 Task: Select street view around selected location Arches National Park, Utah, United States and verify 3 surrounding locations
Action: Key pressed select<Key.space><Key.shift>Street<Key.space>view<Key.space><Key.shift><Key.shift><Key.shift>Around<Key.space><Key.shift>Arches<Key.space><Key.shift>National<Key.space>park<Key.space>,<Key.space><Key.shift>Utah,<Key.space><Key.shift>United<Key.space><Key.shift>States<Key.space>a<Key.backspace>surrounding<Key.space>location<Key.enter>
Screenshot: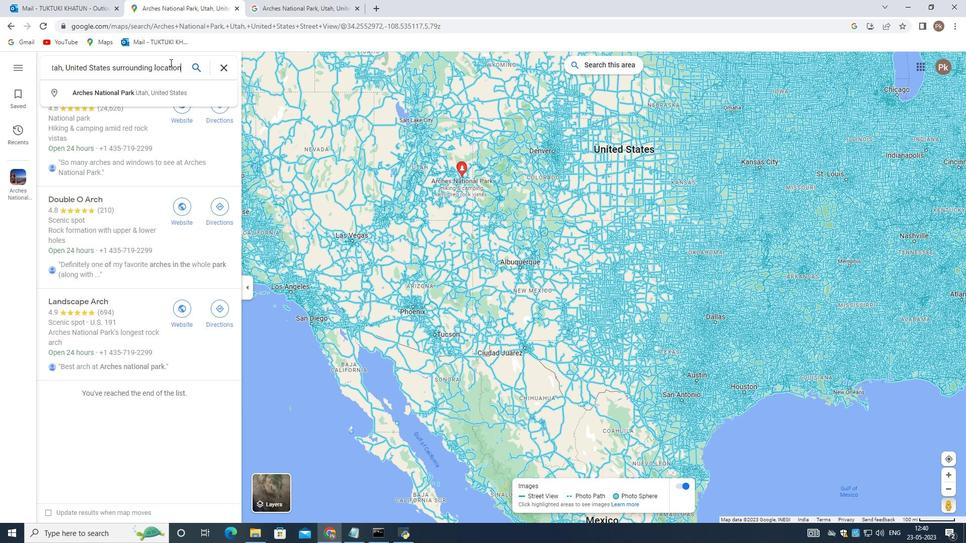 
Action: Mouse moved to (625, 244)
Screenshot: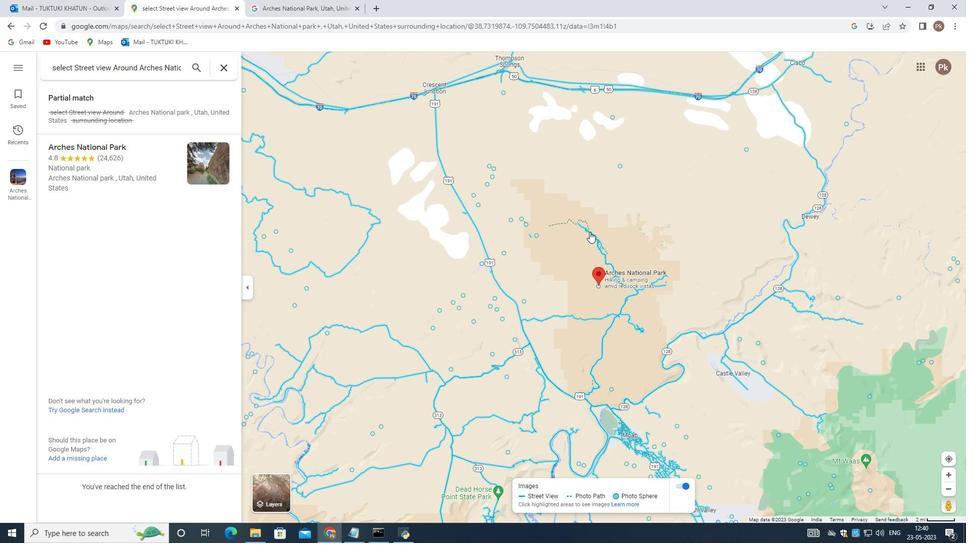 
Action: Mouse scrolled (625, 244) with delta (0, 0)
Screenshot: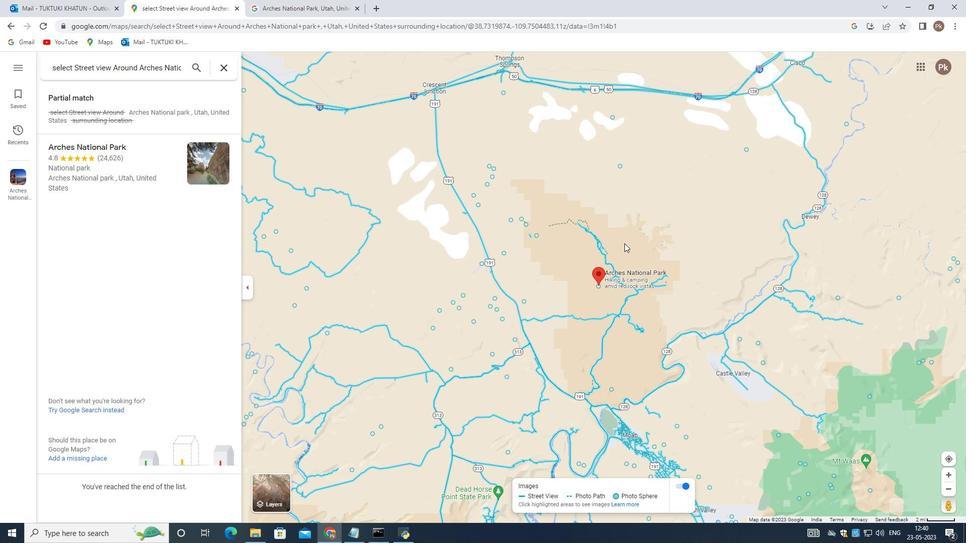 
Action: Mouse moved to (654, 283)
Screenshot: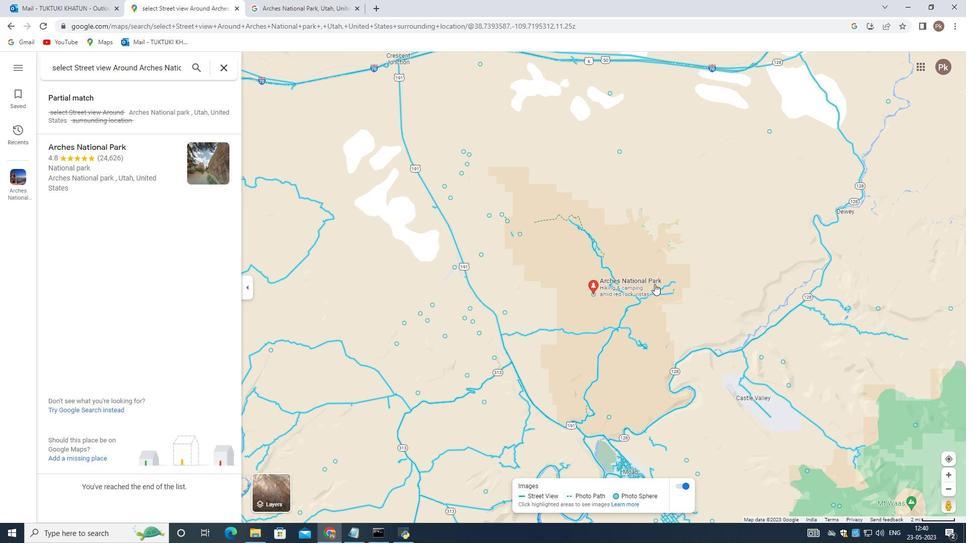
Action: Mouse scrolled (654, 283) with delta (0, 0)
Screenshot: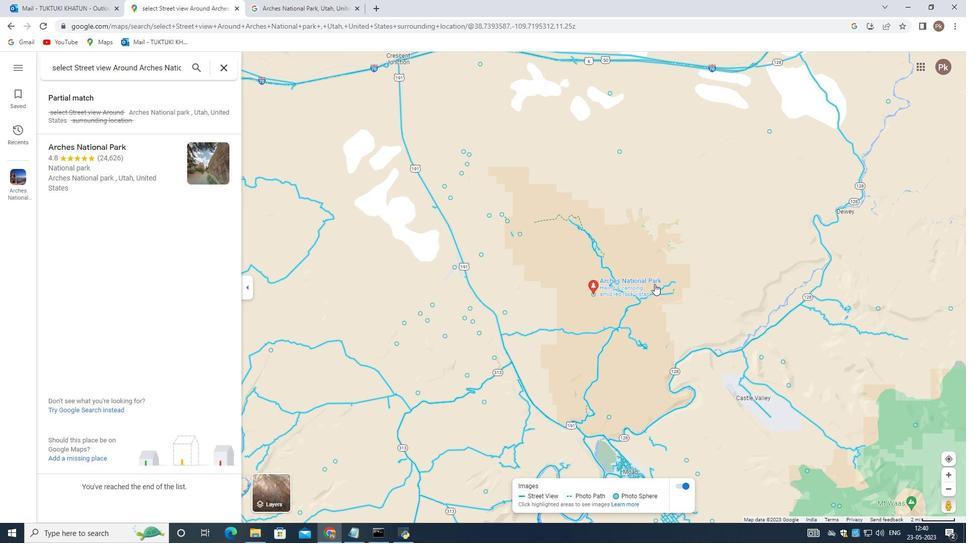 
Action: Mouse scrolled (654, 283) with delta (0, 0)
Screenshot: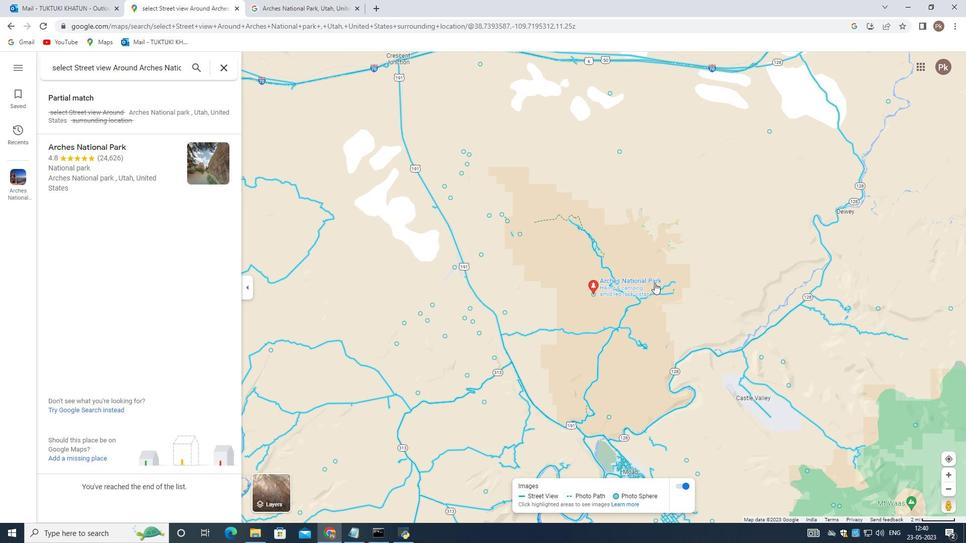 
Action: Mouse moved to (590, 296)
Screenshot: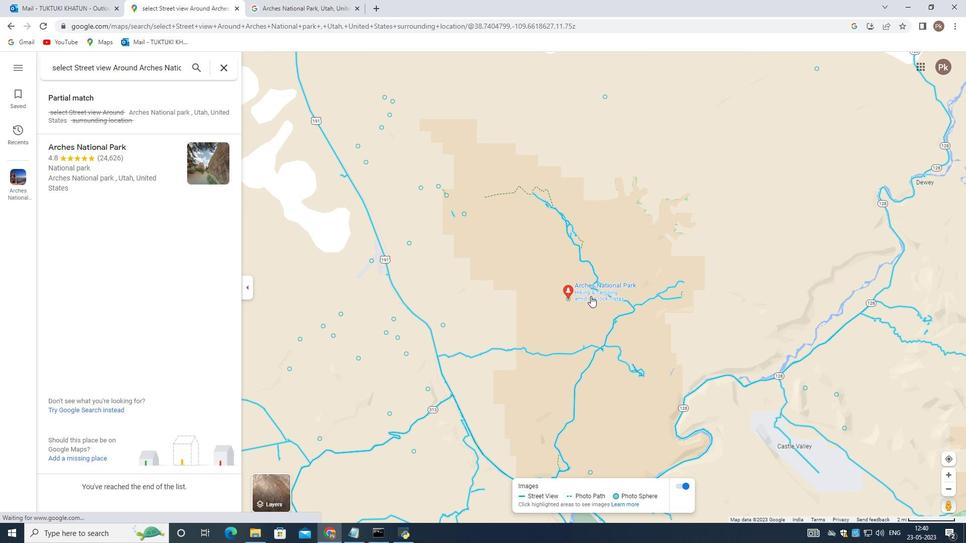 
Action: Mouse scrolled (590, 297) with delta (0, 0)
Screenshot: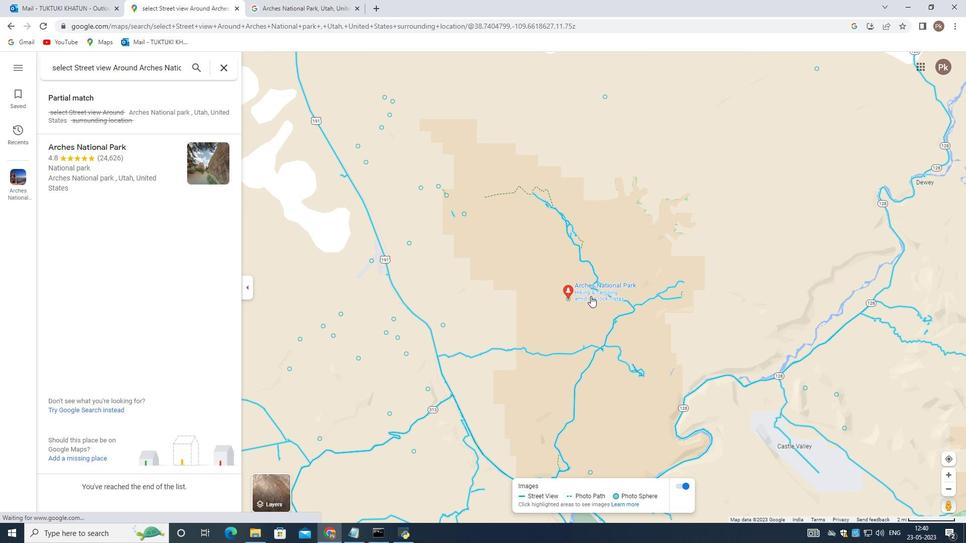 
Action: Mouse moved to (624, 291)
Screenshot: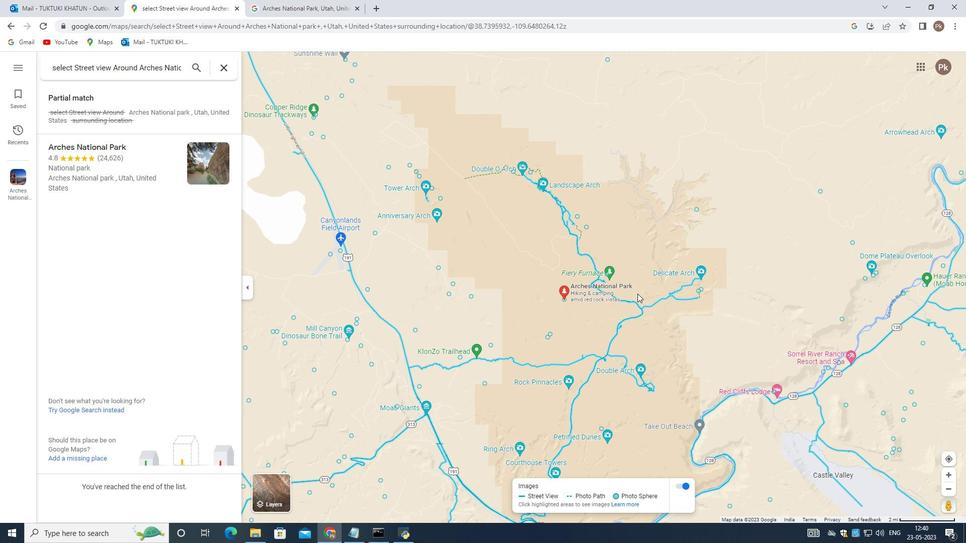 
Action: Mouse scrolled (624, 292) with delta (0, 0)
Screenshot: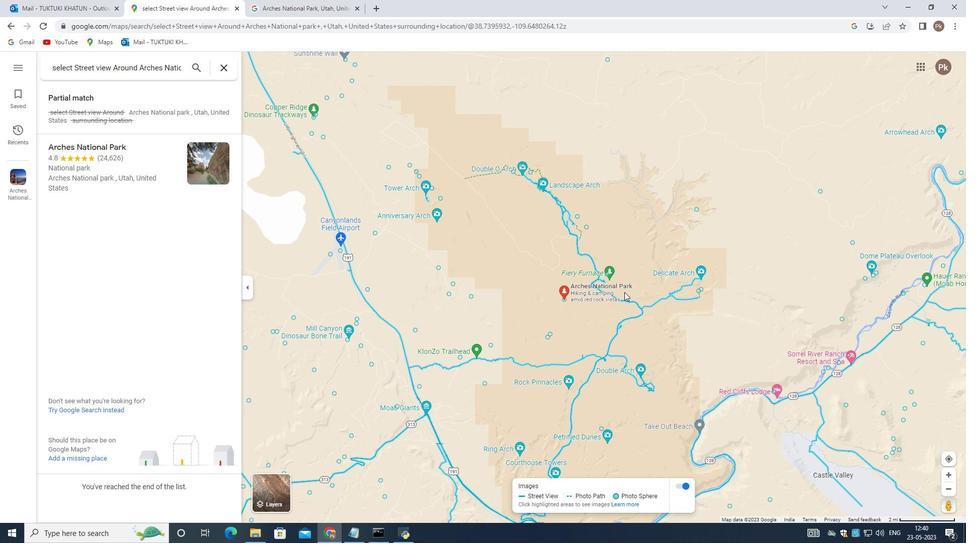
Action: Mouse moved to (653, 280)
Screenshot: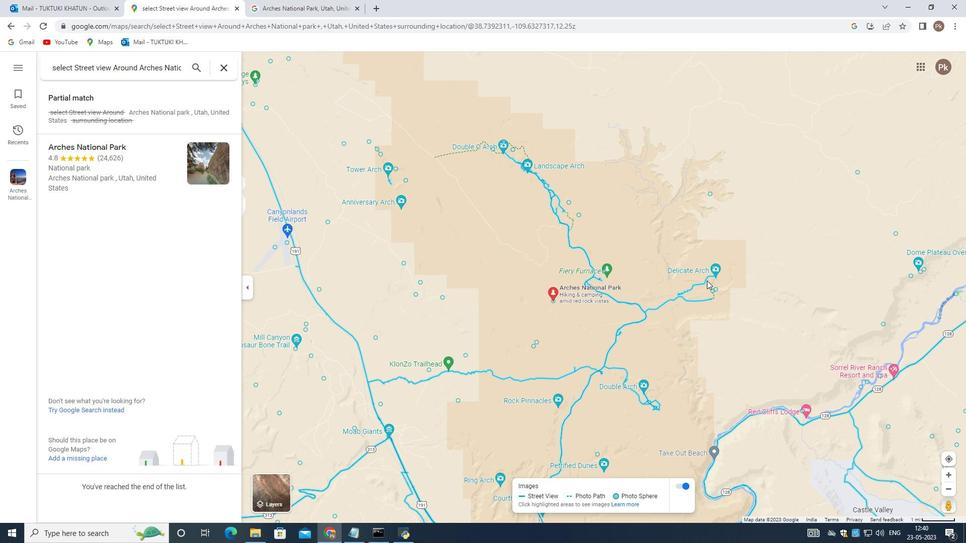 
Action: Mouse scrolled (653, 281) with delta (0, 0)
Screenshot: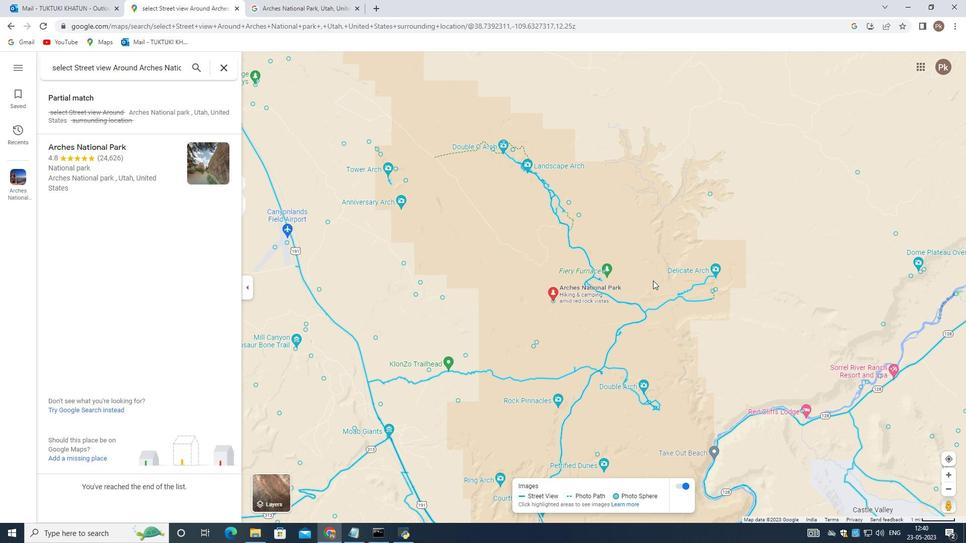 
Action: Mouse scrolled (653, 281) with delta (0, 0)
Screenshot: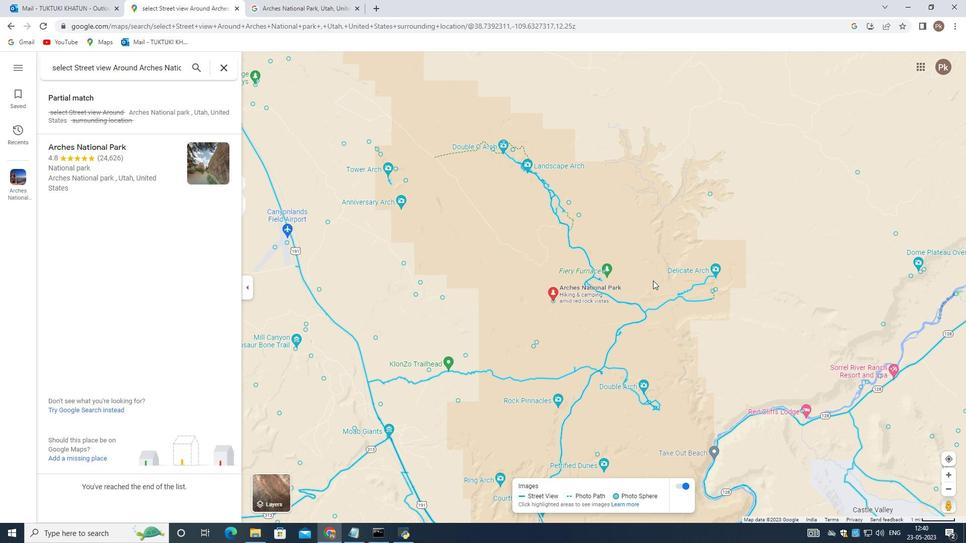 
Action: Mouse scrolled (653, 281) with delta (0, 0)
Screenshot: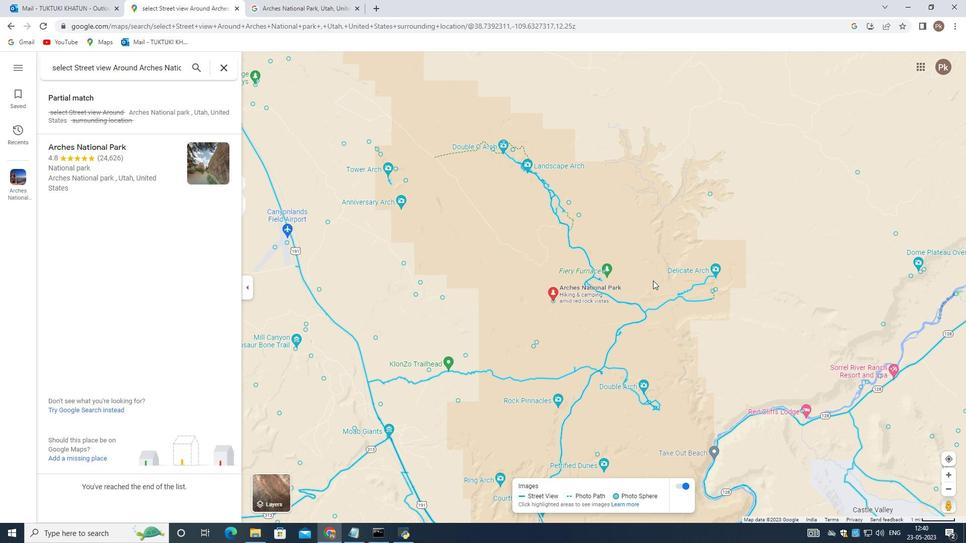 
Action: Mouse moved to (471, 323)
Screenshot: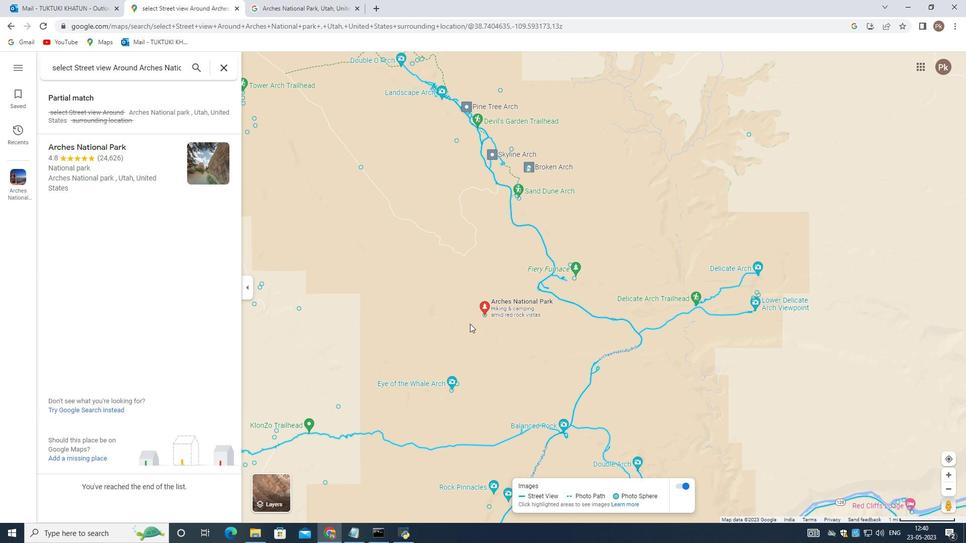 
Action: Mouse pressed left at (471, 323)
Screenshot: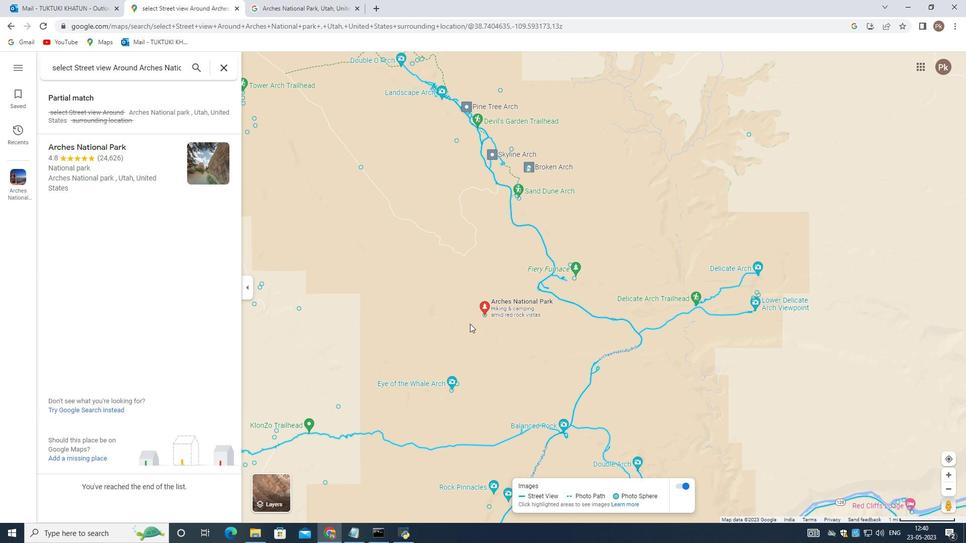 
Action: Mouse moved to (604, 265)
Screenshot: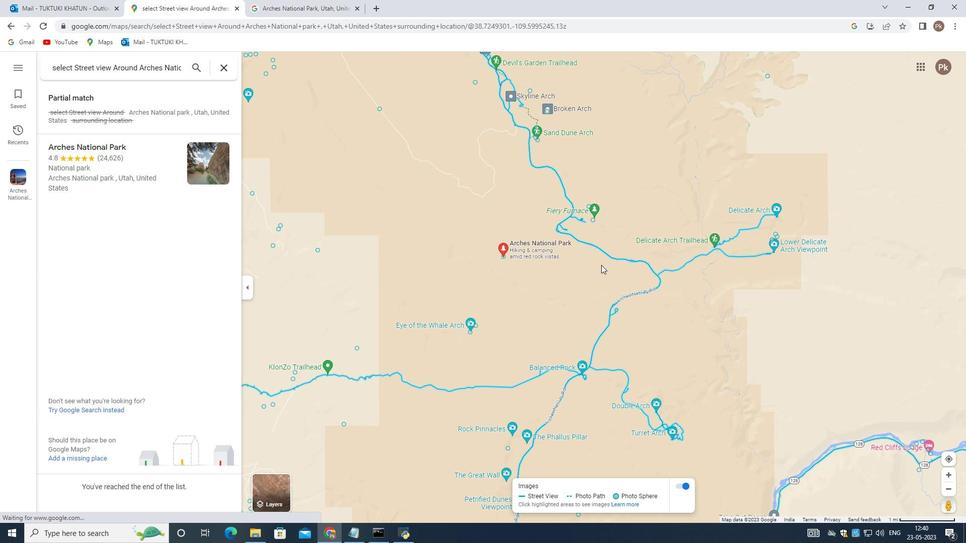 
Action: Mouse scrolled (604, 265) with delta (0, 0)
Screenshot: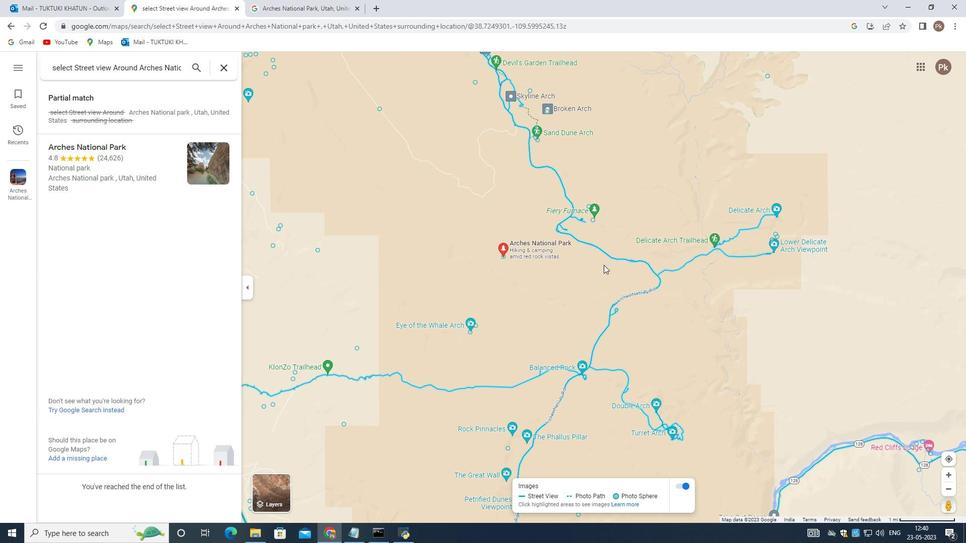 
Action: Mouse scrolled (604, 265) with delta (0, 0)
Screenshot: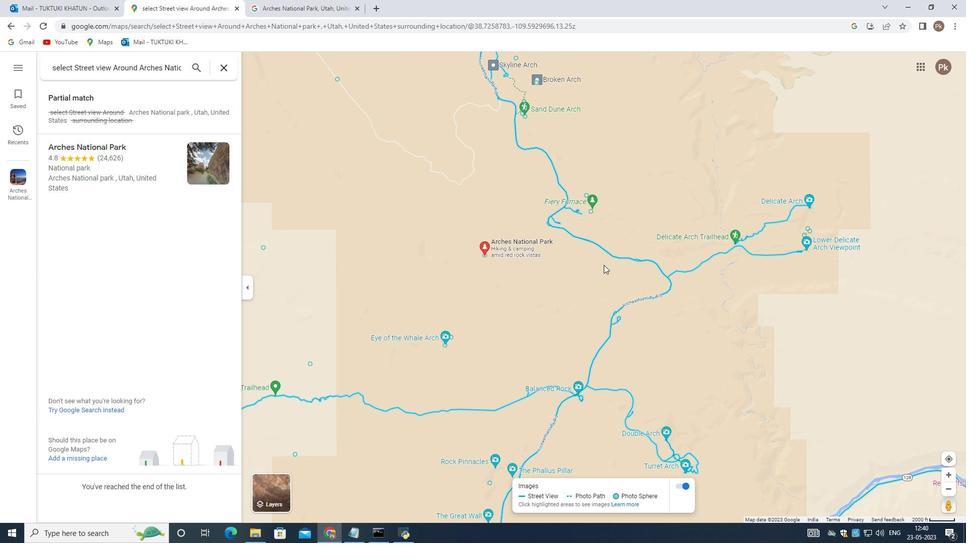 
Action: Mouse scrolled (604, 265) with delta (0, 0)
Screenshot: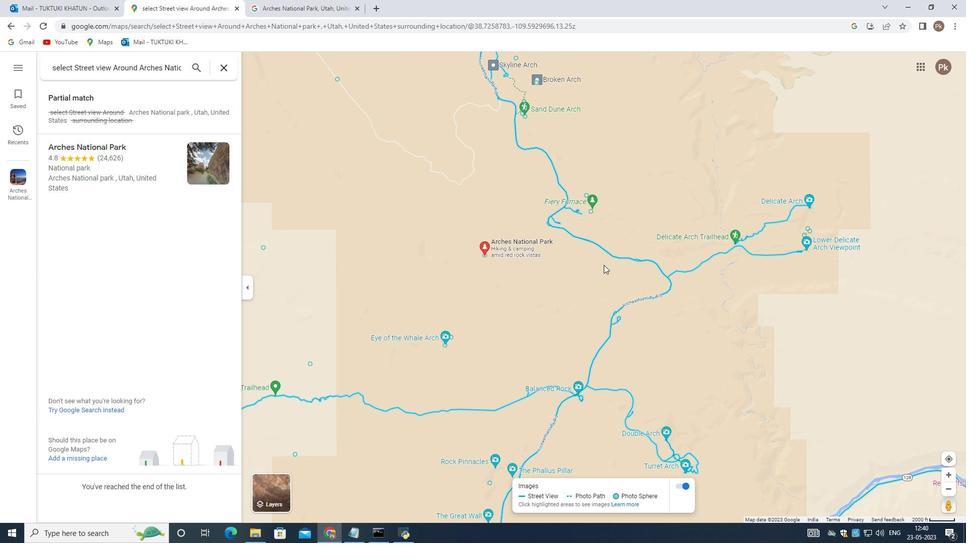 
Action: Mouse scrolled (604, 265) with delta (0, 0)
Screenshot: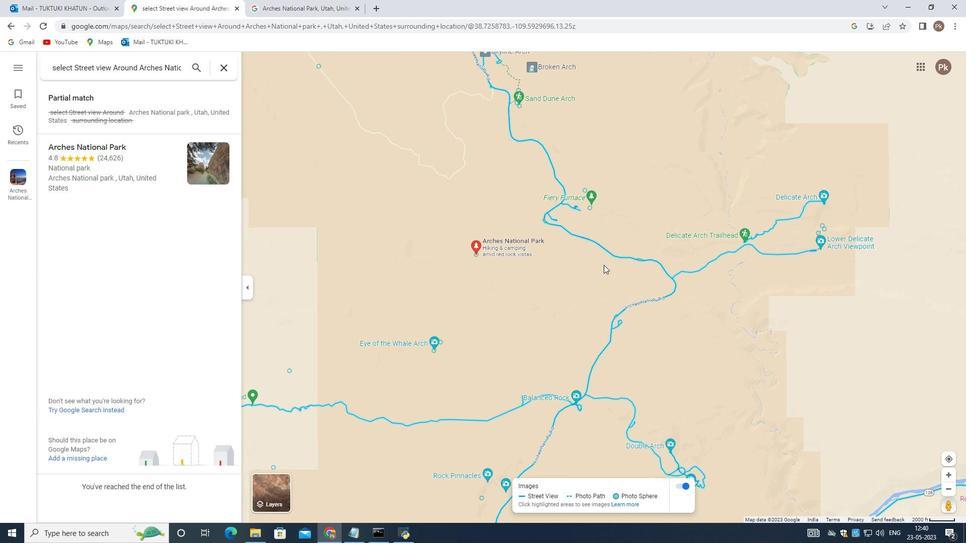 
Action: Mouse scrolled (604, 265) with delta (0, 0)
Screenshot: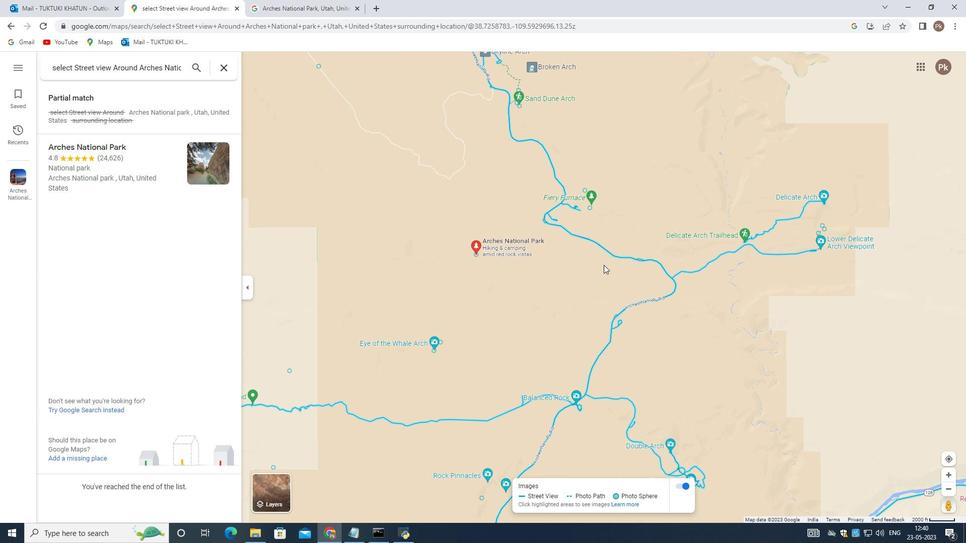 
Action: Mouse moved to (603, 265)
Screenshot: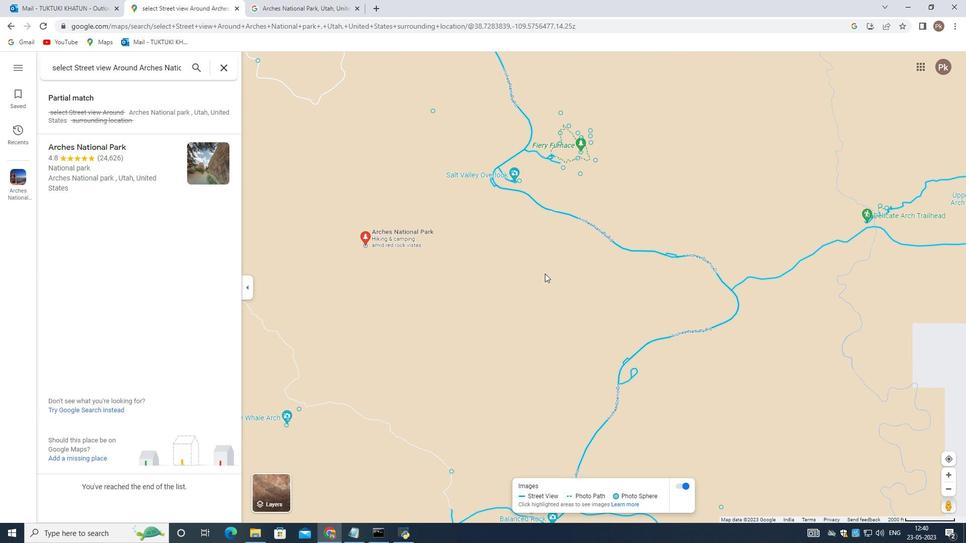 
Action: Mouse scrolled (603, 266) with delta (0, 0)
Screenshot: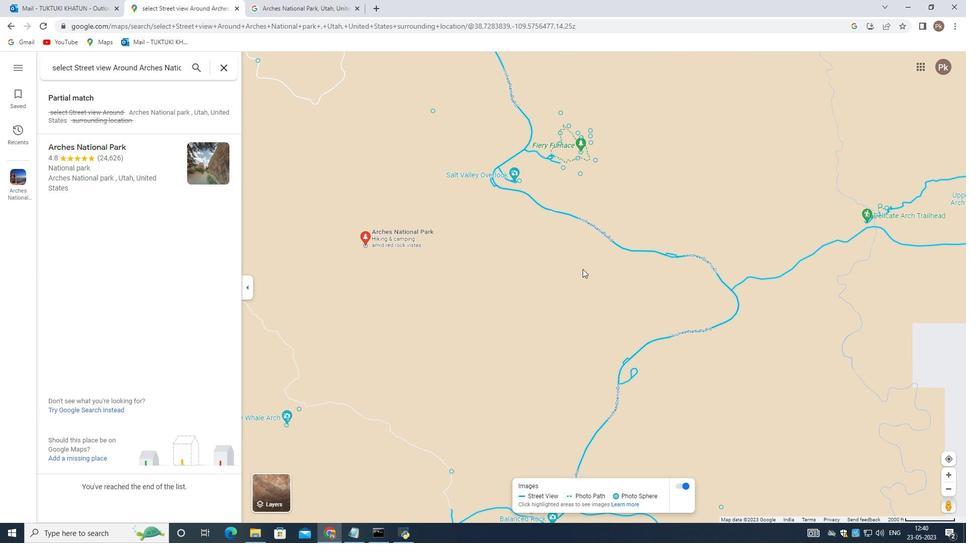 
Action: Mouse scrolled (603, 266) with delta (0, 0)
Screenshot: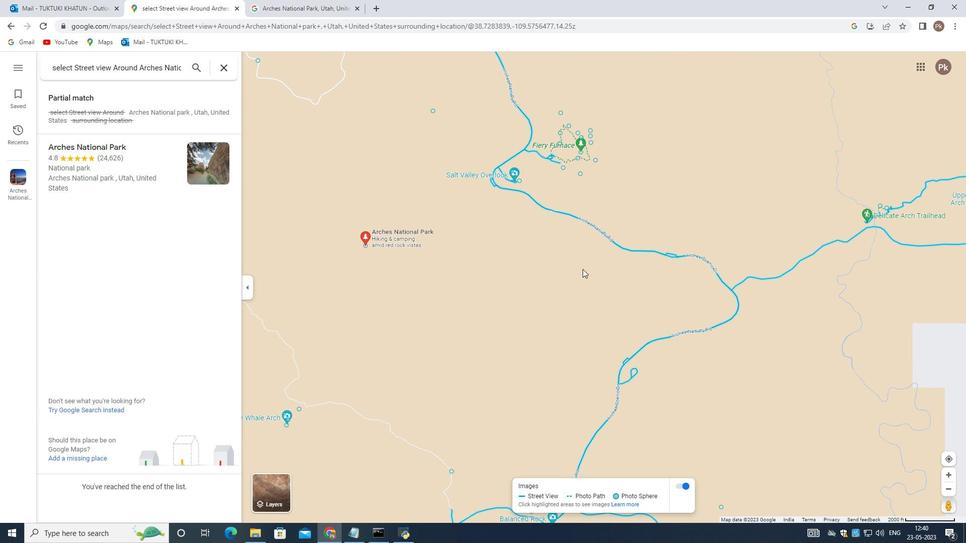 
Action: Mouse scrolled (603, 266) with delta (0, 0)
Screenshot: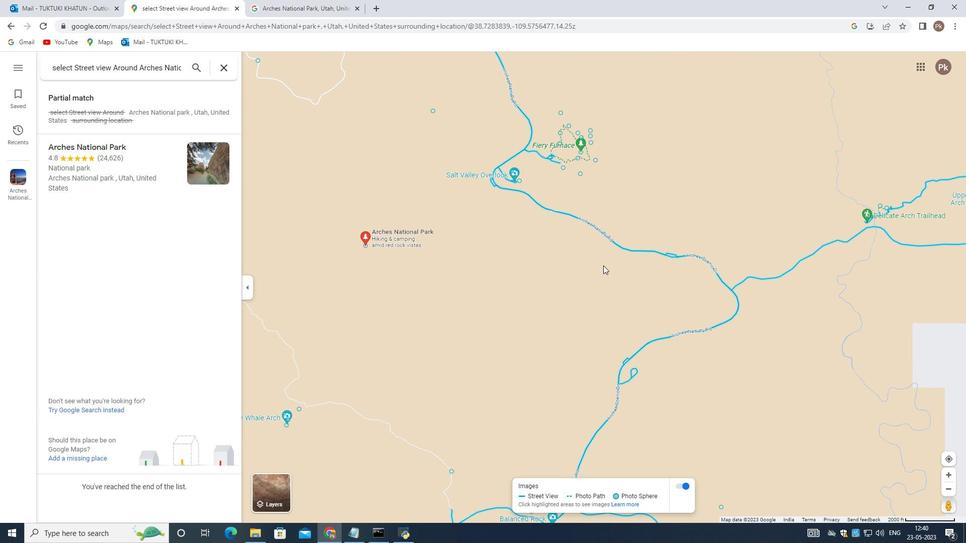 
Action: Mouse moved to (505, 262)
Screenshot: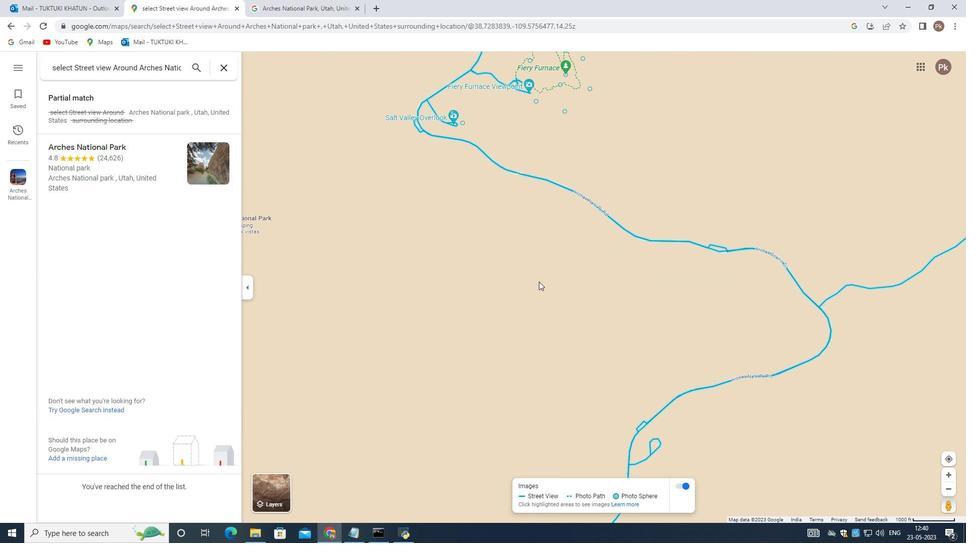 
Action: Mouse pressed left at (505, 262)
Screenshot: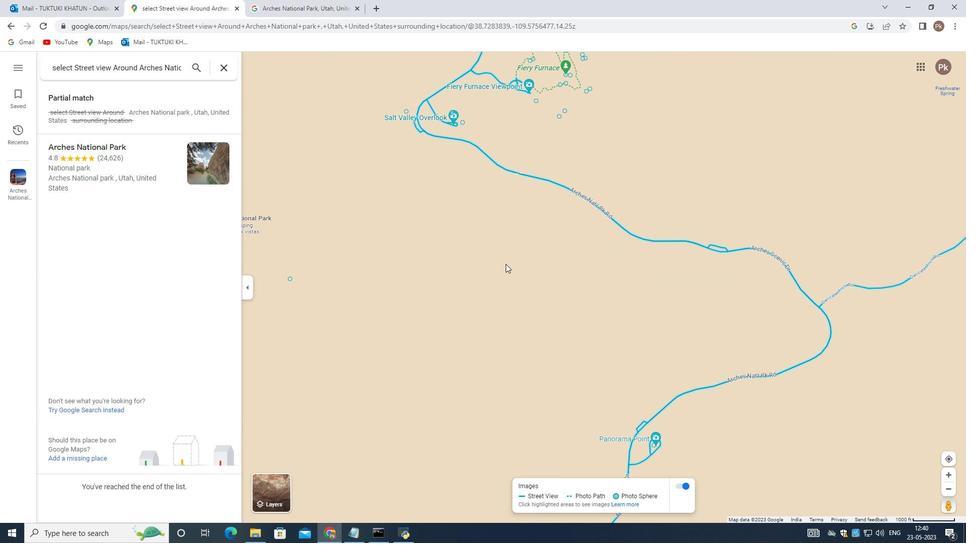 
Action: Mouse moved to (597, 262)
Screenshot: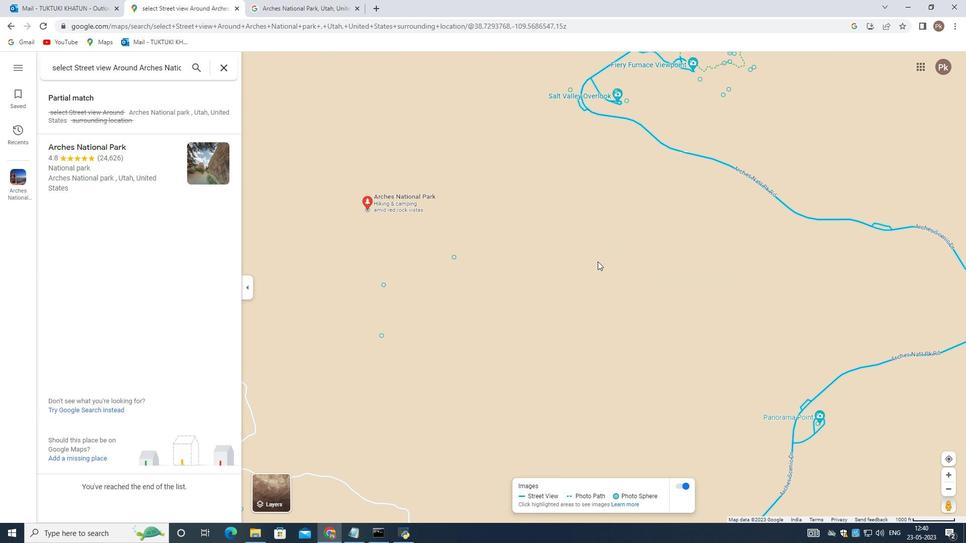 
Action: Mouse scrolled (597, 262) with delta (0, 0)
Screenshot: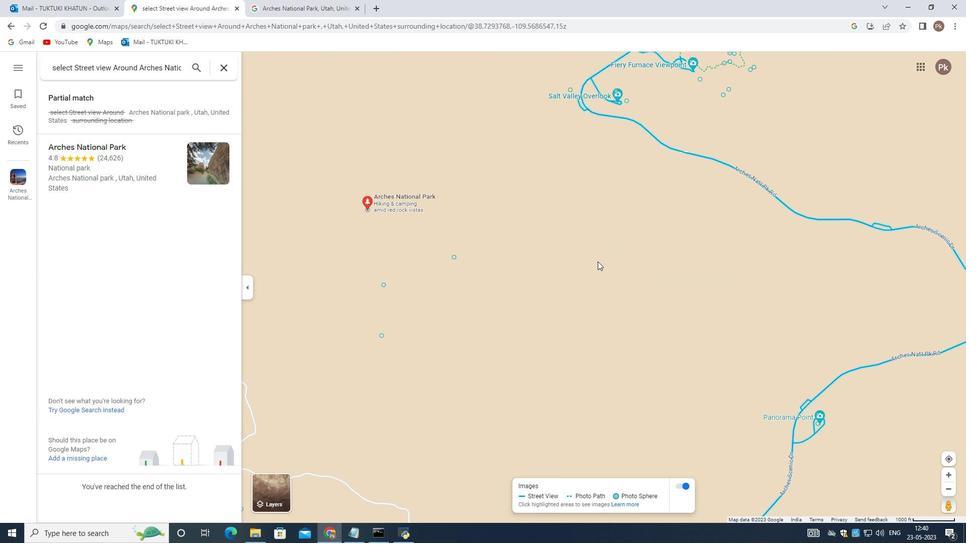 
Action: Mouse scrolled (597, 262) with delta (0, 0)
Screenshot: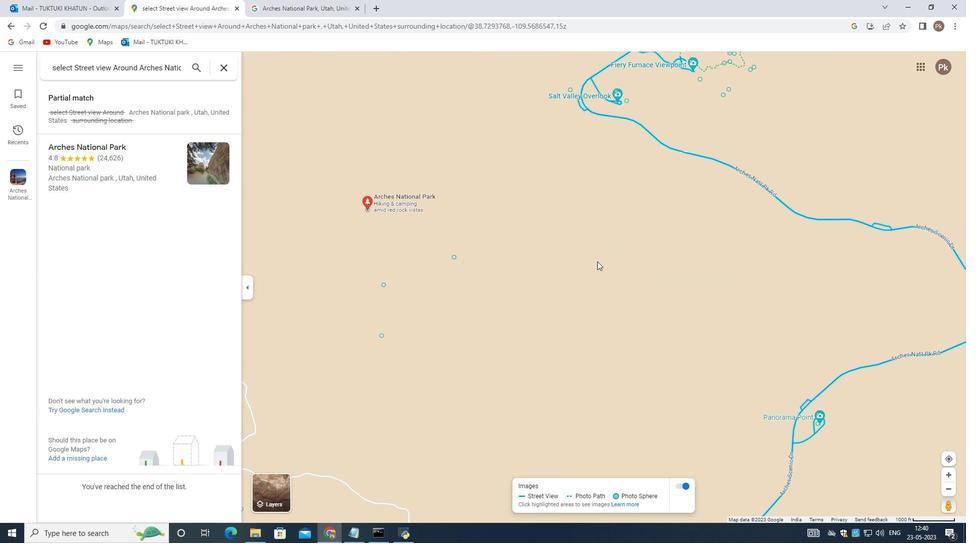 
Action: Mouse scrolled (597, 262) with delta (0, 0)
Screenshot: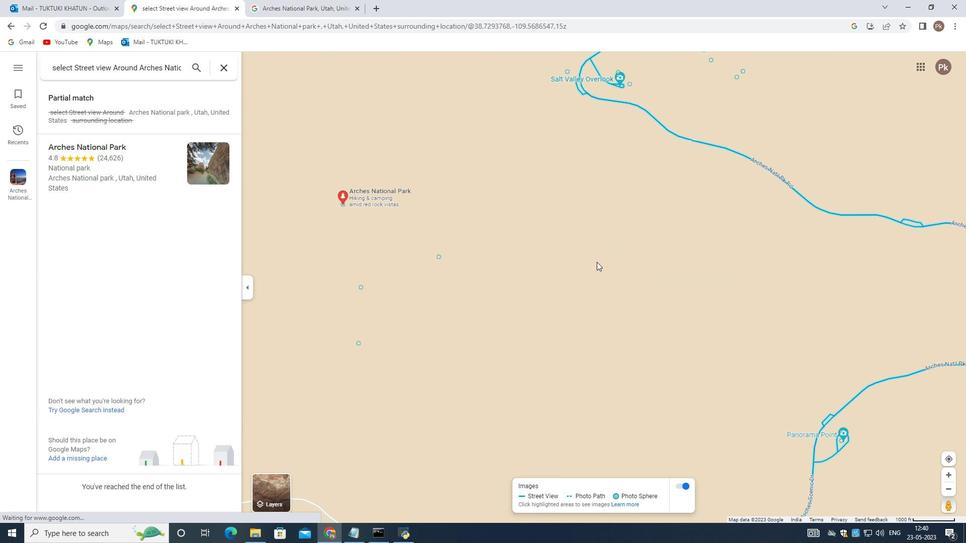 
Action: Mouse moved to (463, 265)
Screenshot: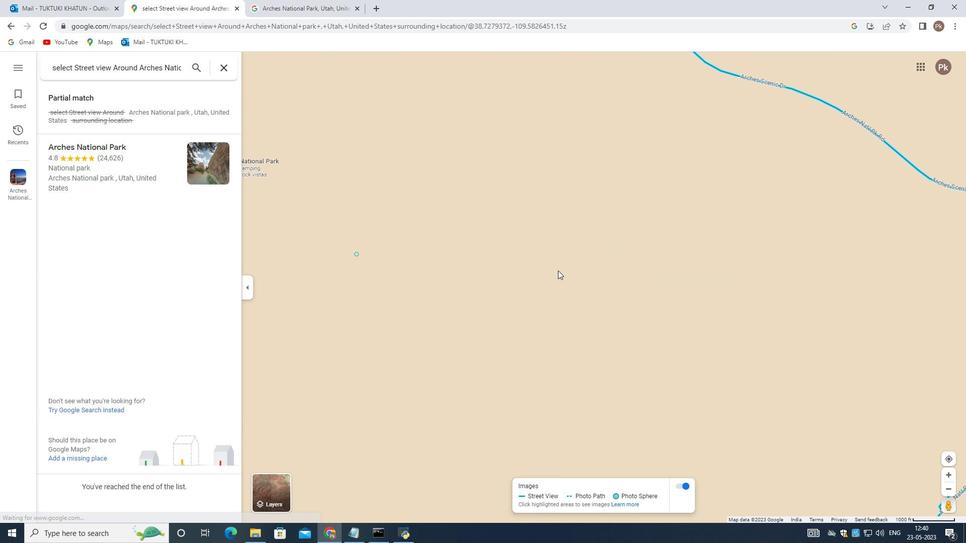 
Action: Mouse pressed left at (463, 265)
Screenshot: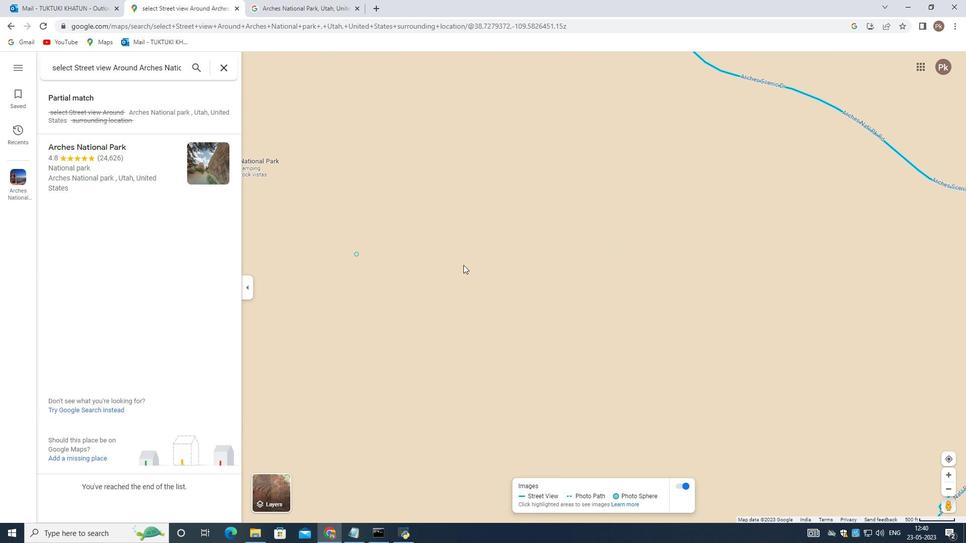 
Action: Mouse moved to (560, 233)
Screenshot: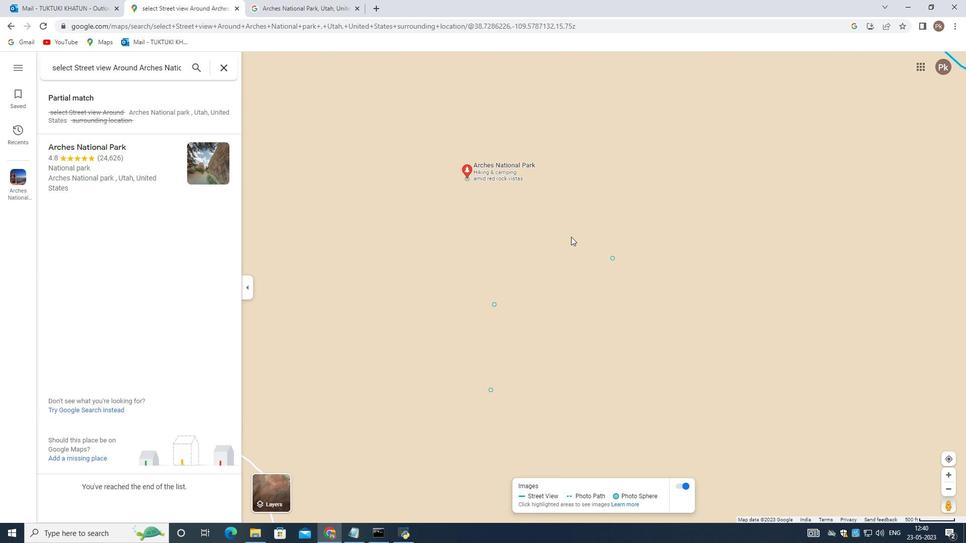 
Action: Mouse scrolled (560, 234) with delta (0, 0)
Screenshot: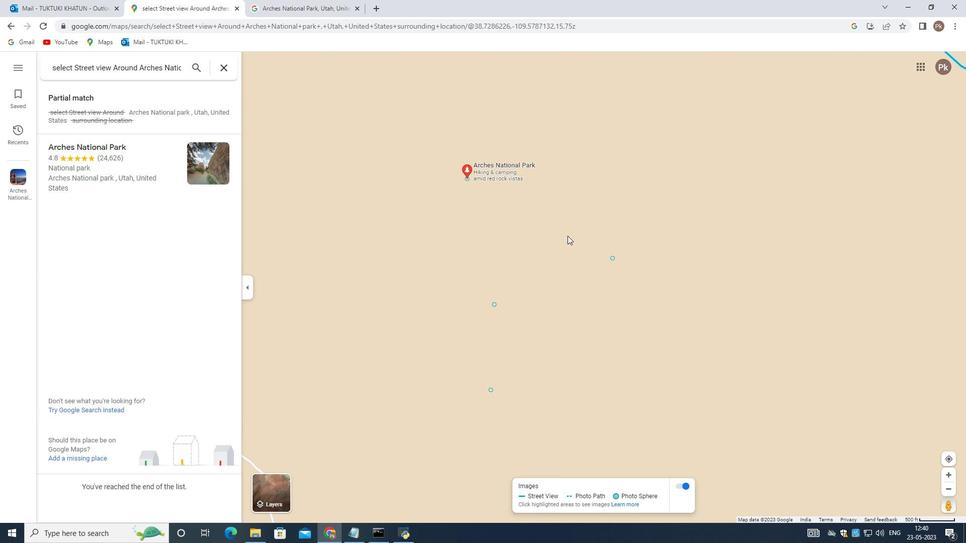 
Action: Mouse scrolled (560, 234) with delta (0, 0)
Screenshot: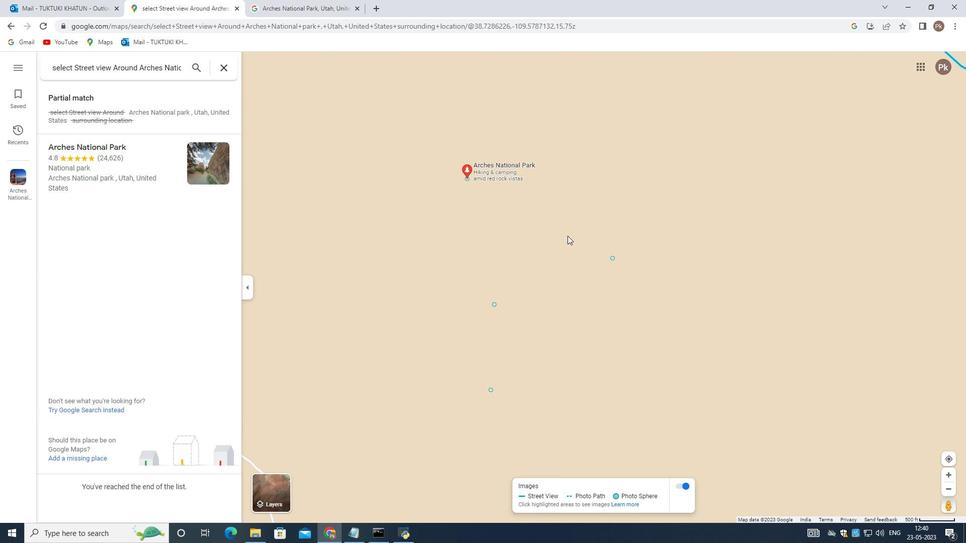 
Action: Mouse scrolled (560, 234) with delta (0, 0)
Screenshot: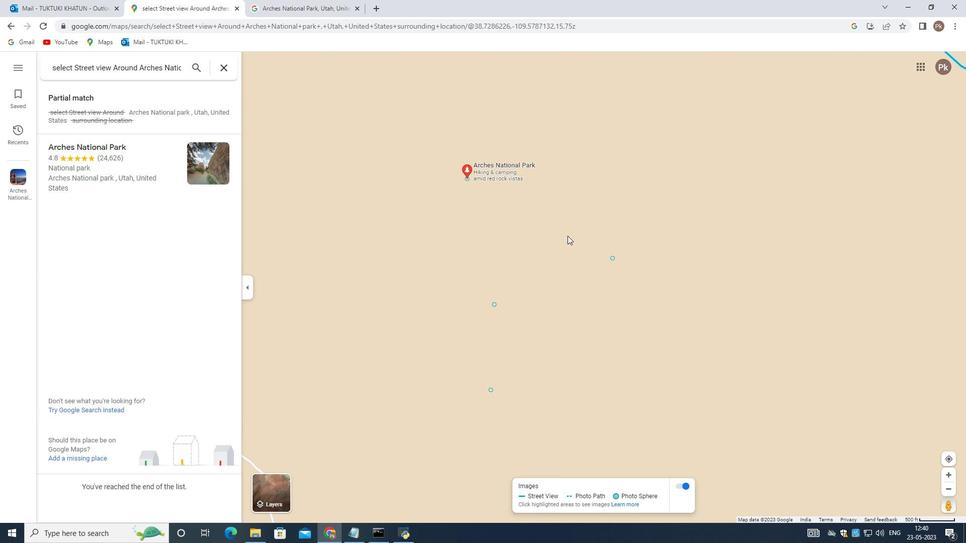 
Action: Mouse scrolled (560, 234) with delta (0, 0)
Screenshot: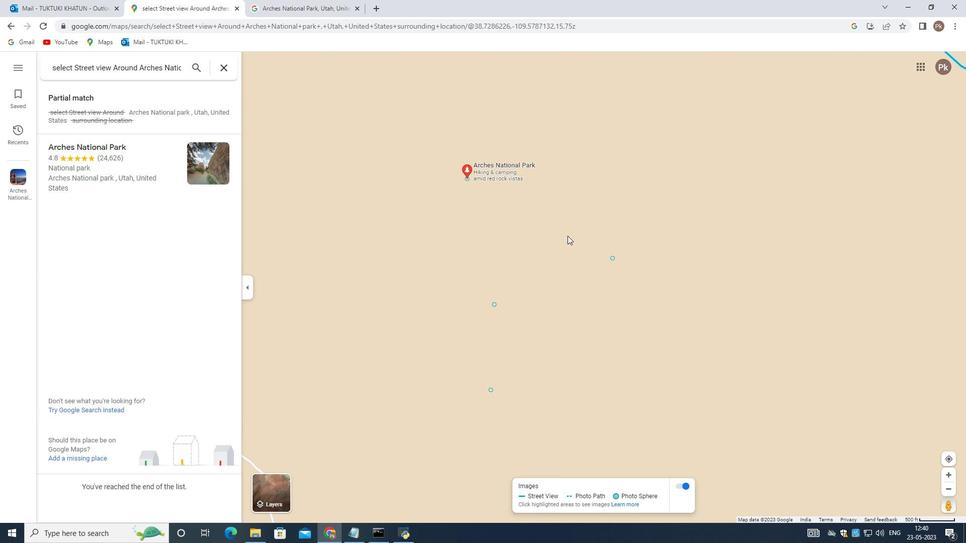 
Action: Mouse scrolled (560, 234) with delta (0, 0)
Screenshot: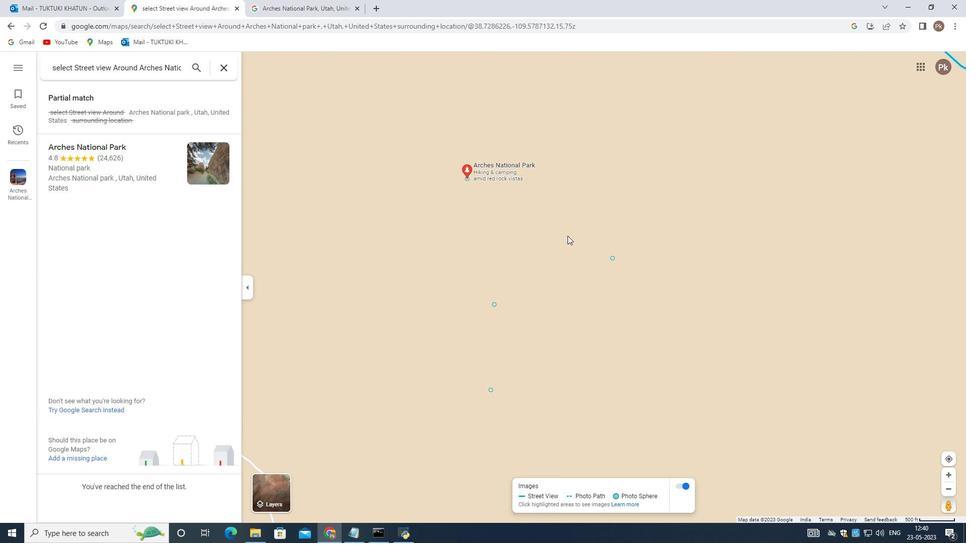 
Action: Mouse moved to (560, 227)
Screenshot: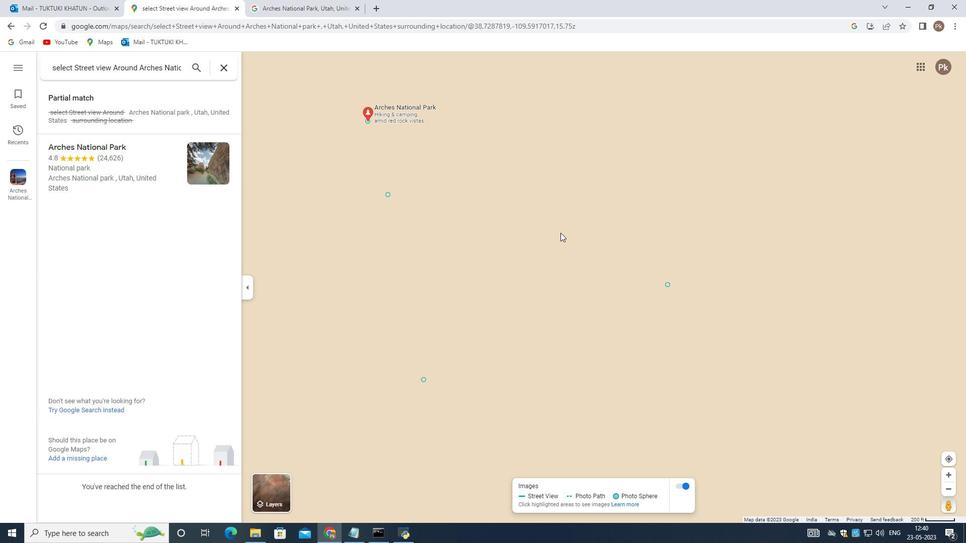 
Action: Mouse scrolled (560, 227) with delta (0, 0)
Screenshot: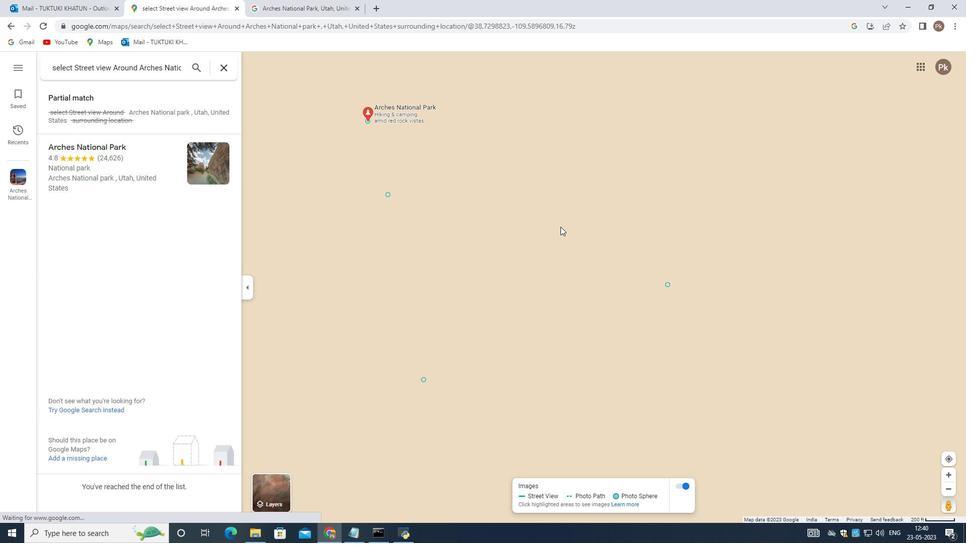 
Action: Mouse scrolled (560, 227) with delta (0, 0)
Screenshot: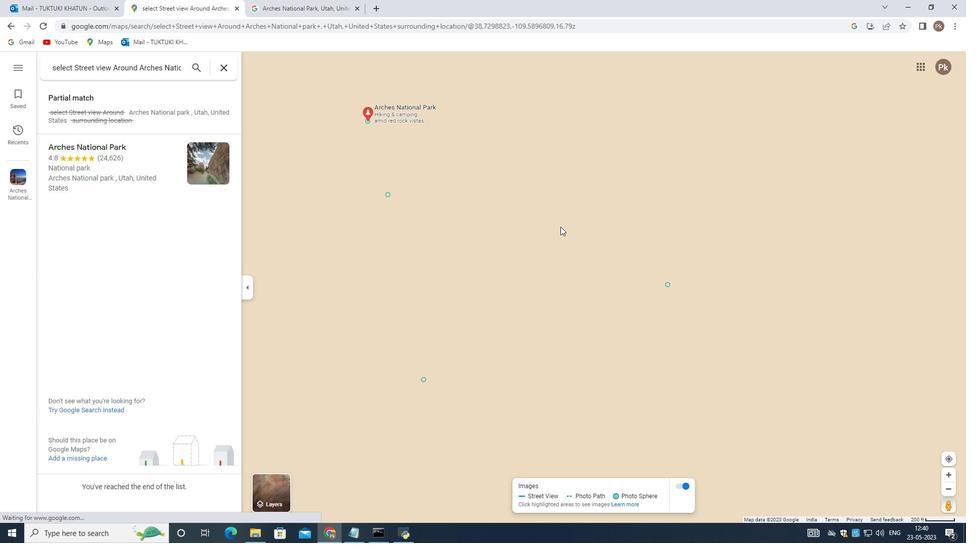 
Action: Mouse scrolled (560, 227) with delta (0, 0)
Screenshot: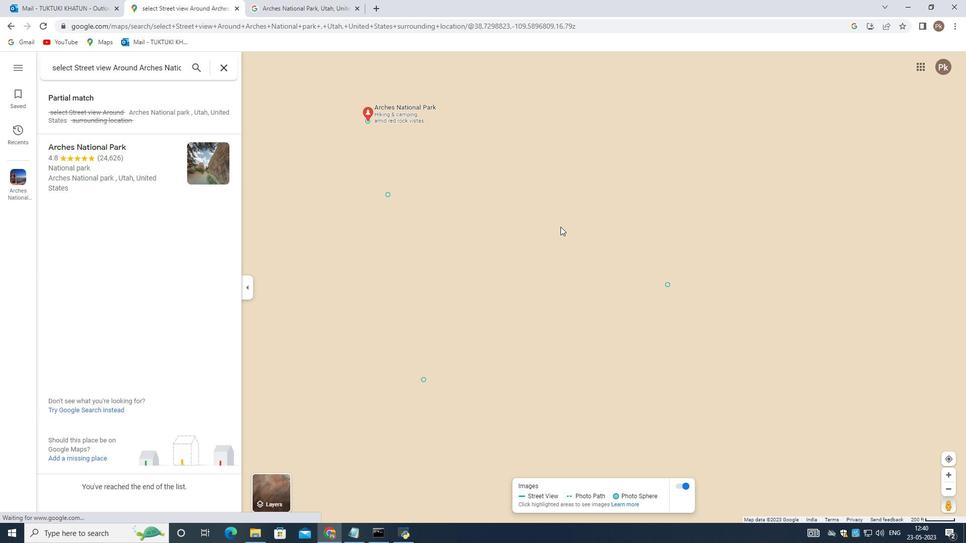 
Action: Mouse scrolled (560, 227) with delta (0, 0)
Screenshot: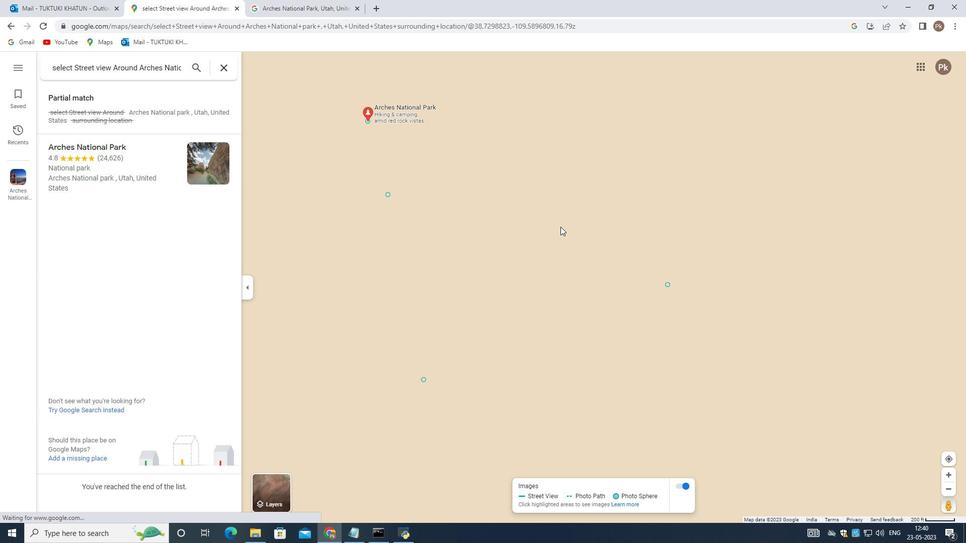 
Action: Mouse moved to (480, 186)
Screenshot: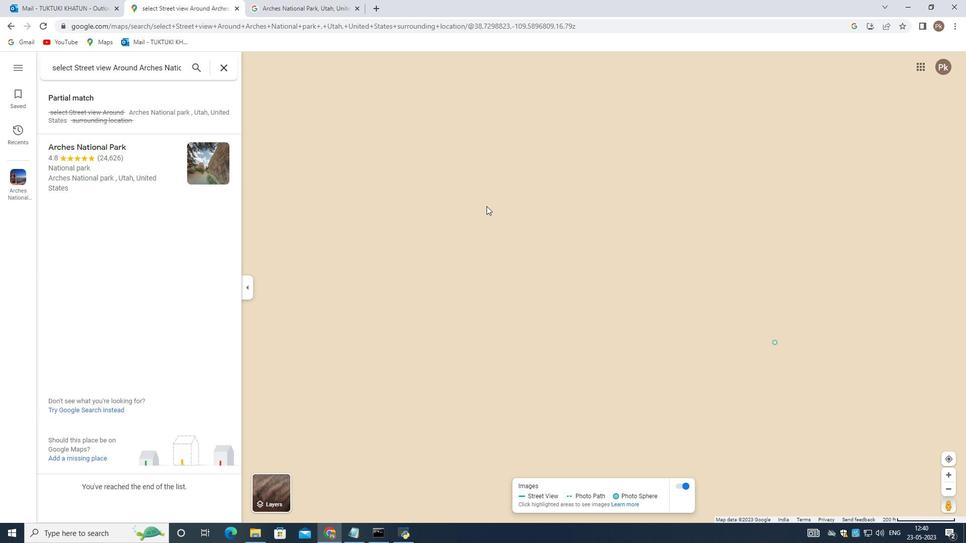 
Action: Mouse pressed left at (480, 186)
Screenshot: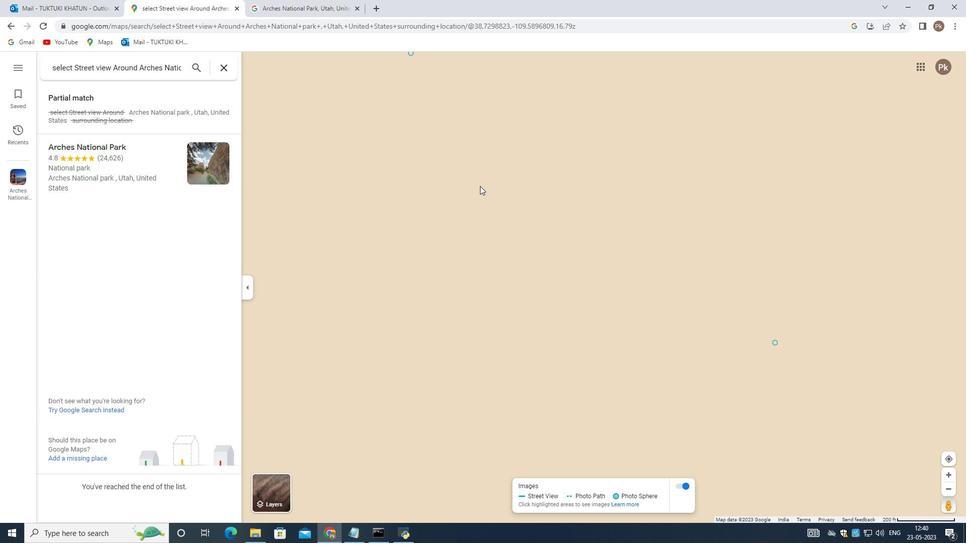 
Action: Mouse moved to (475, 256)
Screenshot: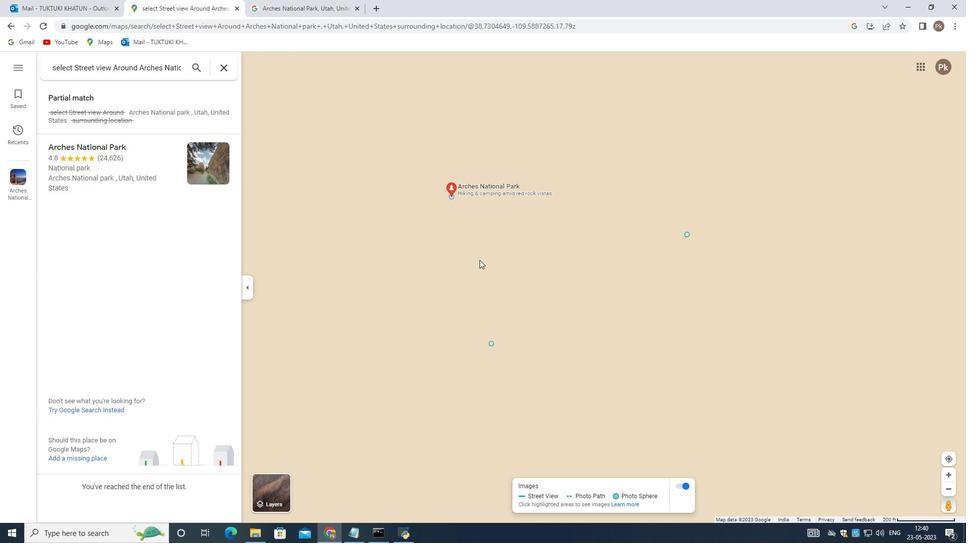 
Action: Mouse scrolled (475, 257) with delta (0, 0)
Screenshot: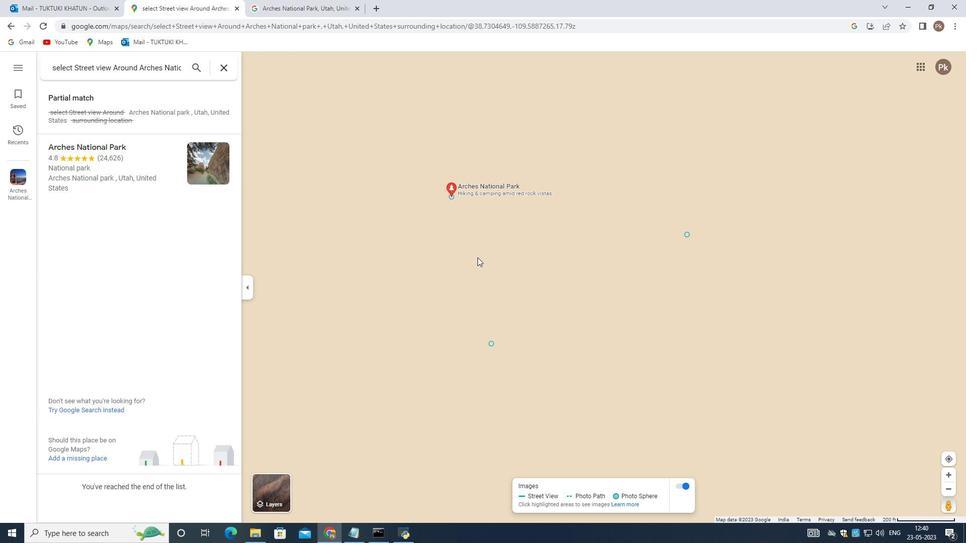 
Action: Mouse scrolled (475, 257) with delta (0, 0)
Screenshot: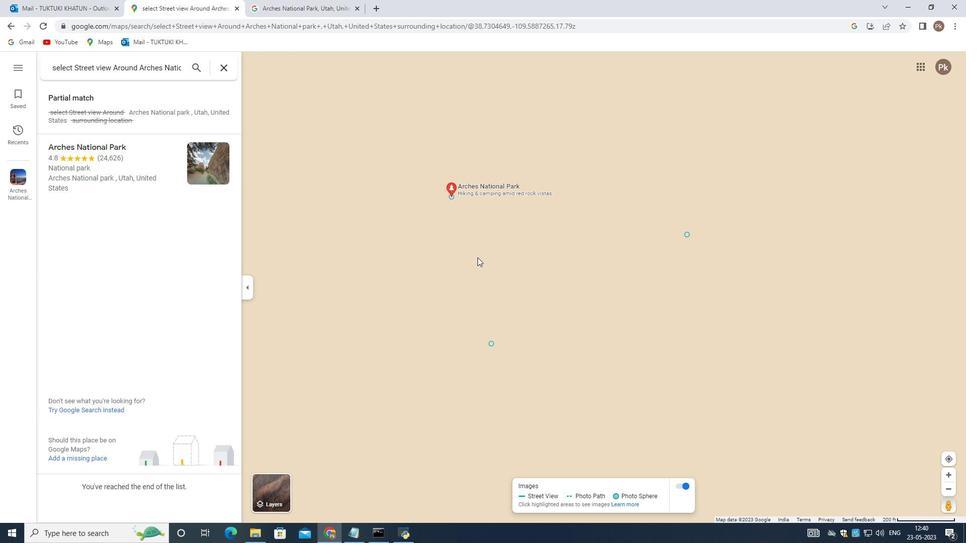 
Action: Mouse scrolled (475, 257) with delta (0, 0)
Screenshot: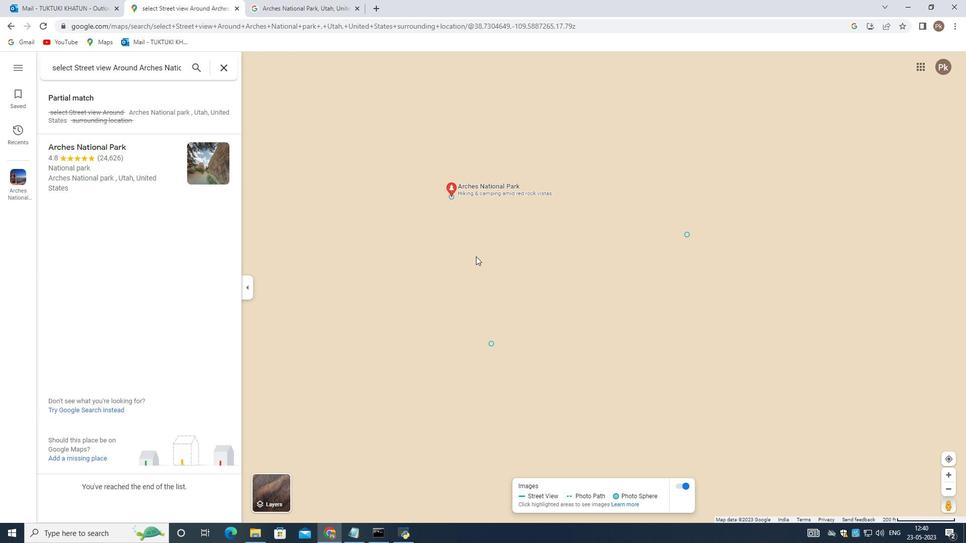 
Action: Mouse scrolled (475, 257) with delta (0, 0)
Screenshot: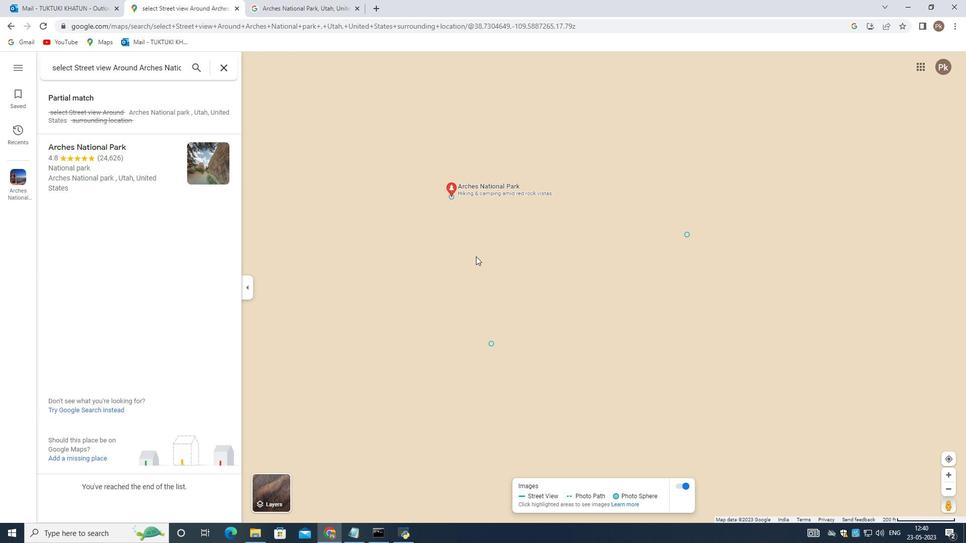 
Action: Mouse scrolled (475, 257) with delta (0, 0)
Screenshot: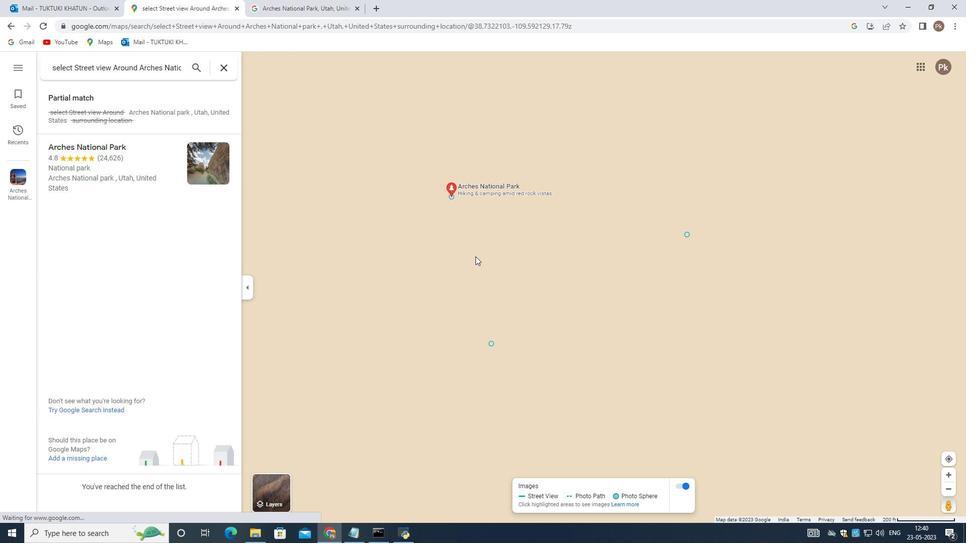 
Action: Mouse scrolled (475, 257) with delta (0, 0)
Screenshot: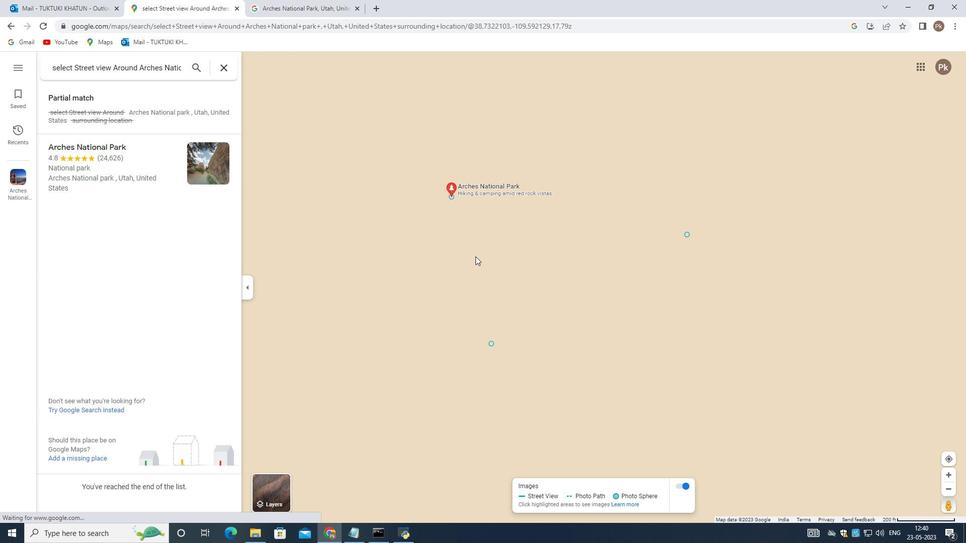 
Action: Mouse moved to (488, 236)
Screenshot: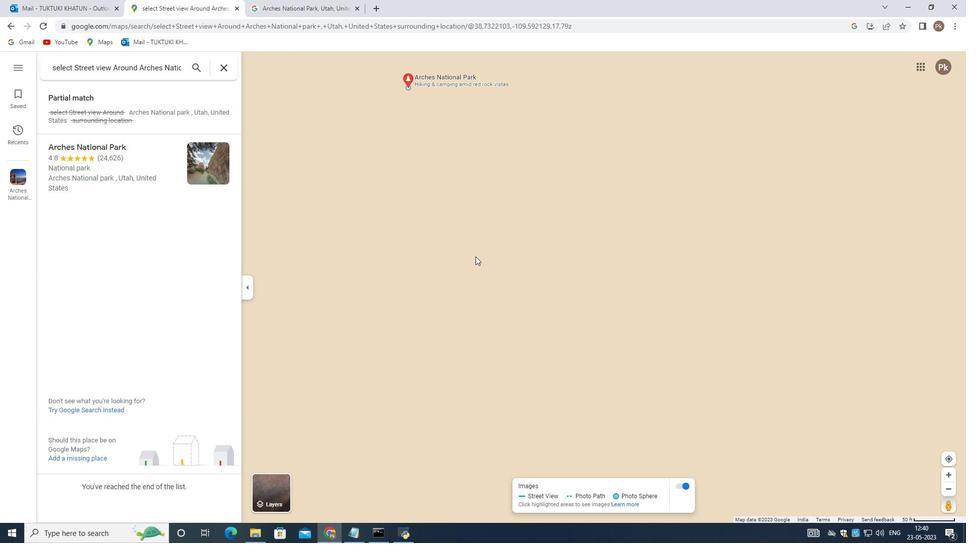 
Action: Mouse scrolled (488, 237) with delta (0, 0)
Screenshot: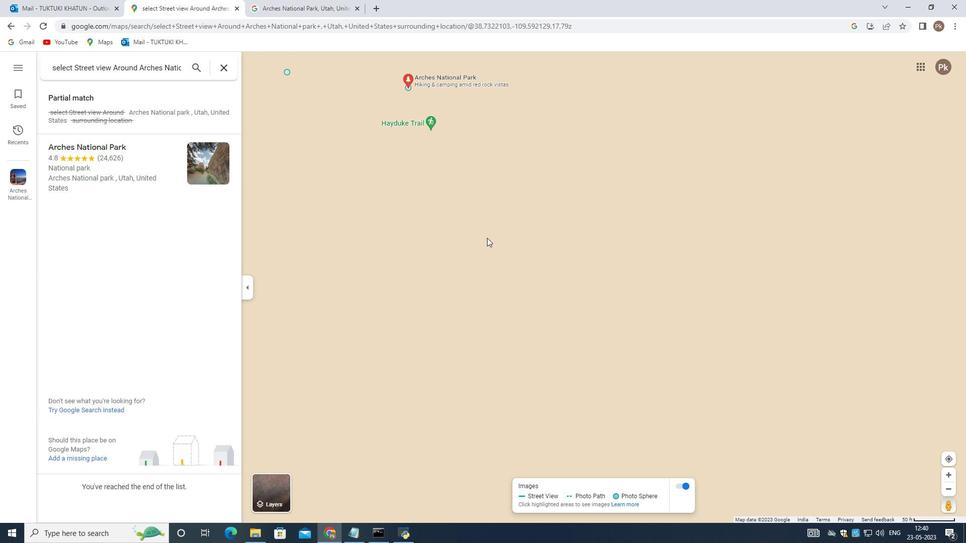 
Action: Mouse moved to (509, 192)
Screenshot: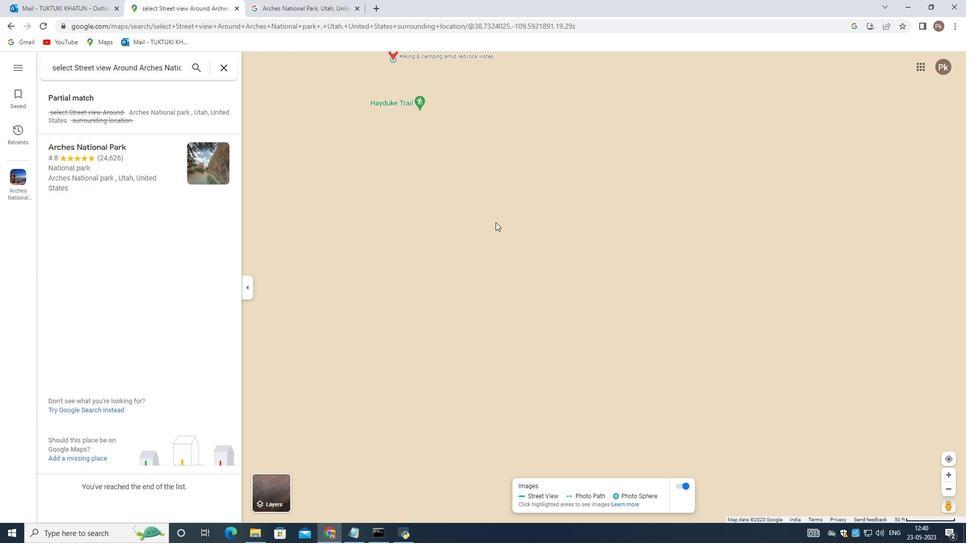 
Action: Mouse pressed left at (509, 192)
Screenshot: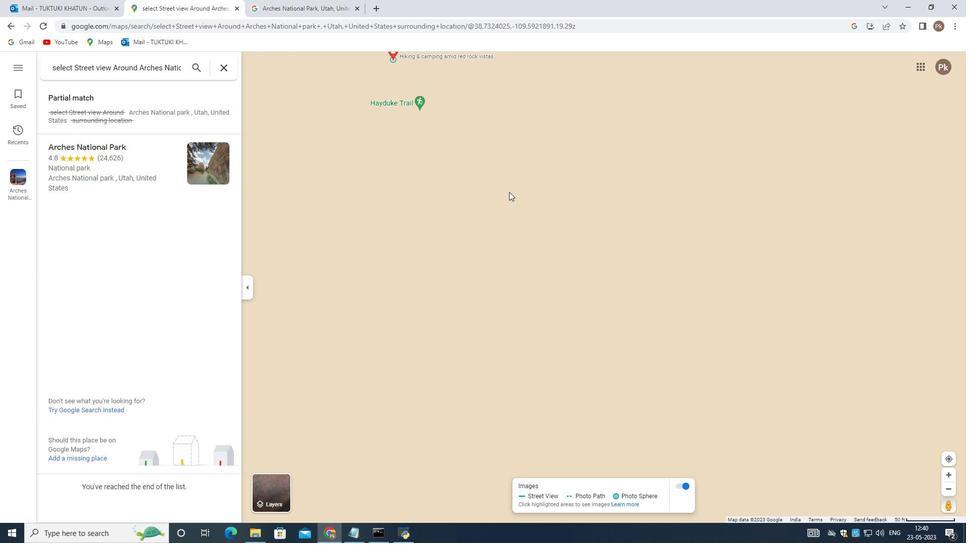 
Action: Mouse moved to (556, 287)
Screenshot: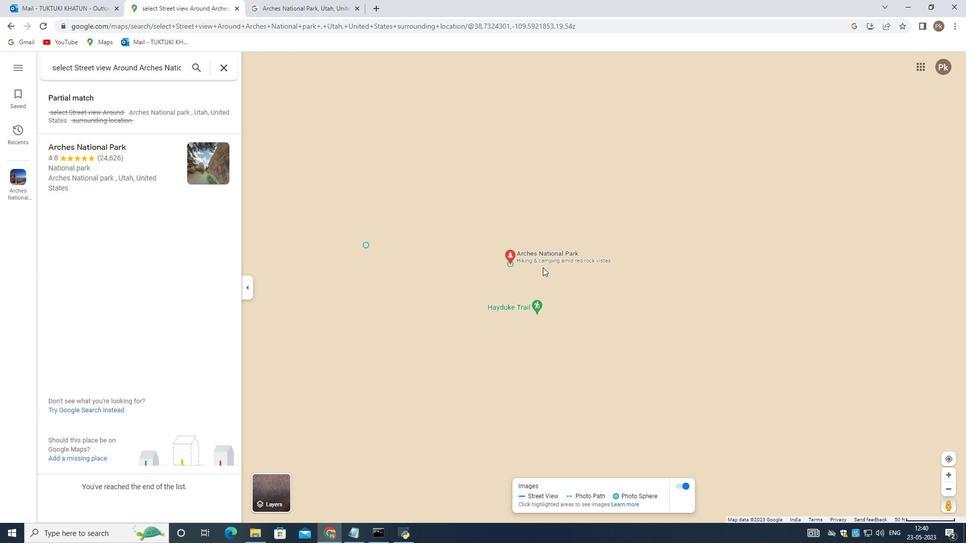 
Action: Mouse scrolled (556, 287) with delta (0, 0)
Screenshot: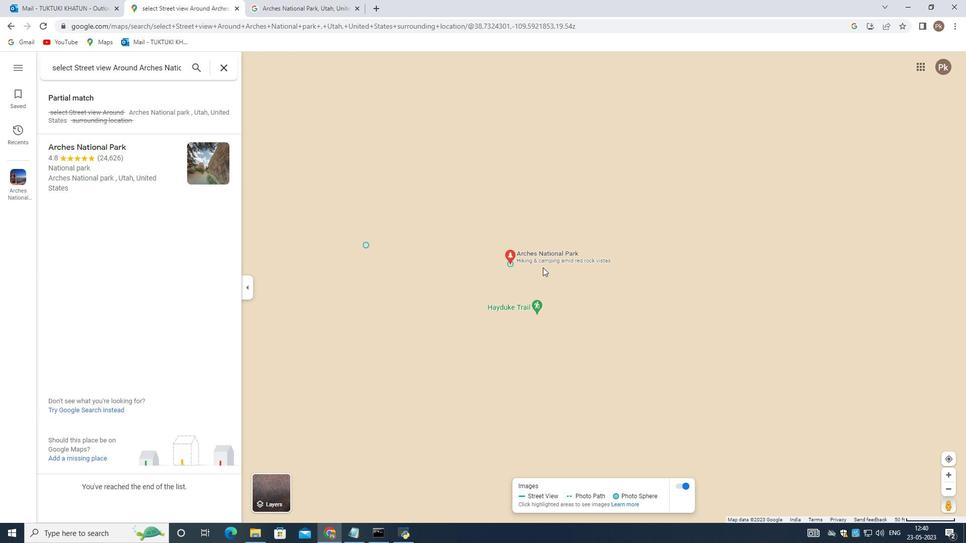 
Action: Mouse scrolled (556, 287) with delta (0, 0)
Screenshot: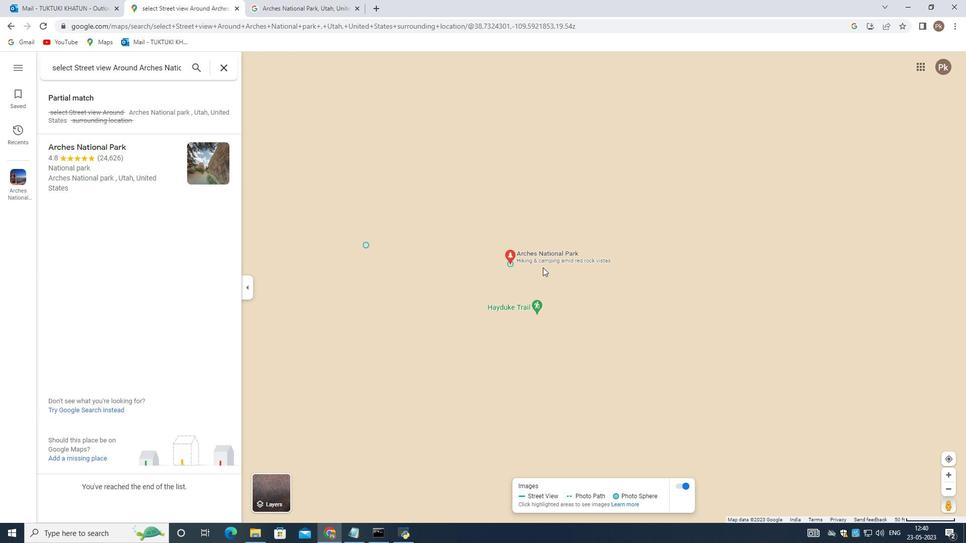 
Action: Mouse scrolled (556, 287) with delta (0, 0)
Screenshot: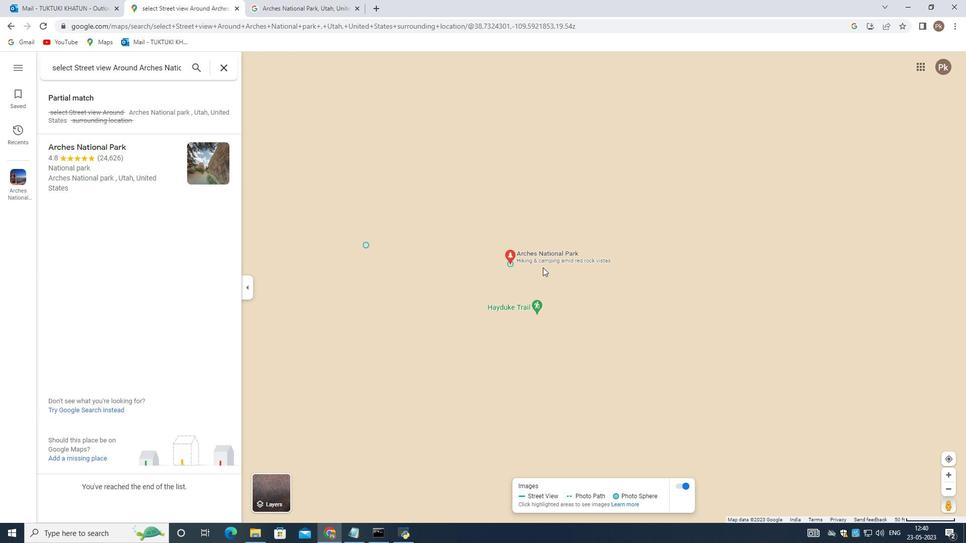 
Action: Mouse scrolled (556, 287) with delta (0, 0)
Screenshot: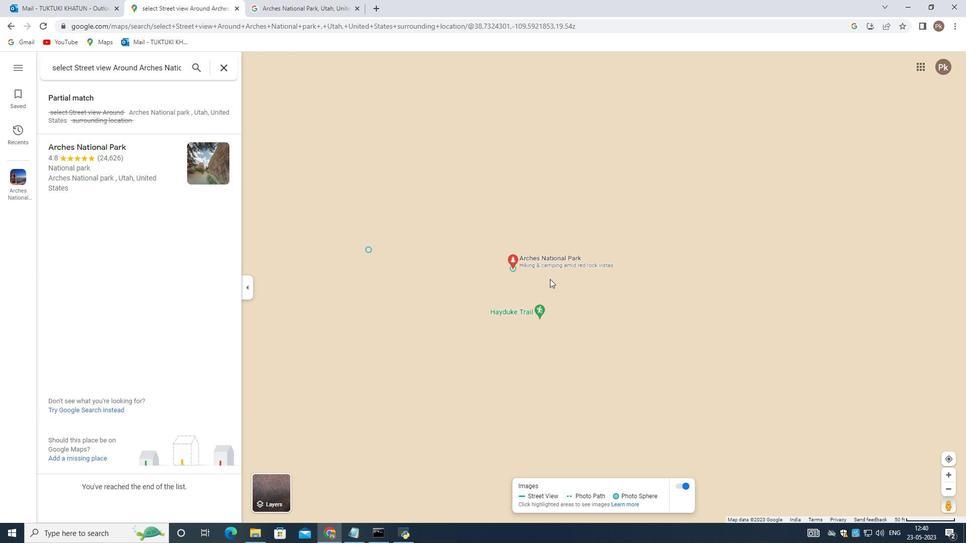 
Action: Mouse scrolled (556, 287) with delta (0, 0)
Screenshot: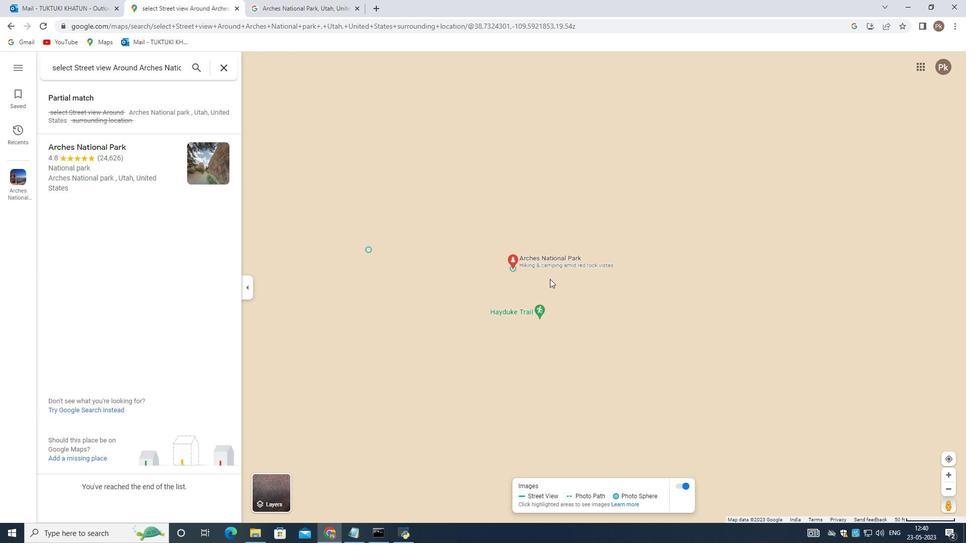
Action: Mouse scrolled (556, 287) with delta (0, 0)
Screenshot: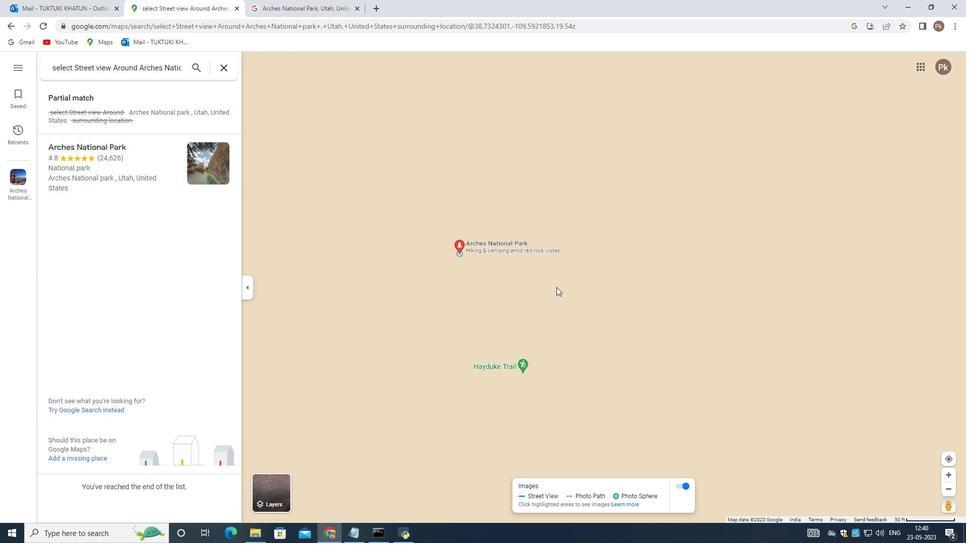 
Action: Mouse scrolled (556, 287) with delta (0, 0)
Screenshot: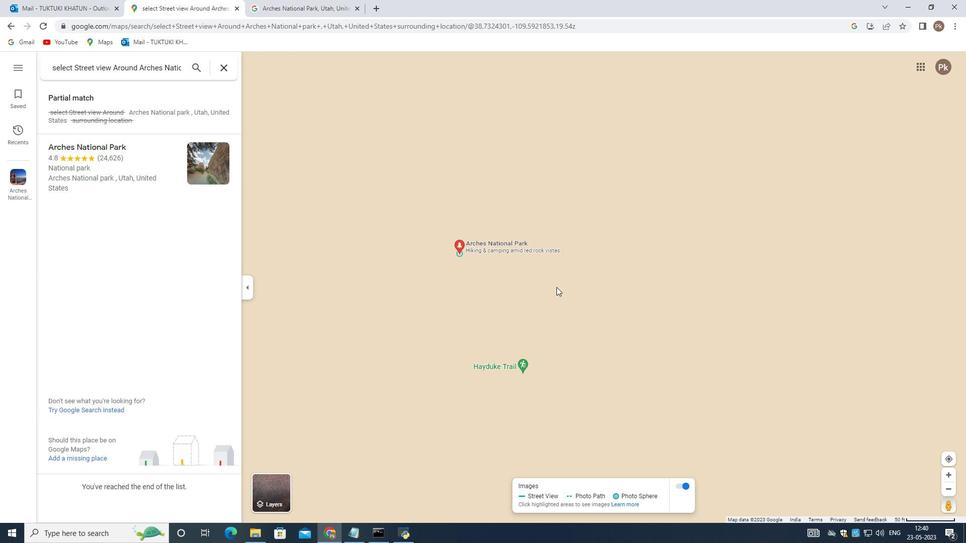 
Action: Mouse scrolled (556, 287) with delta (0, 0)
Screenshot: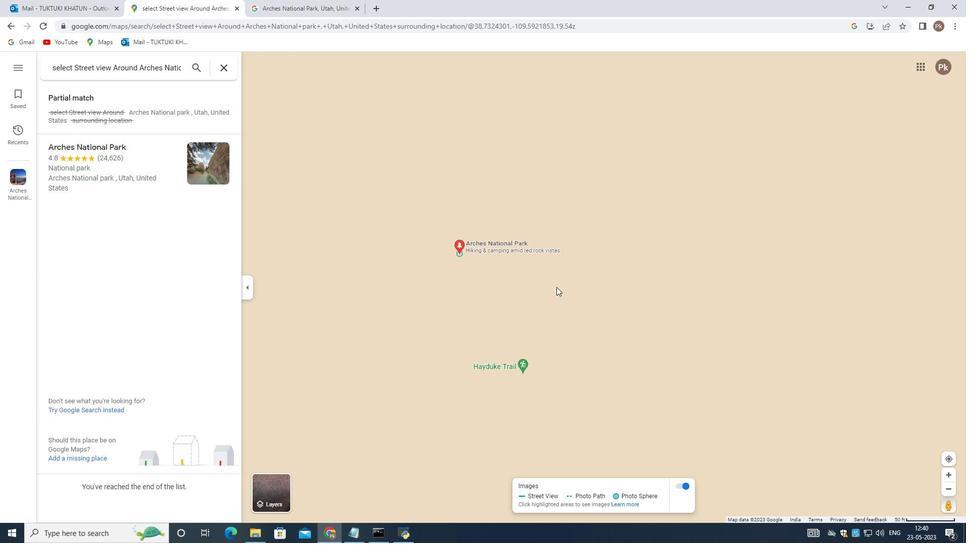 
Action: Mouse scrolled (556, 287) with delta (0, 0)
Screenshot: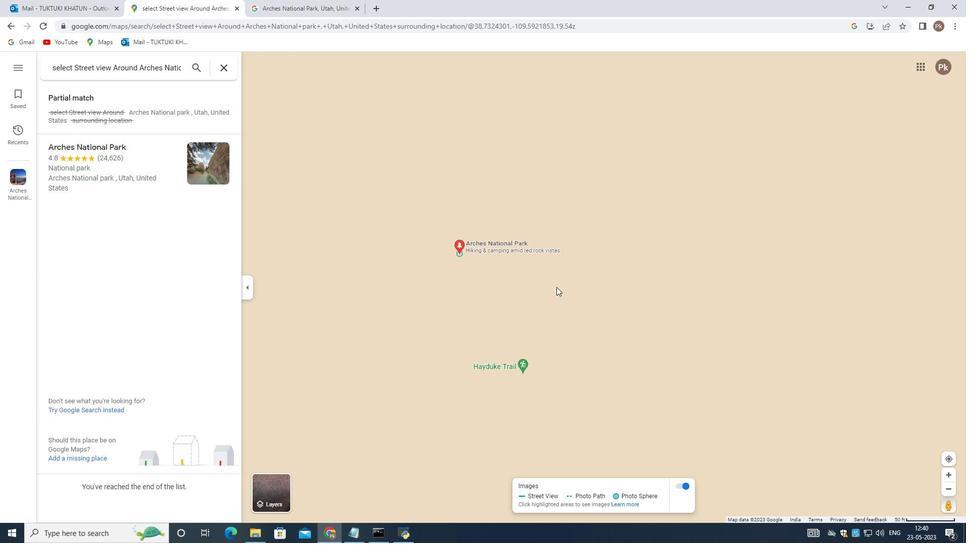
Action: Mouse scrolled (556, 287) with delta (0, 0)
Screenshot: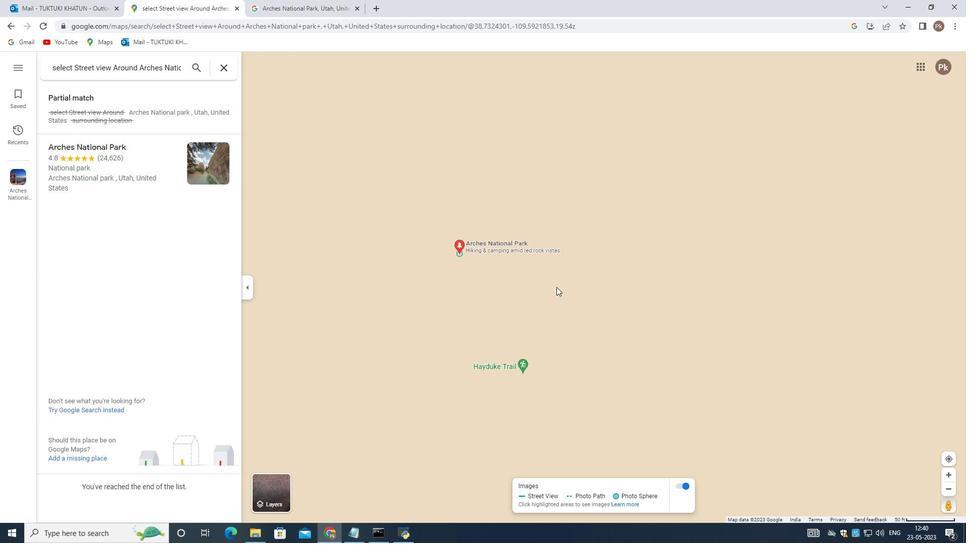 
Action: Mouse scrolled (556, 287) with delta (0, 0)
Screenshot: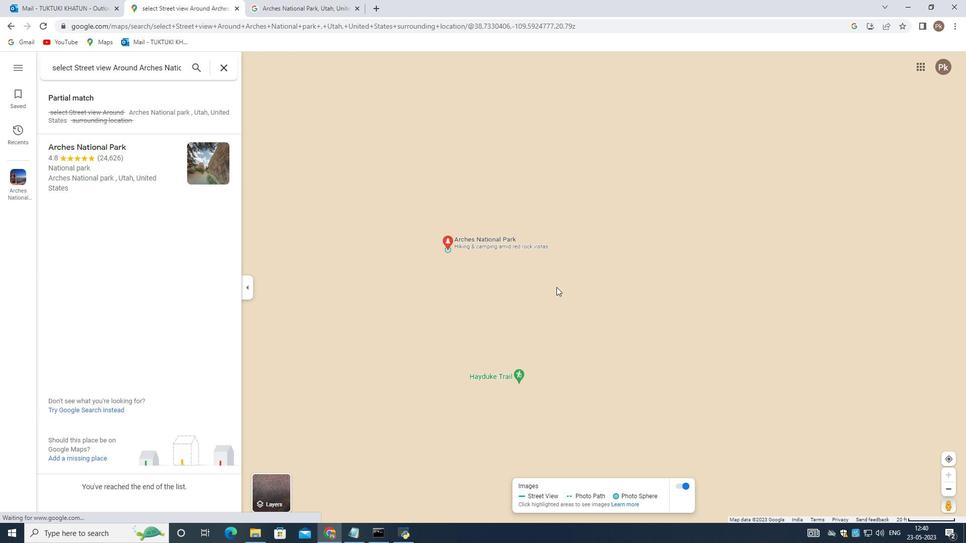 
Action: Mouse scrolled (556, 287) with delta (0, 0)
Screenshot: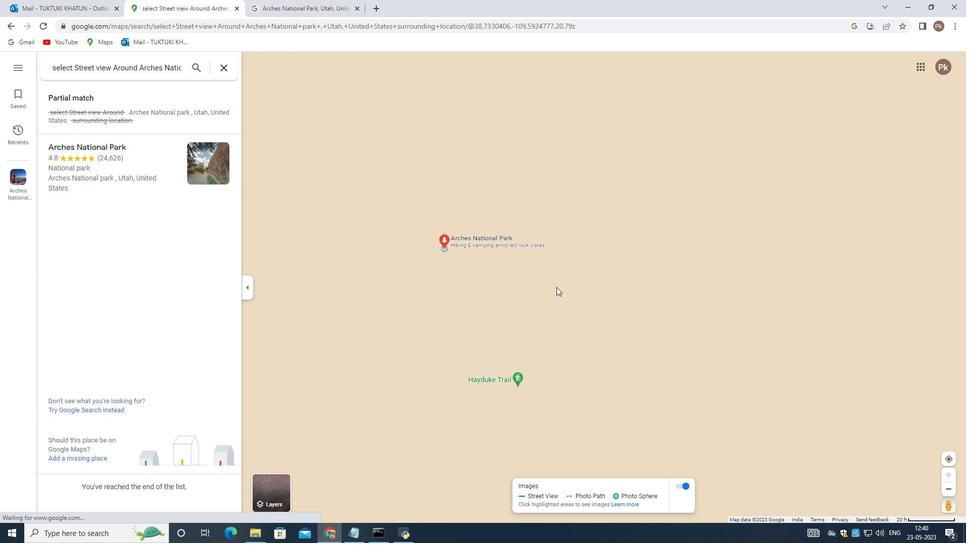 
Action: Mouse scrolled (556, 287) with delta (0, 0)
Screenshot: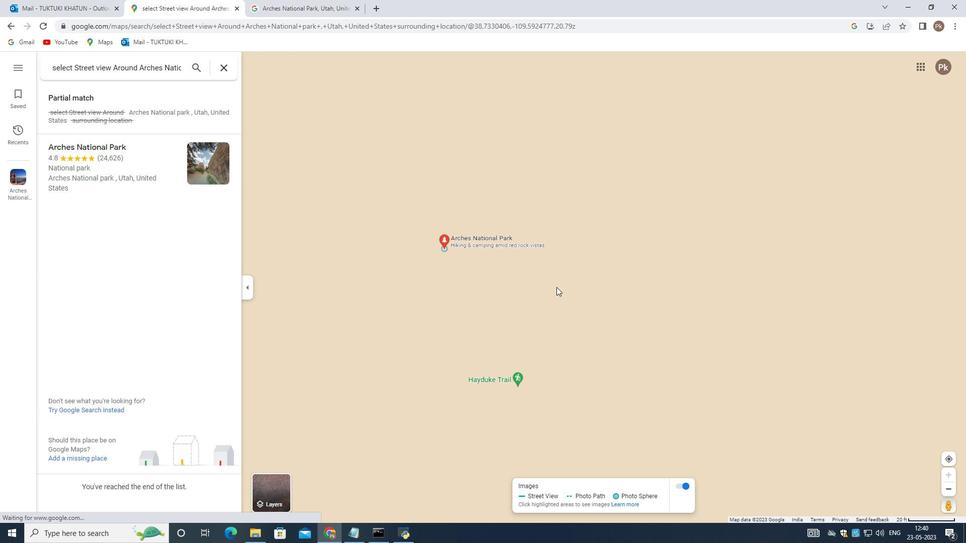 
Action: Mouse scrolled (556, 287) with delta (0, 0)
Screenshot: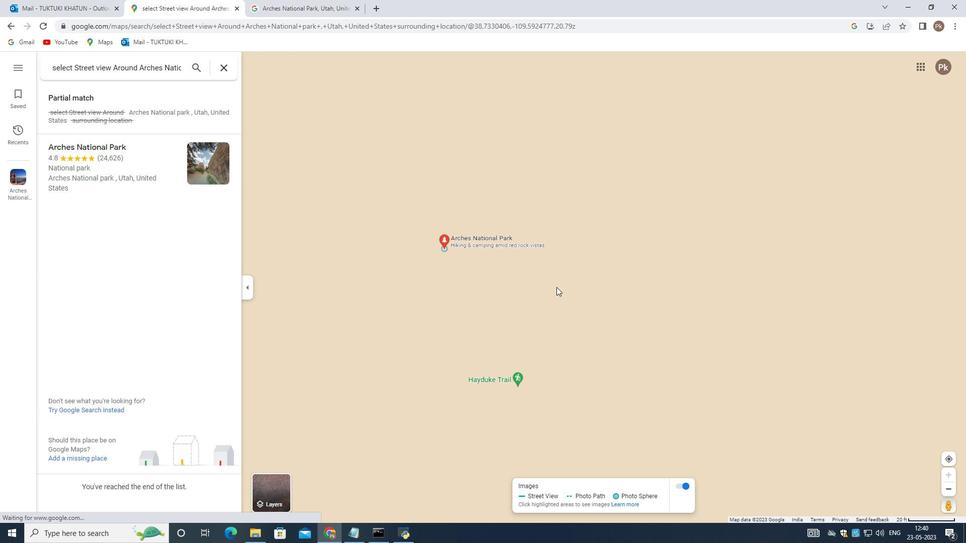 
Action: Mouse scrolled (556, 287) with delta (0, 0)
Screenshot: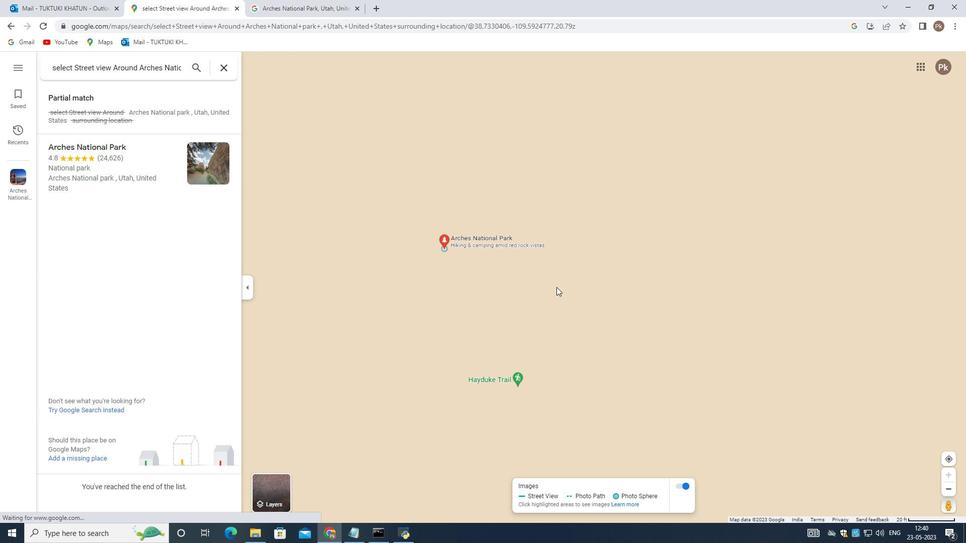 
Action: Mouse scrolled (556, 287) with delta (0, 0)
Screenshot: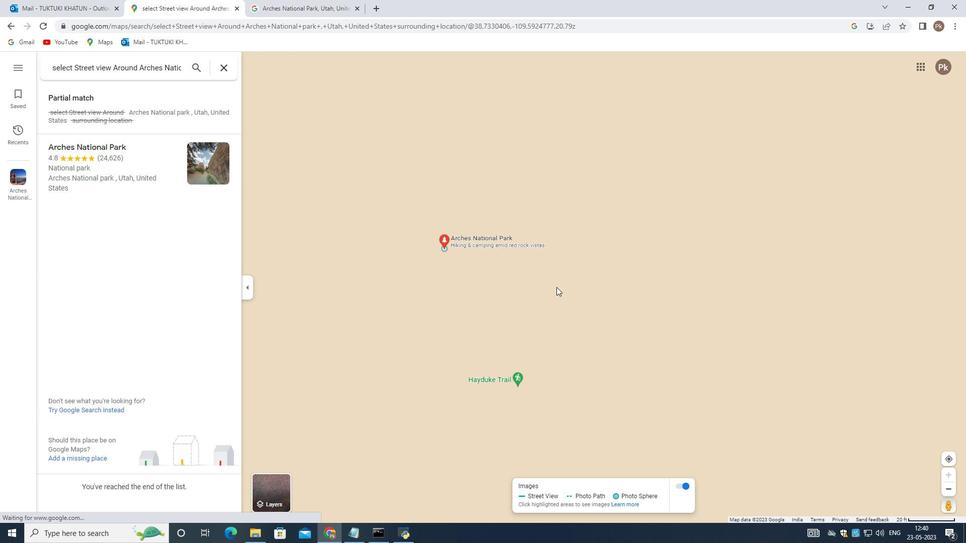 
Action: Mouse moved to (512, 265)
Screenshot: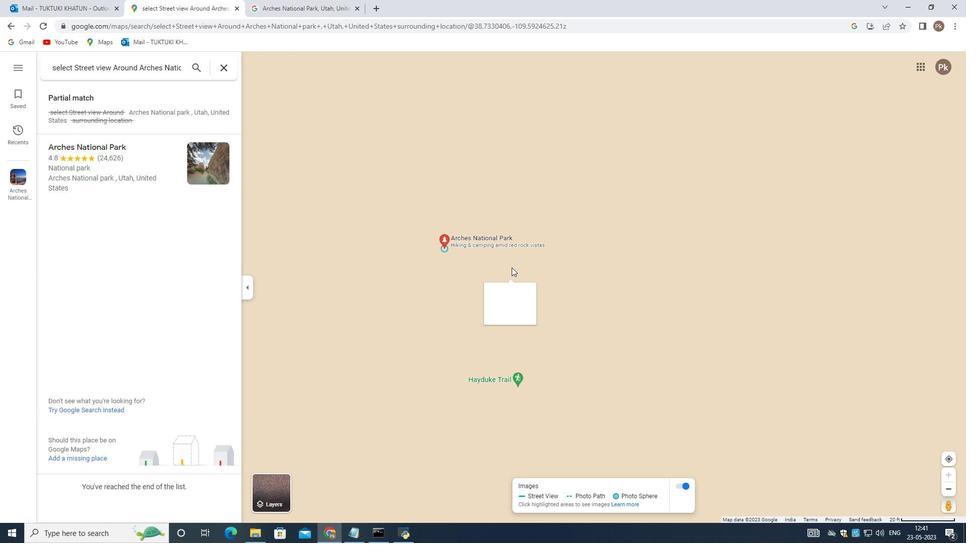 
Action: Mouse scrolled (512, 265) with delta (0, 0)
Screenshot: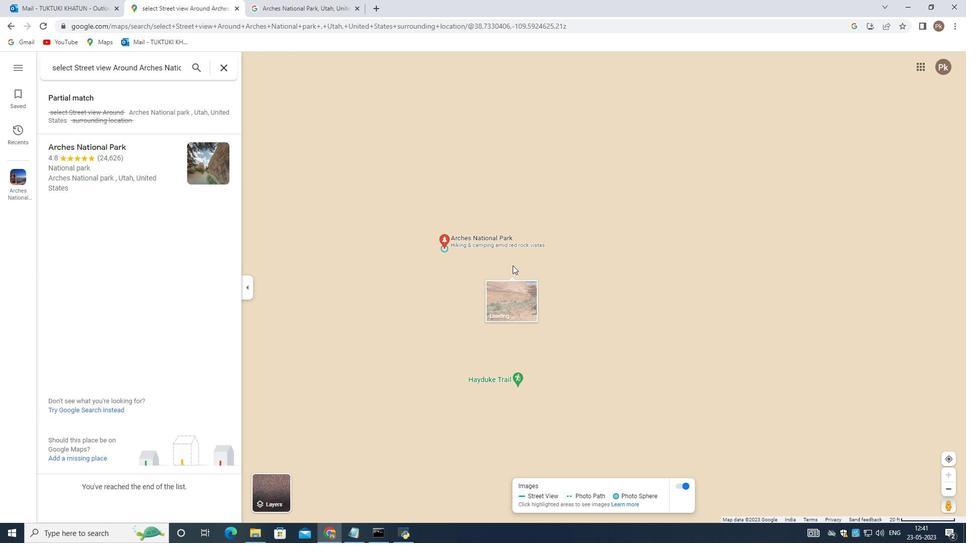 
Action: Mouse scrolled (512, 265) with delta (0, 0)
Screenshot: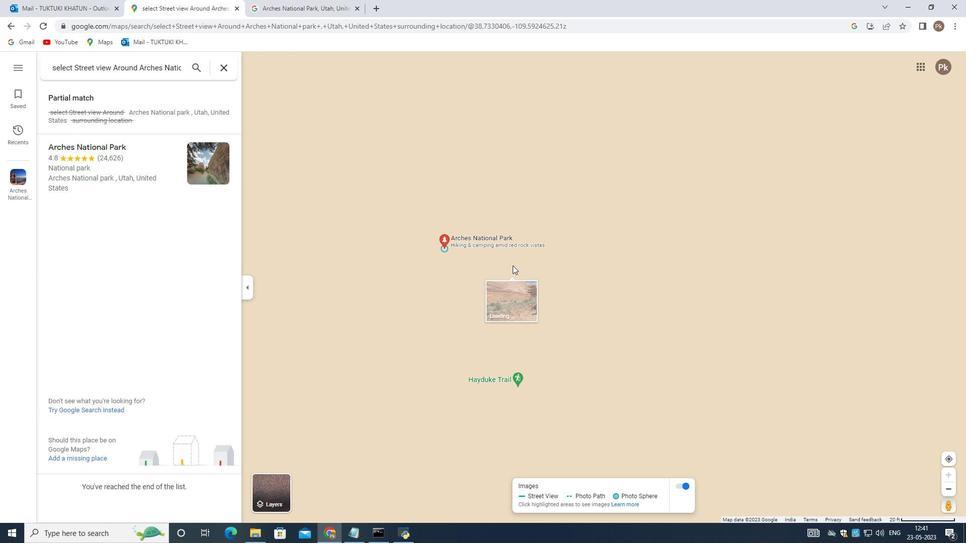 
Action: Mouse scrolled (512, 265) with delta (0, 0)
Screenshot: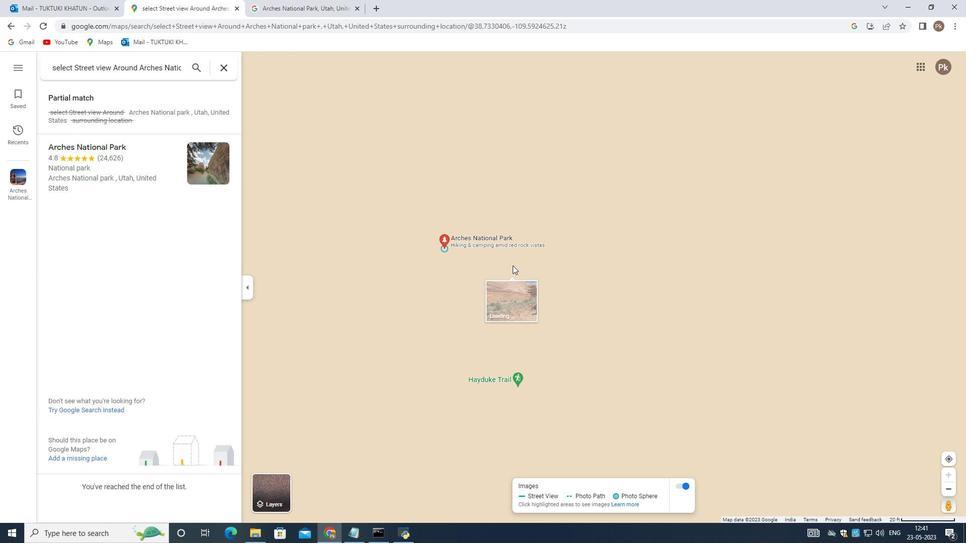 
Action: Mouse scrolled (512, 265) with delta (0, 0)
Screenshot: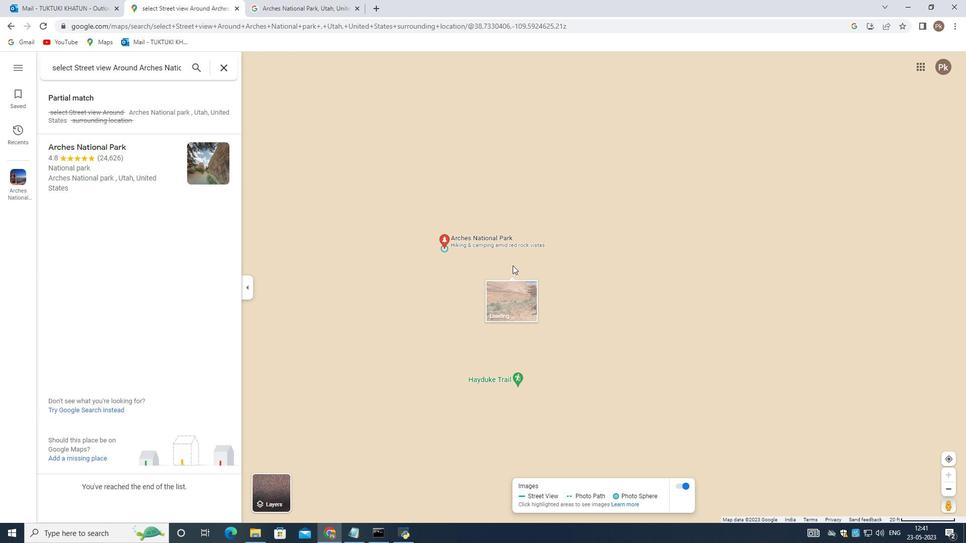 
Action: Mouse scrolled (512, 265) with delta (0, 0)
Screenshot: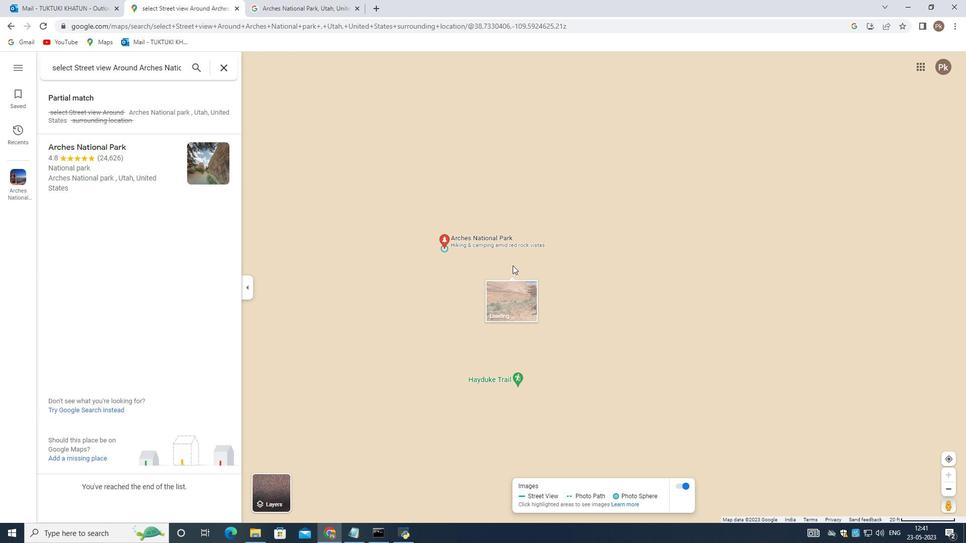
Action: Mouse scrolled (512, 266) with delta (0, 0)
Screenshot: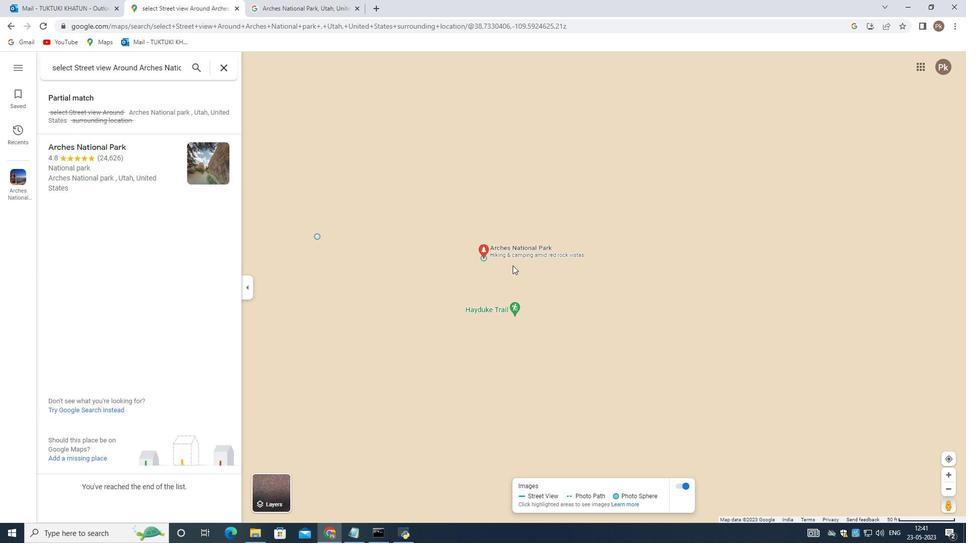 
Action: Mouse scrolled (512, 266) with delta (0, 0)
Screenshot: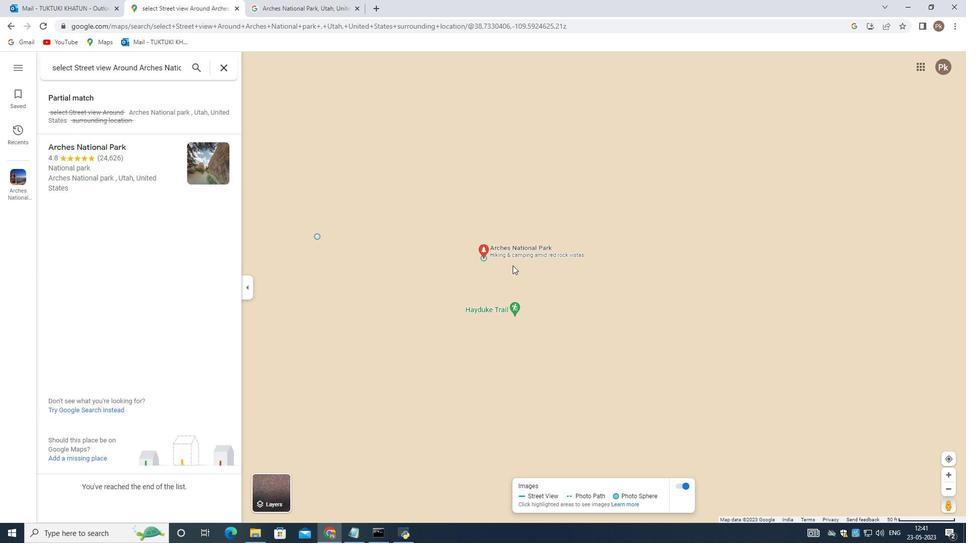 
Action: Mouse scrolled (512, 266) with delta (0, 0)
Screenshot: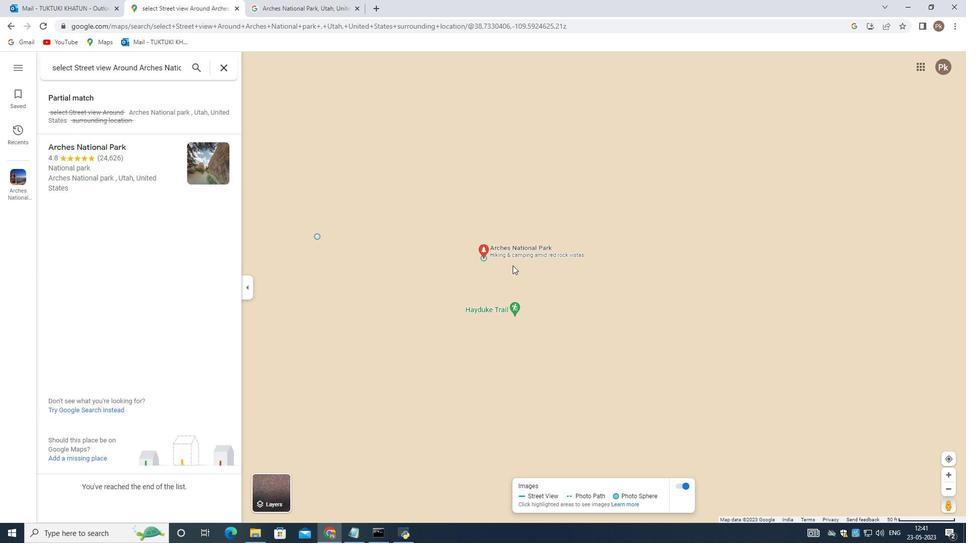 
Action: Mouse scrolled (512, 266) with delta (0, 0)
Screenshot: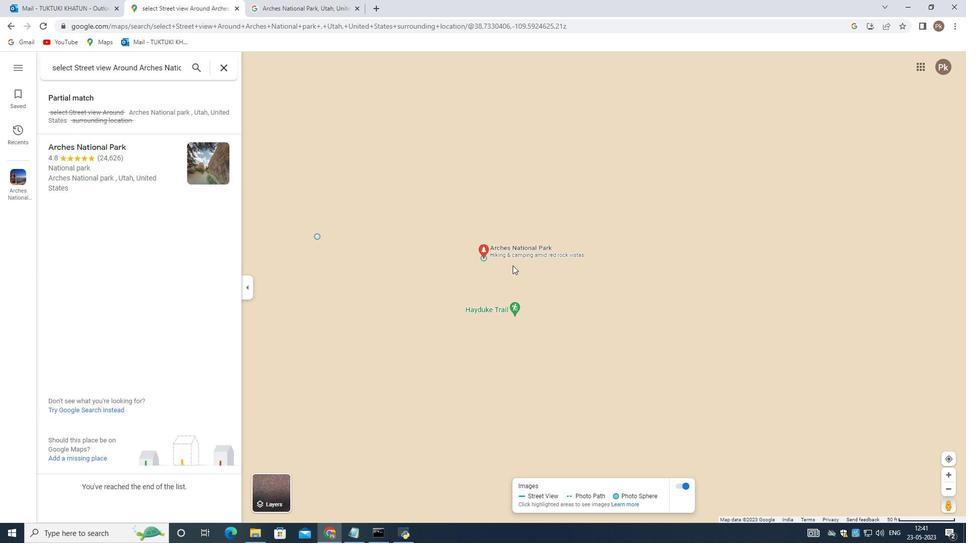 
Action: Mouse scrolled (512, 266) with delta (0, 0)
Screenshot: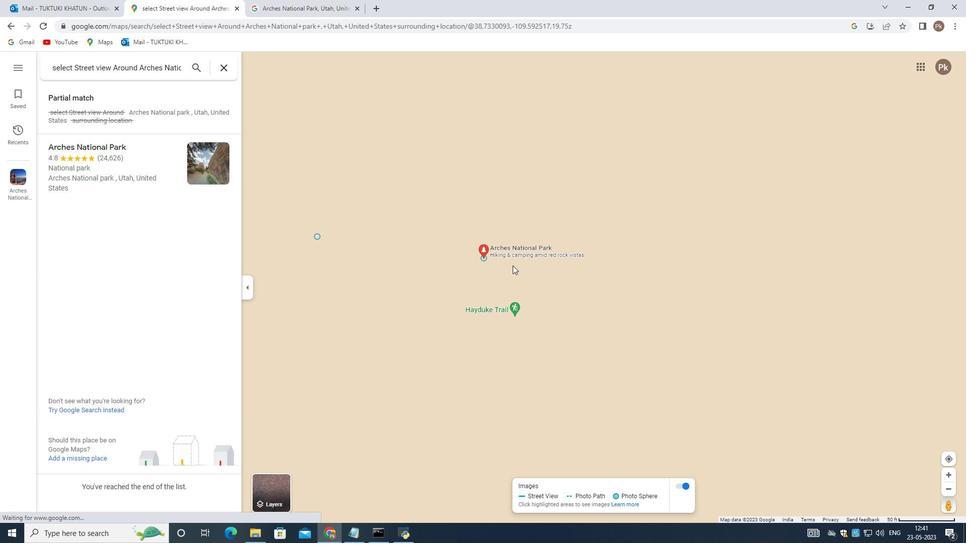 
Action: Mouse scrolled (512, 266) with delta (0, 0)
Screenshot: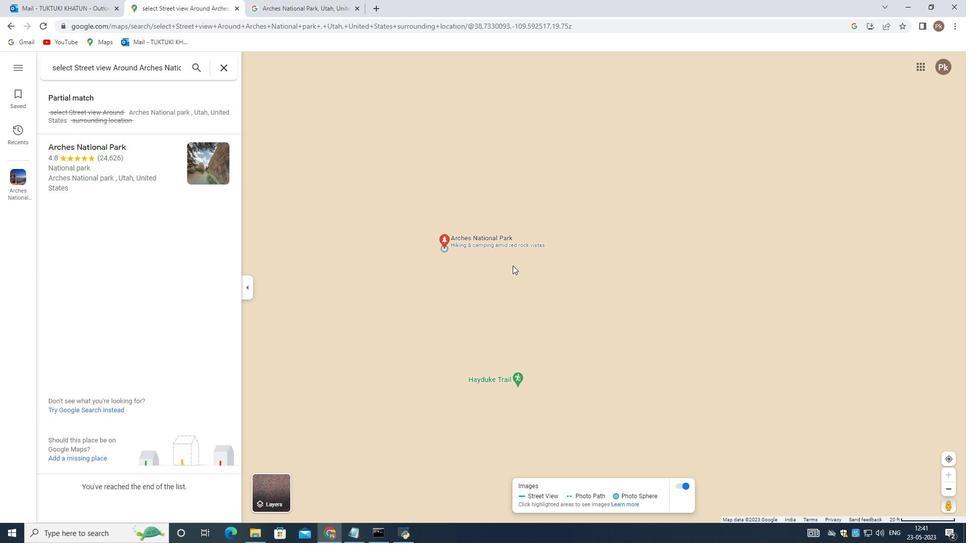 
Action: Mouse scrolled (512, 266) with delta (0, 0)
Screenshot: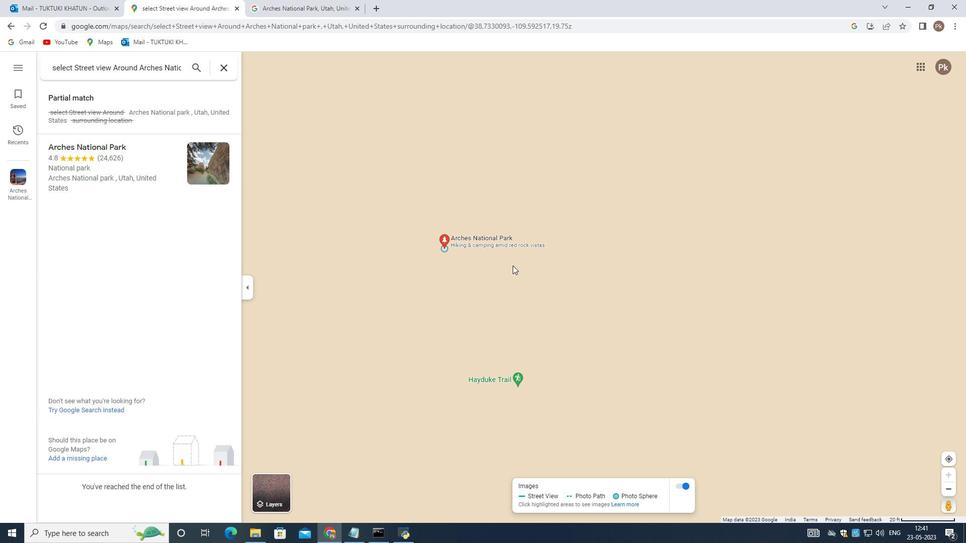 
Action: Mouse scrolled (512, 266) with delta (0, 0)
Screenshot: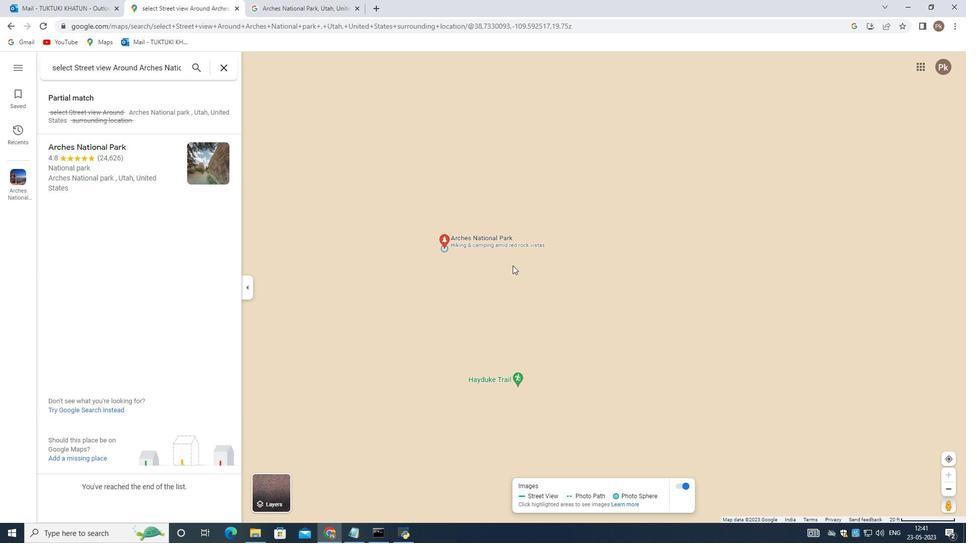 
Action: Mouse scrolled (512, 266) with delta (0, 0)
Screenshot: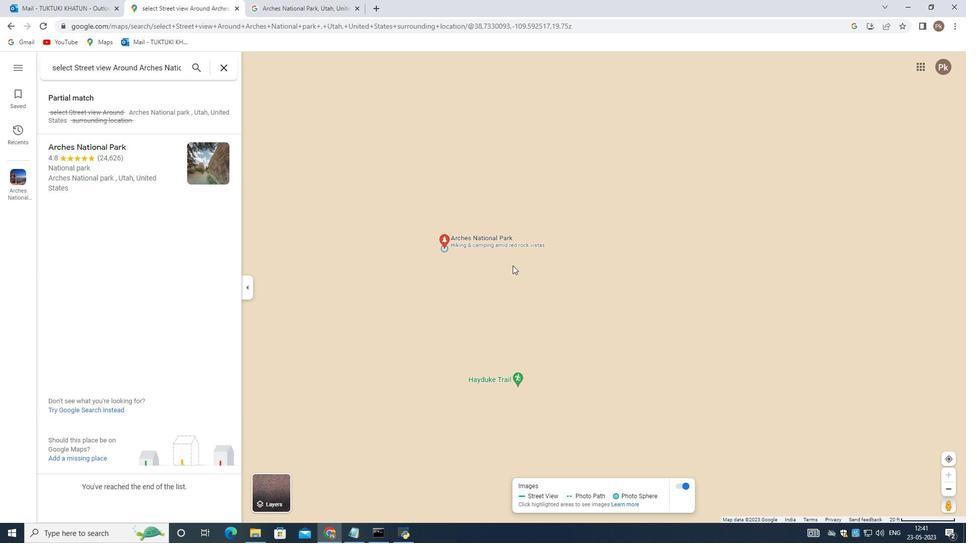 
Action: Mouse scrolled (512, 266) with delta (0, 0)
Screenshot: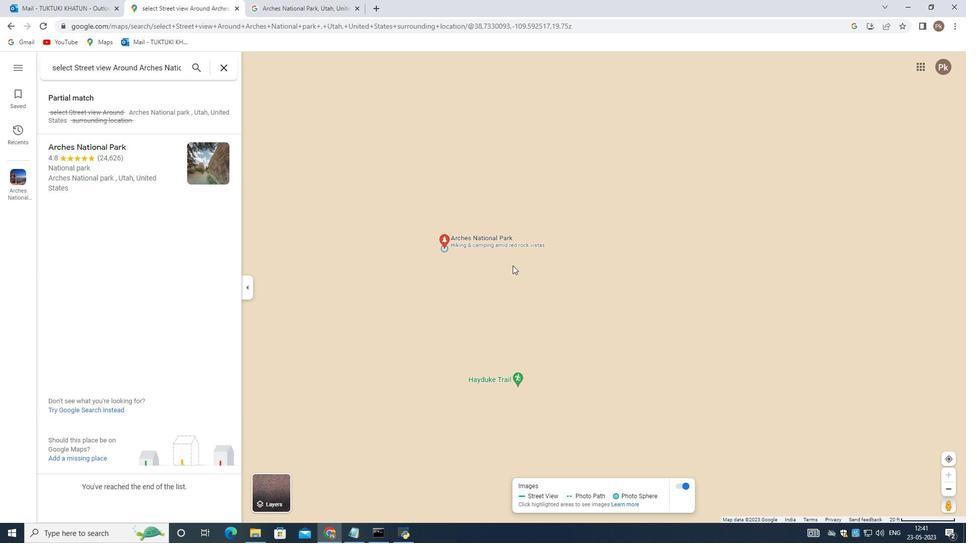 
Action: Mouse scrolled (512, 266) with delta (0, 0)
Screenshot: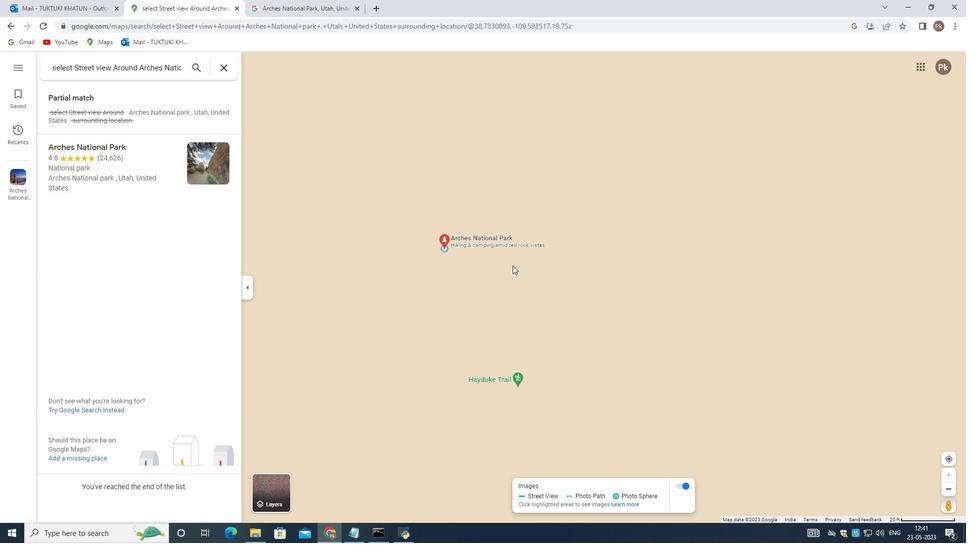 
Action: Mouse moved to (499, 253)
Screenshot: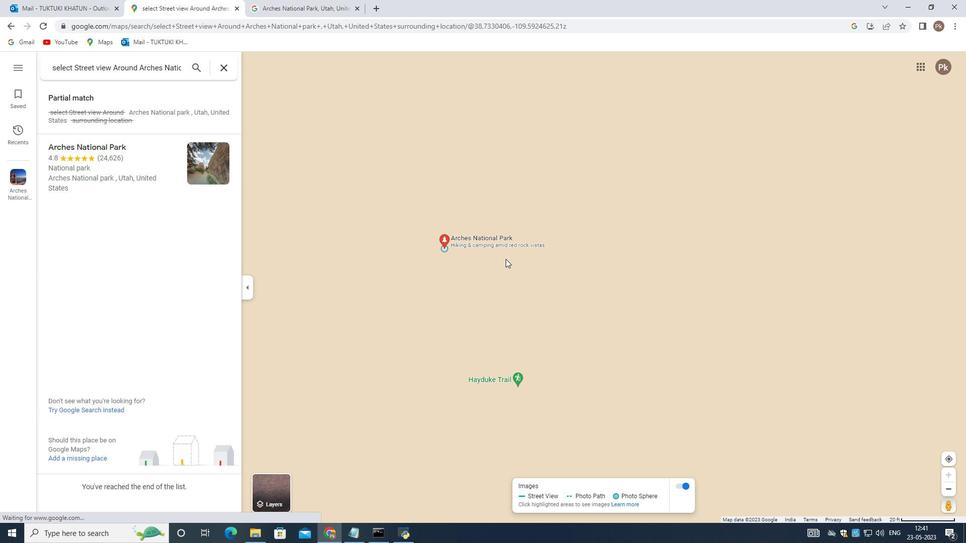 
Action: Mouse pressed left at (499, 253)
Screenshot: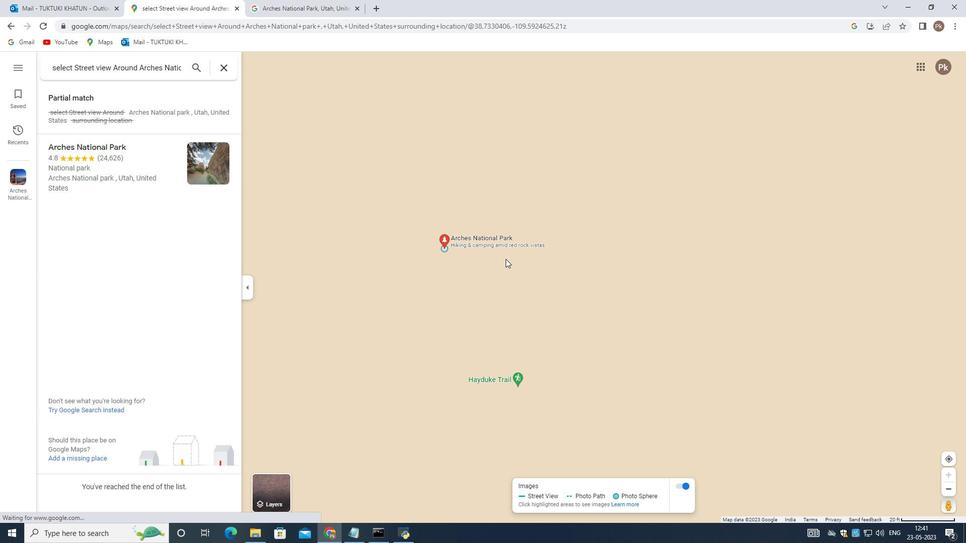 
Action: Mouse moved to (499, 253)
Screenshot: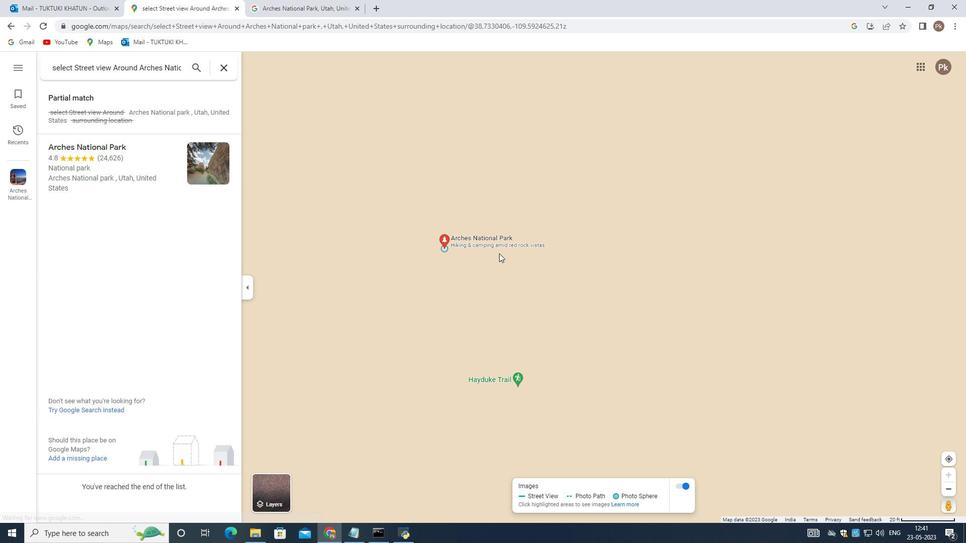 
Action: Mouse pressed left at (499, 253)
Screenshot: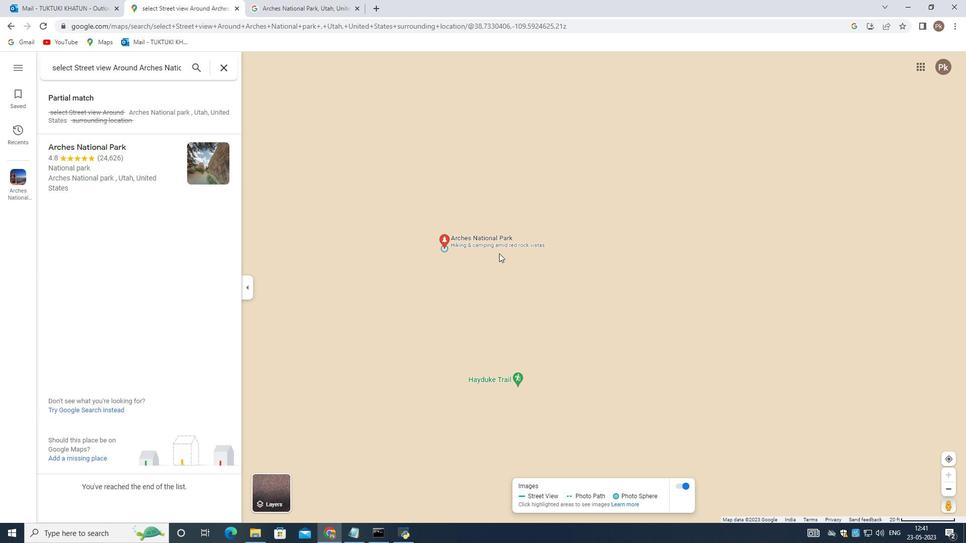 
Action: Mouse moved to (480, 299)
Screenshot: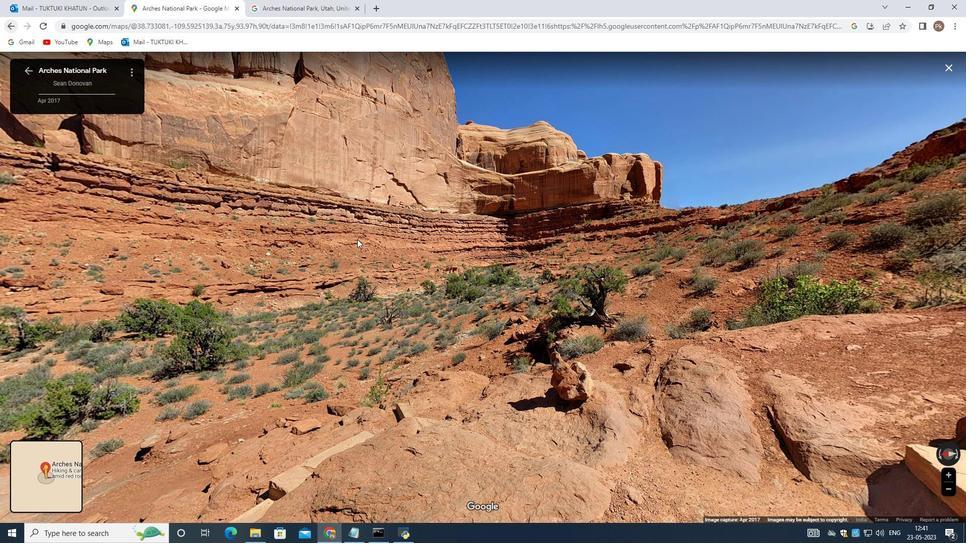 
Action: Mouse scrolled (480, 299) with delta (0, 0)
Screenshot: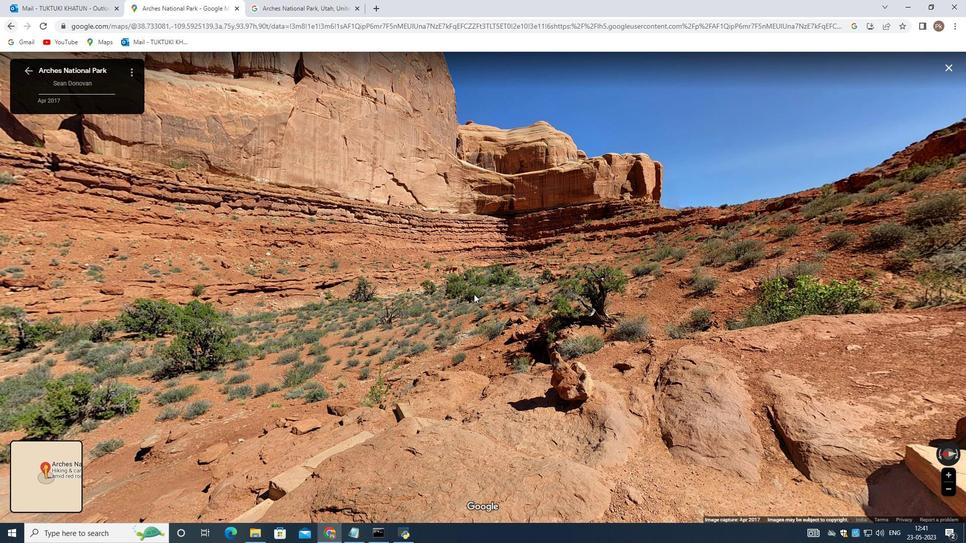 
Action: Mouse moved to (480, 301)
Screenshot: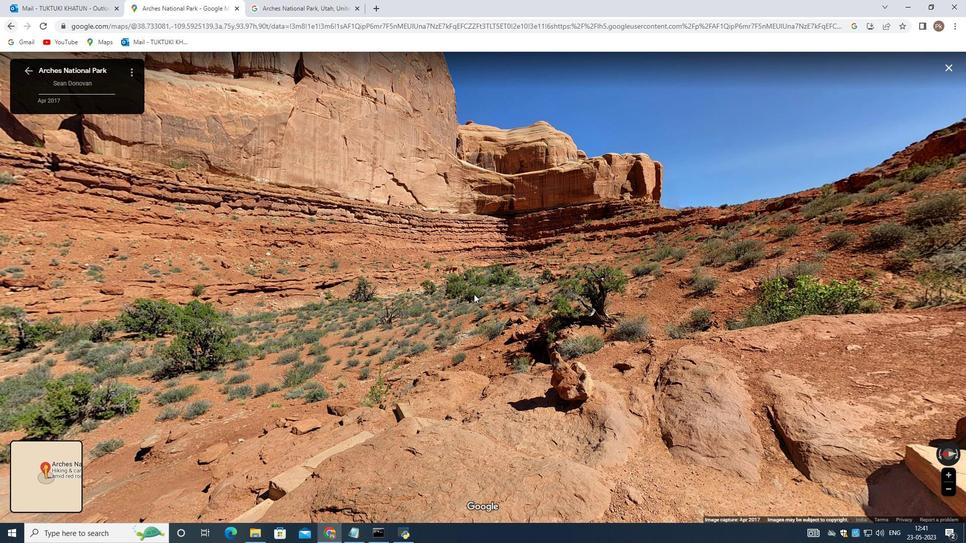 
Action: Mouse scrolled (480, 300) with delta (0, 0)
Screenshot: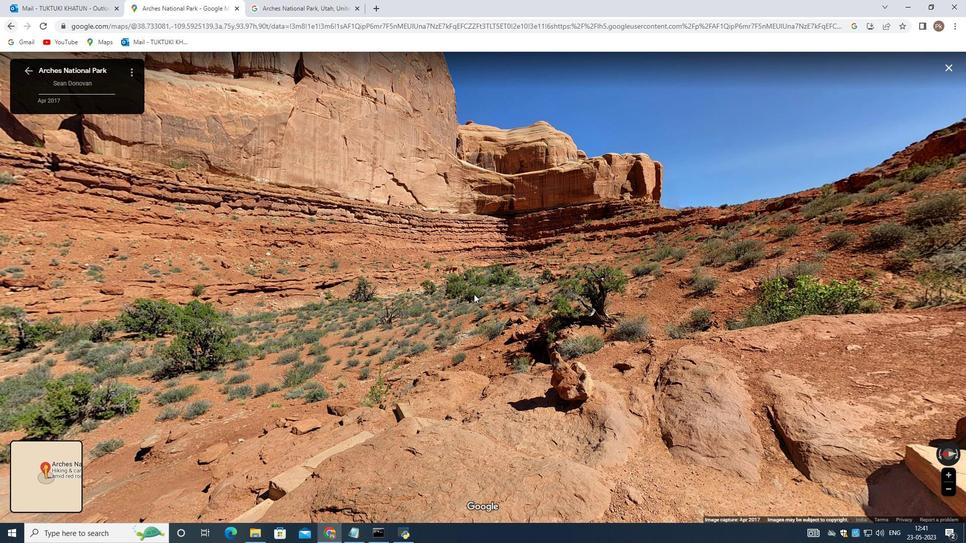 
Action: Mouse moved to (480, 306)
Screenshot: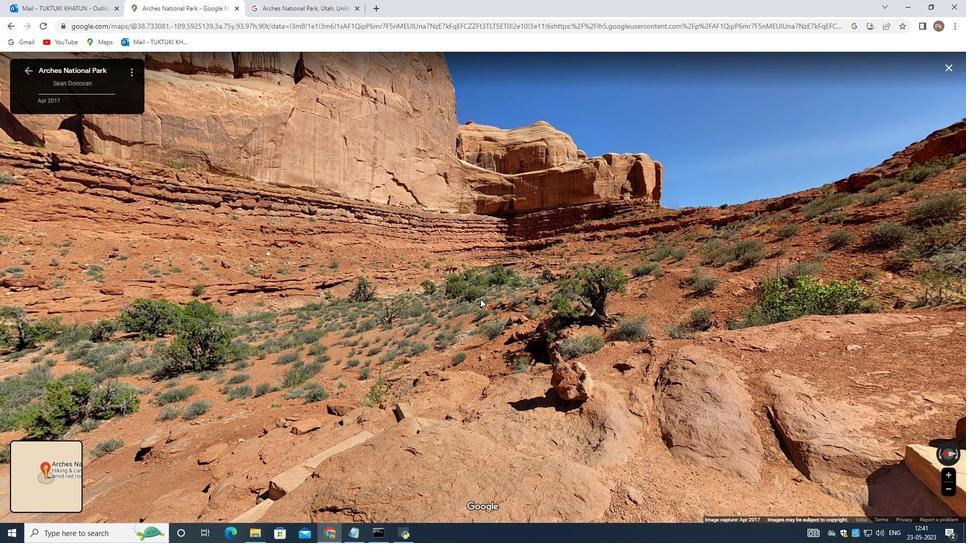 
Action: Mouse scrolled (480, 305) with delta (0, 0)
Screenshot: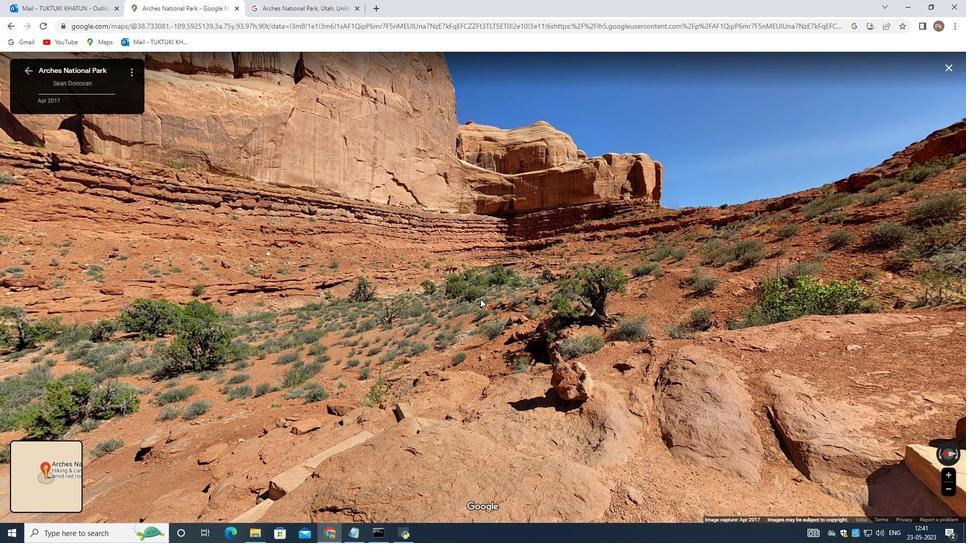 
Action: Mouse moved to (480, 309)
Screenshot: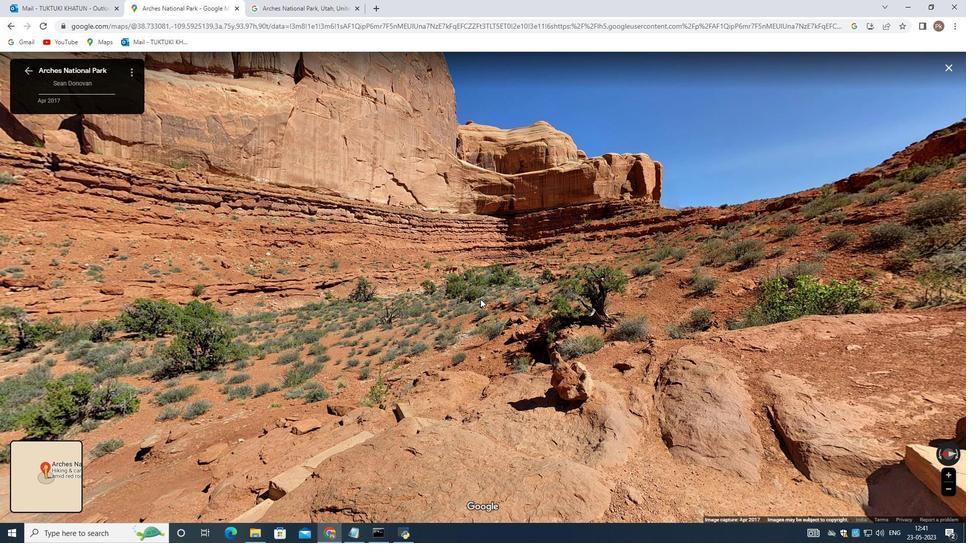 
Action: Mouse scrolled (480, 309) with delta (0, 0)
Screenshot: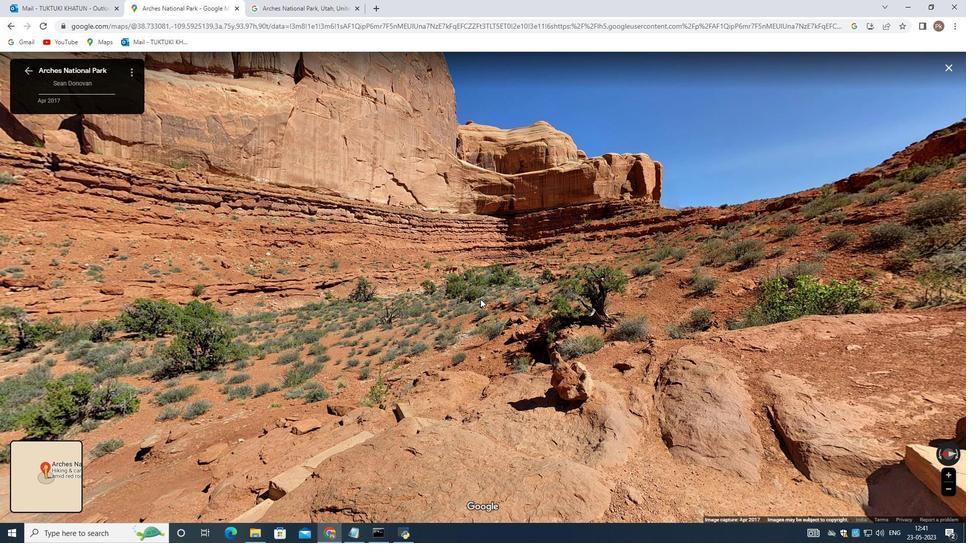 
Action: Mouse moved to (481, 310)
Screenshot: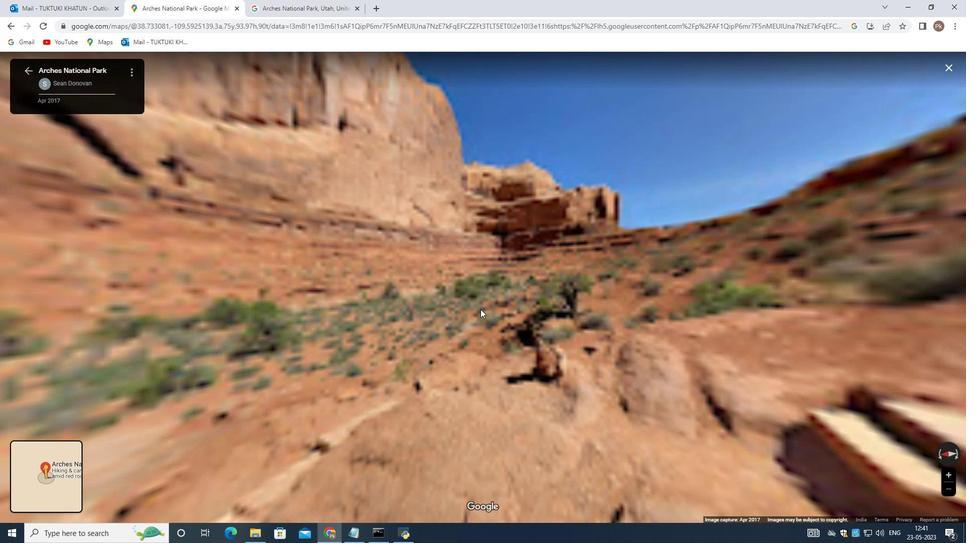 
Action: Mouse scrolled (481, 309) with delta (0, 0)
Screenshot: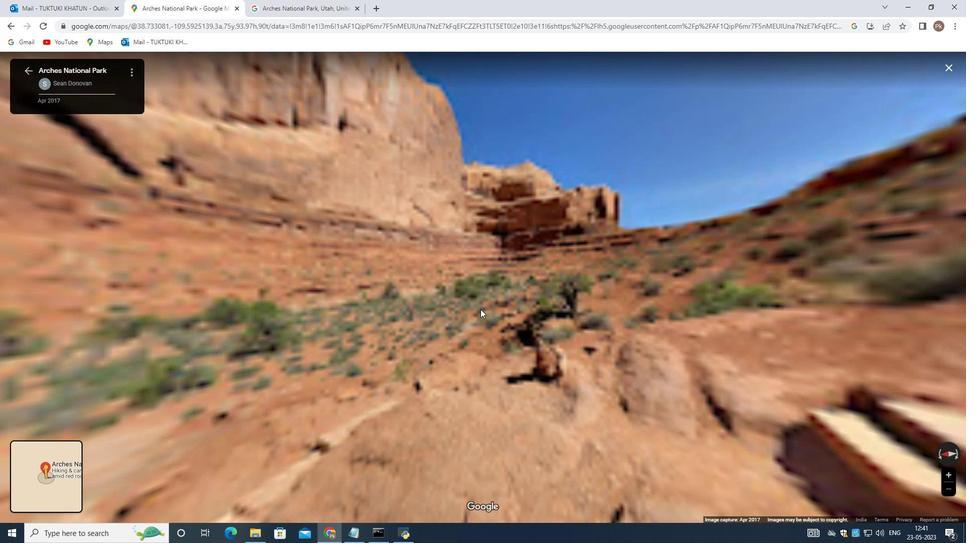
Action: Mouse moved to (480, 312)
Screenshot: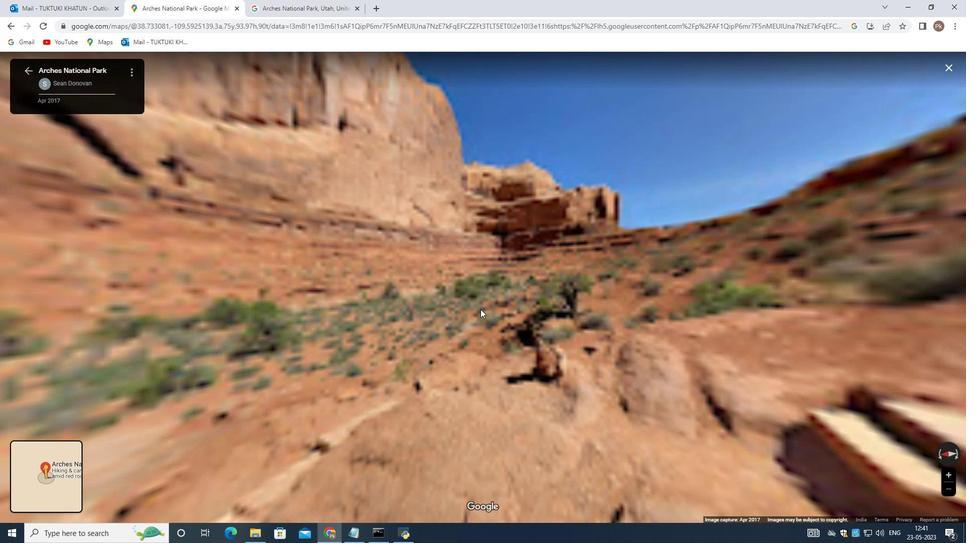 
Action: Mouse scrolled (481, 311) with delta (0, 0)
Screenshot: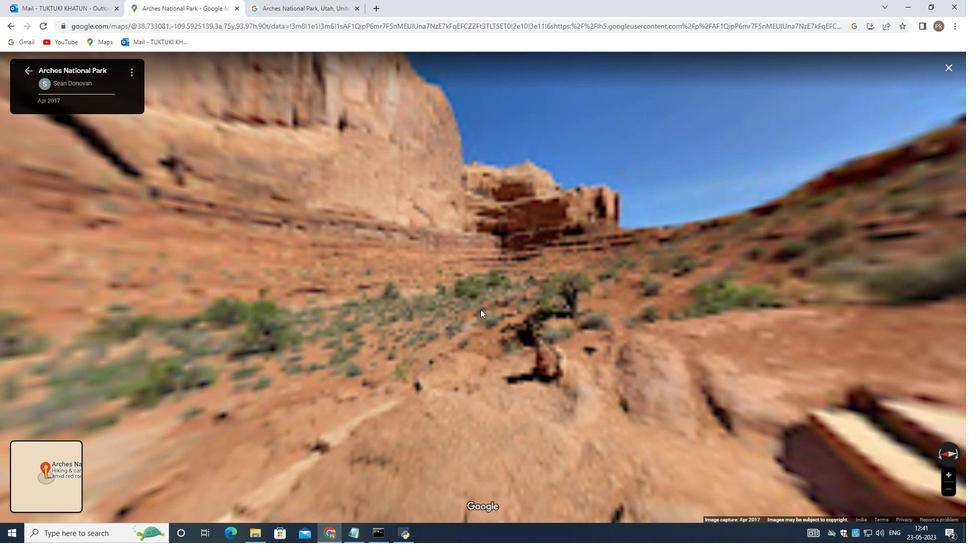 
Action: Mouse moved to (480, 312)
Screenshot: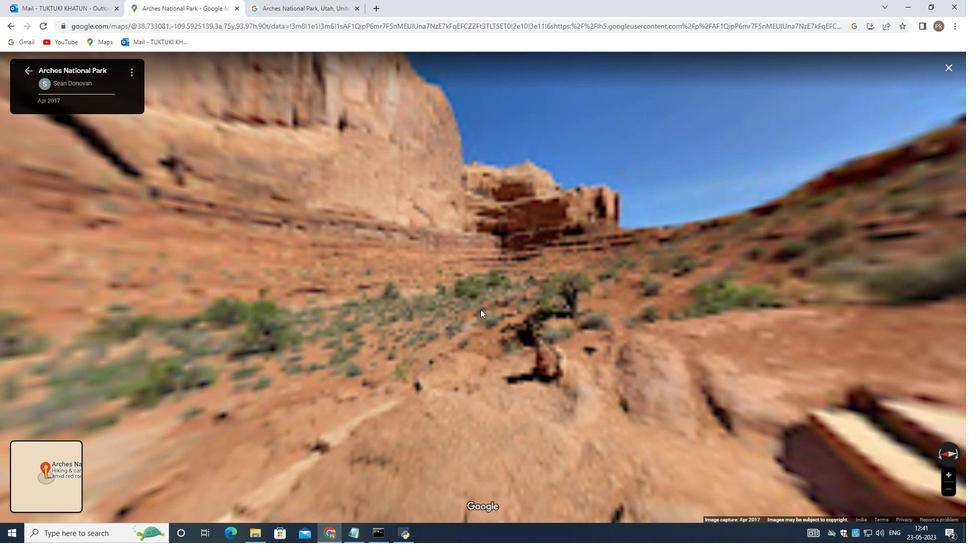 
Action: Mouse scrolled (480, 311) with delta (0, 0)
Screenshot: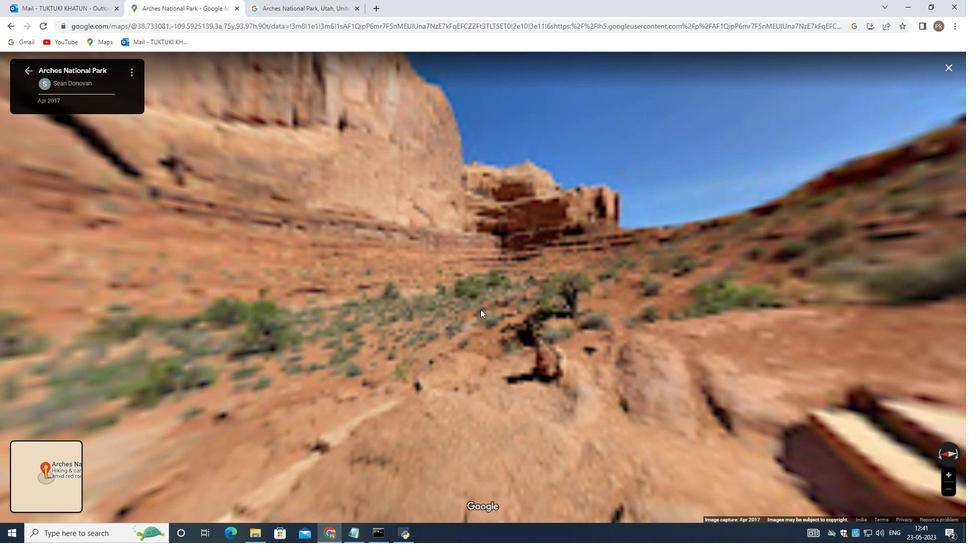 
Action: Mouse moved to (480, 313)
Screenshot: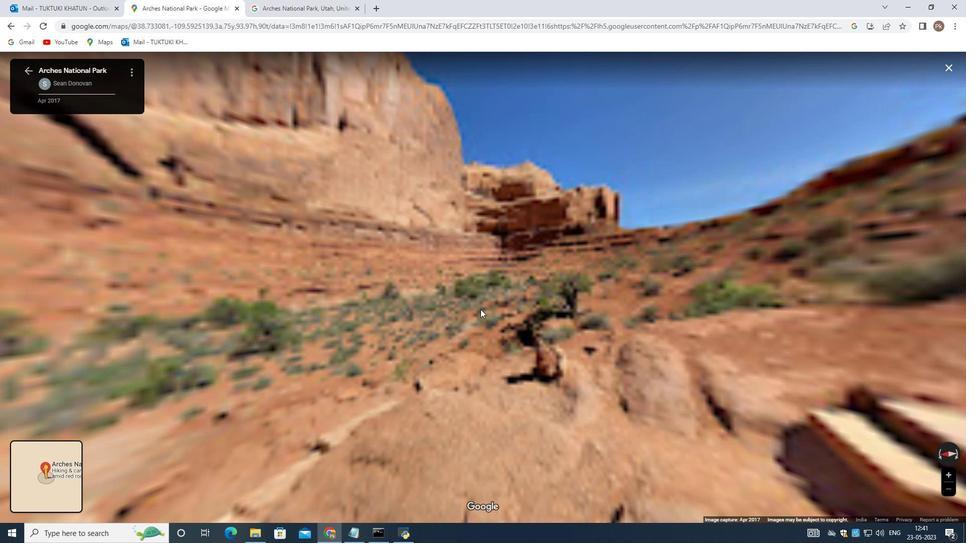 
Action: Mouse scrolled (480, 312) with delta (0, 0)
Screenshot: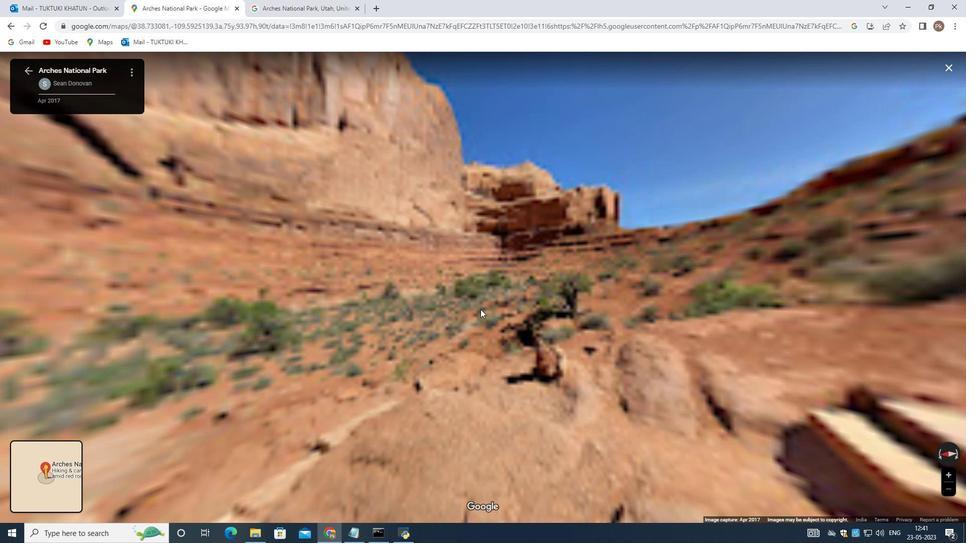 
Action: Mouse moved to (479, 314)
Screenshot: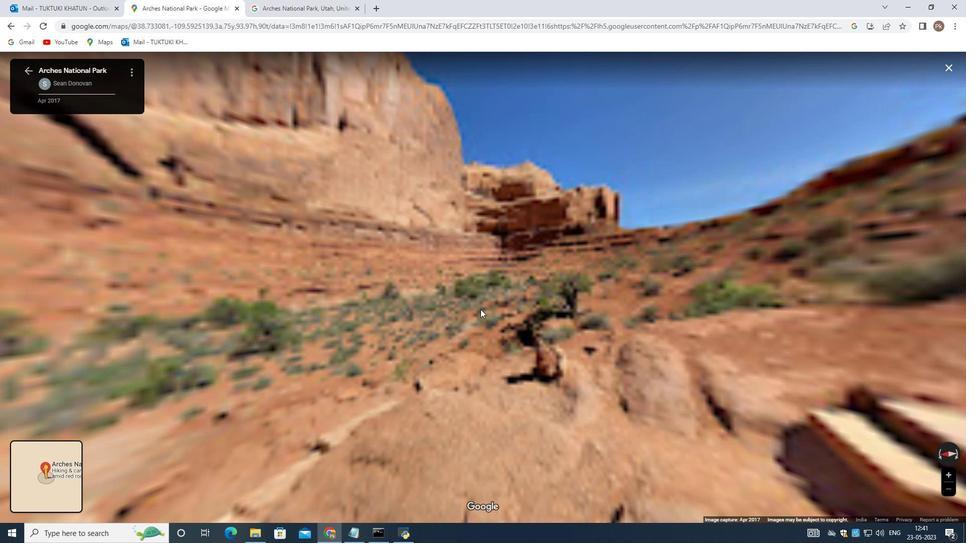
Action: Mouse scrolled (480, 313) with delta (0, 0)
Screenshot: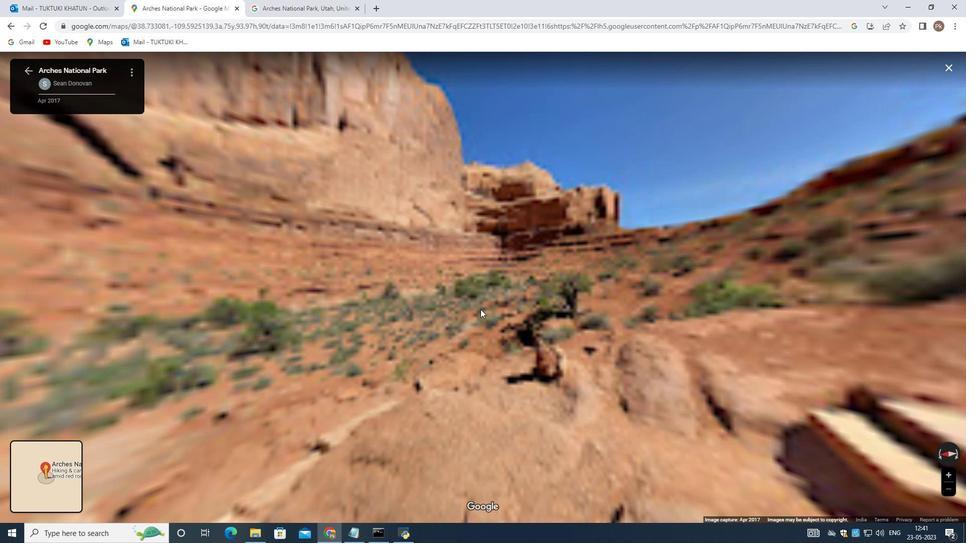 
Action: Mouse moved to (950, 444)
Screenshot: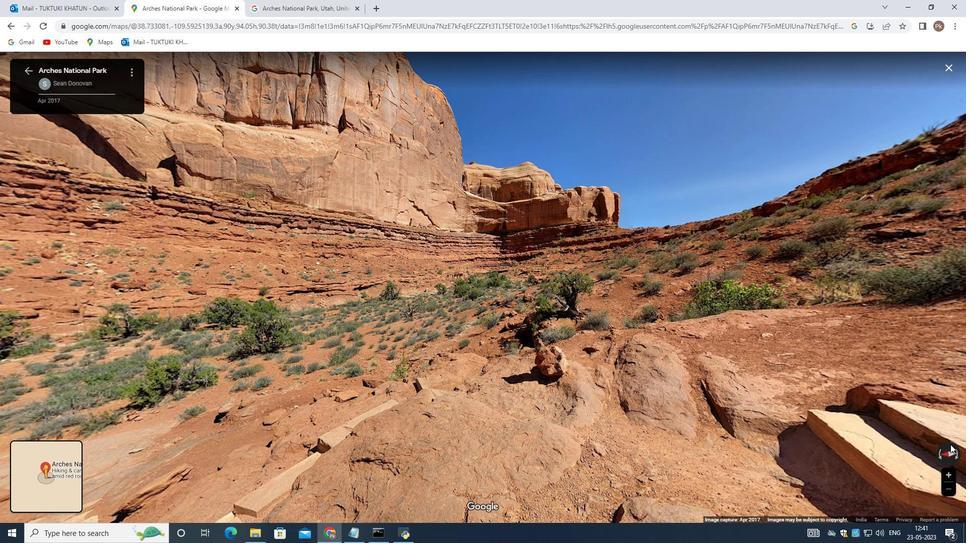 
Action: Mouse pressed left at (950, 444)
Screenshot: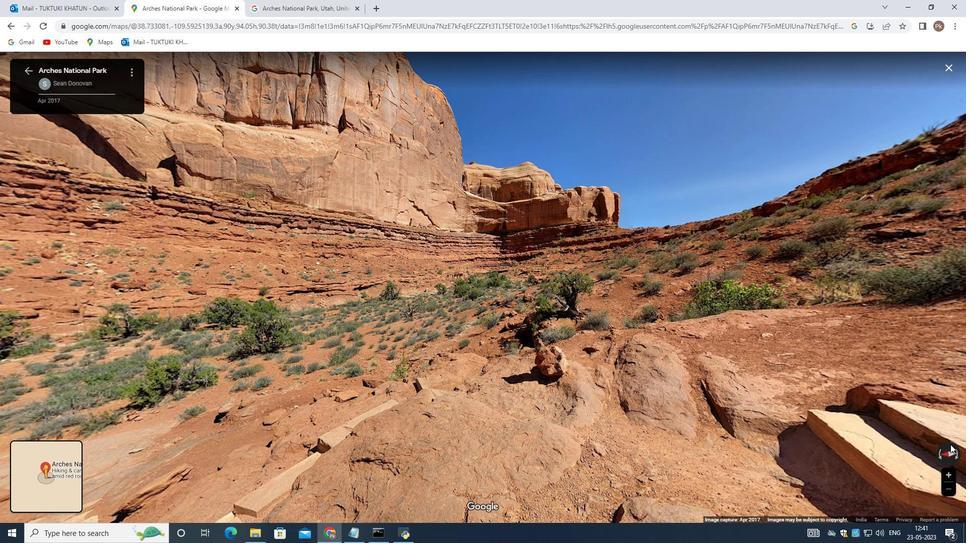 
Action: Mouse moved to (946, 454)
Screenshot: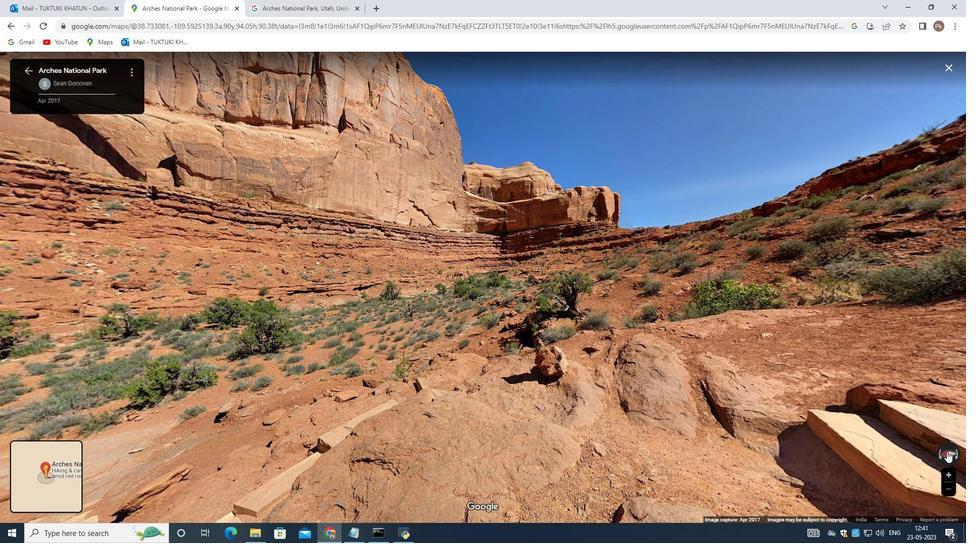 
Action: Mouse pressed left at (946, 454)
Screenshot: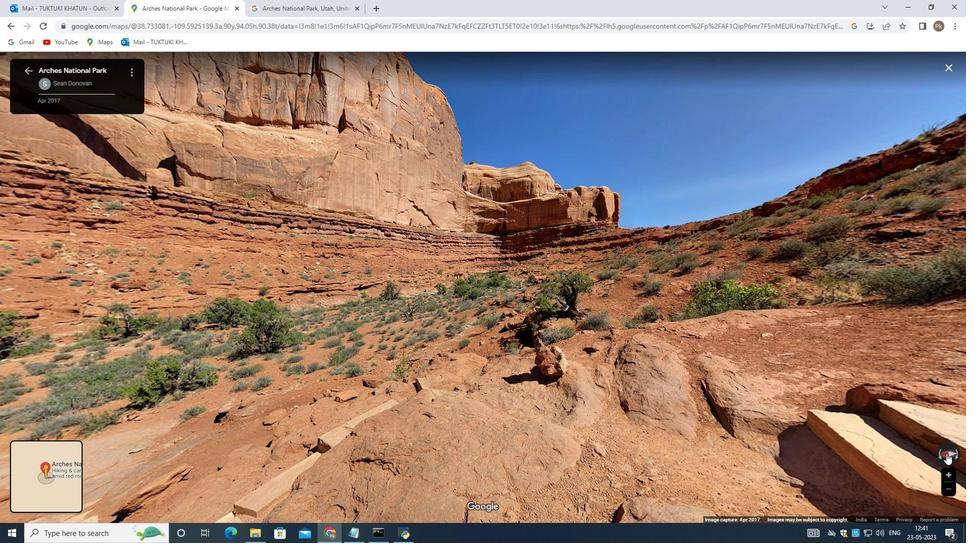 
Action: Mouse moved to (15, 26)
Screenshot: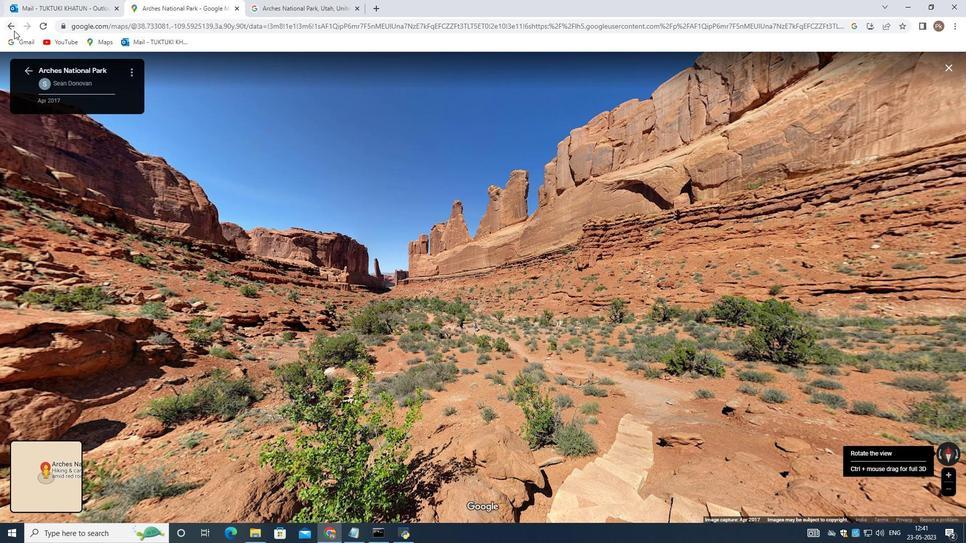 
Action: Mouse pressed left at (15, 26)
Screenshot: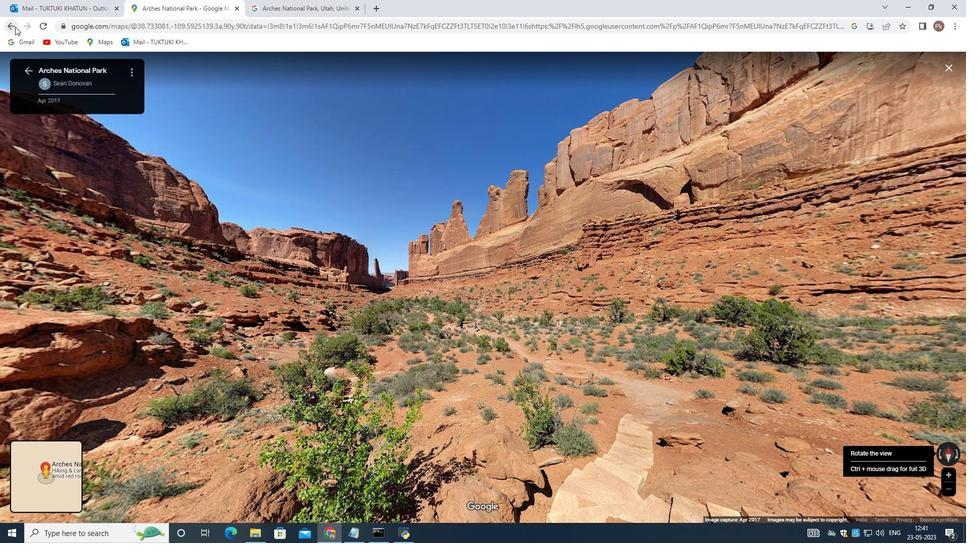 
Action: Mouse pressed left at (15, 26)
Screenshot: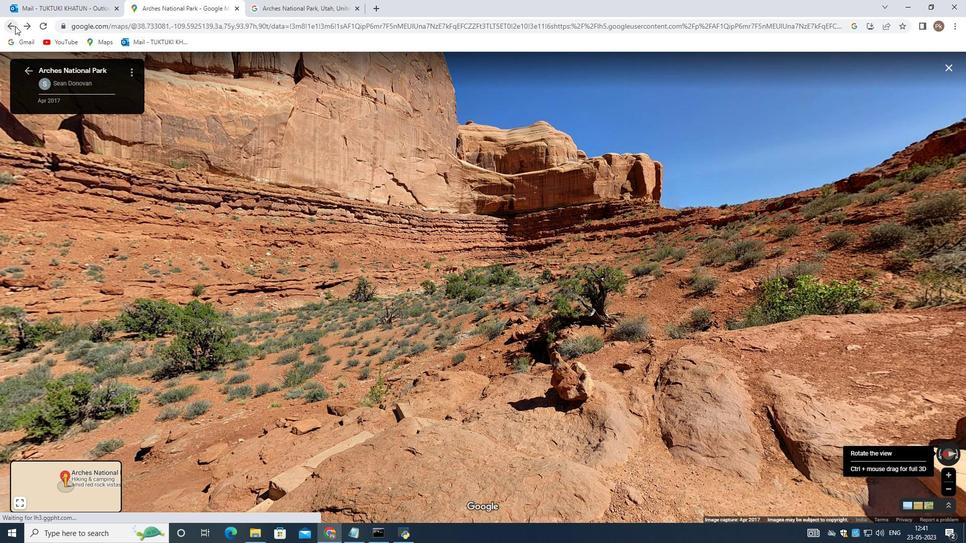 
Action: Mouse moved to (623, 319)
Screenshot: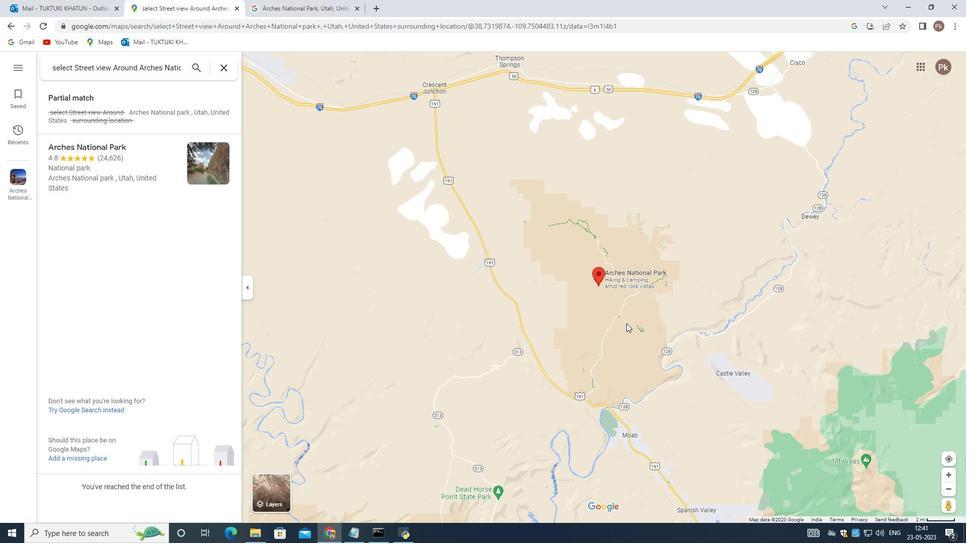 
Action: Mouse scrolled (623, 319) with delta (0, 0)
Screenshot: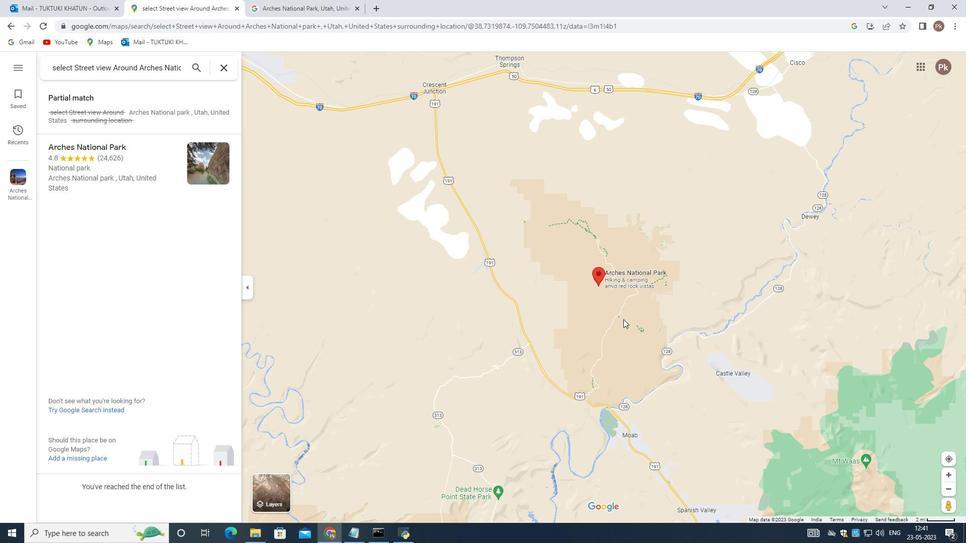 
Action: Mouse scrolled (623, 319) with delta (0, 0)
Screenshot: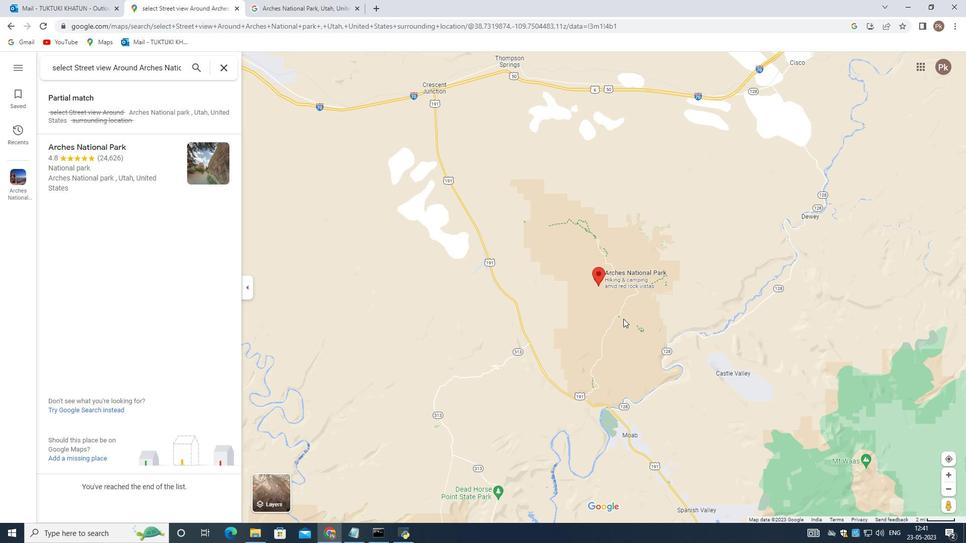 
Action: Mouse scrolled (623, 319) with delta (0, 0)
Screenshot: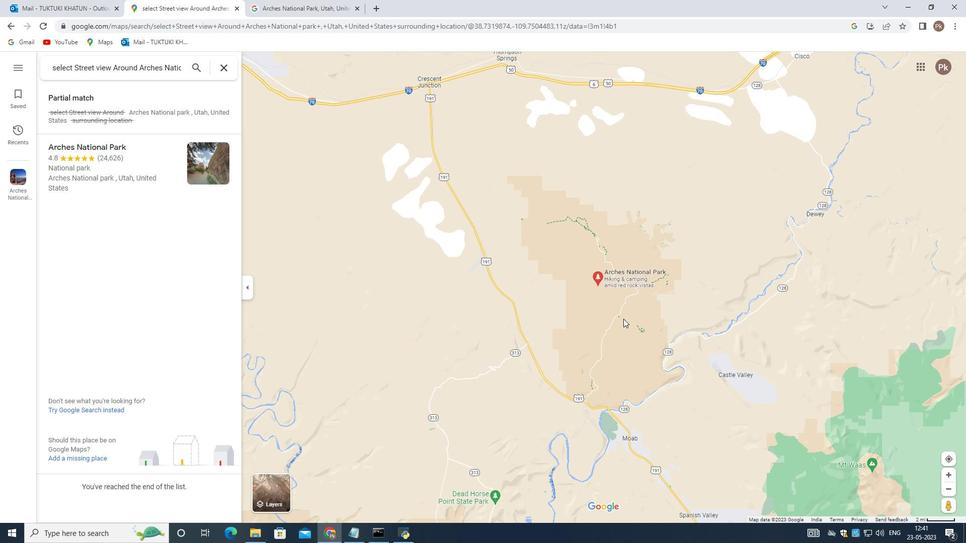 
Action: Mouse scrolled (623, 319) with delta (0, 0)
Screenshot: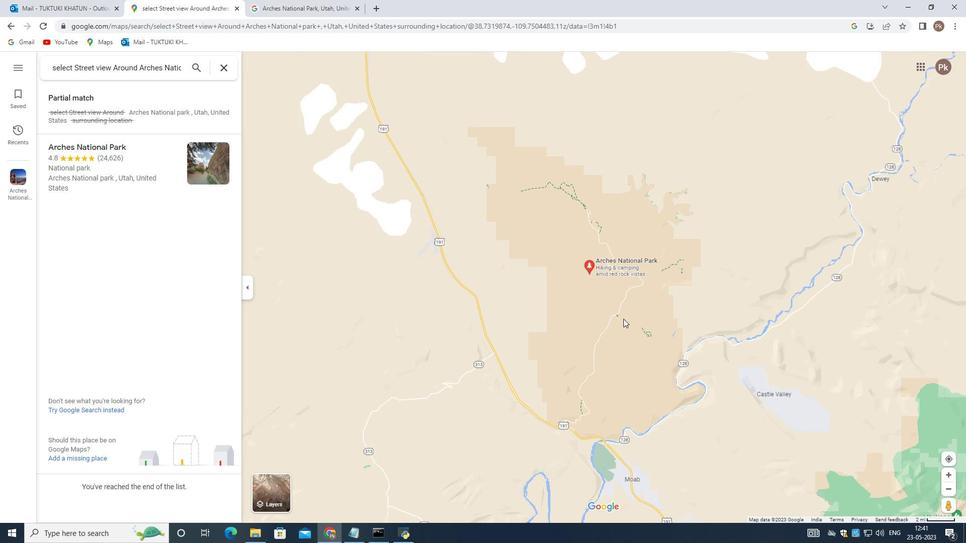 
Action: Mouse scrolled (623, 319) with delta (0, 0)
Screenshot: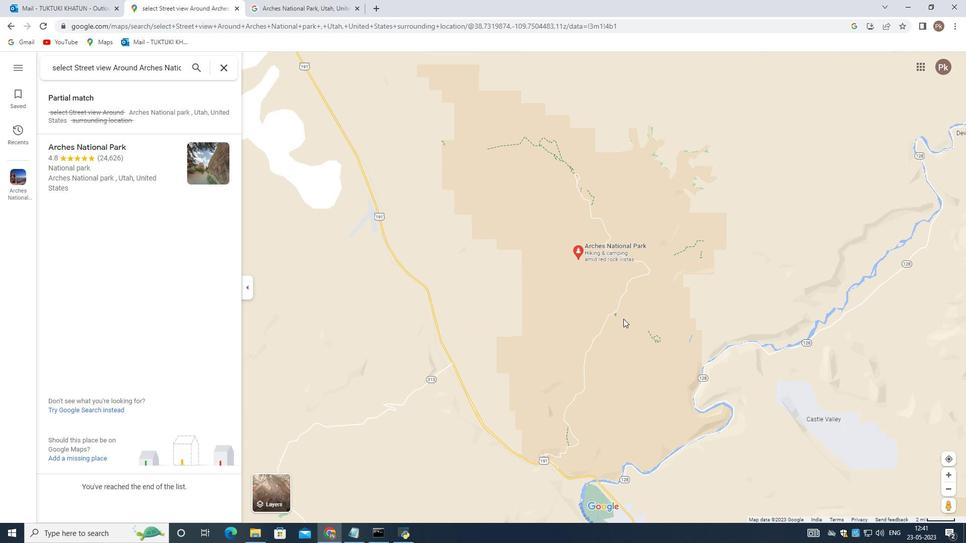 
Action: Mouse scrolled (623, 319) with delta (0, 0)
Screenshot: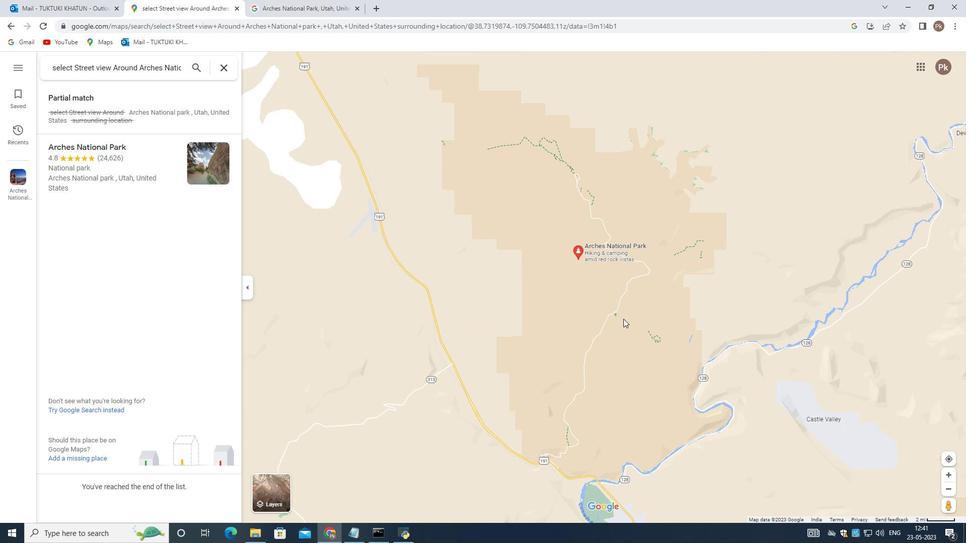 
Action: Mouse scrolled (623, 319) with delta (0, 0)
Screenshot: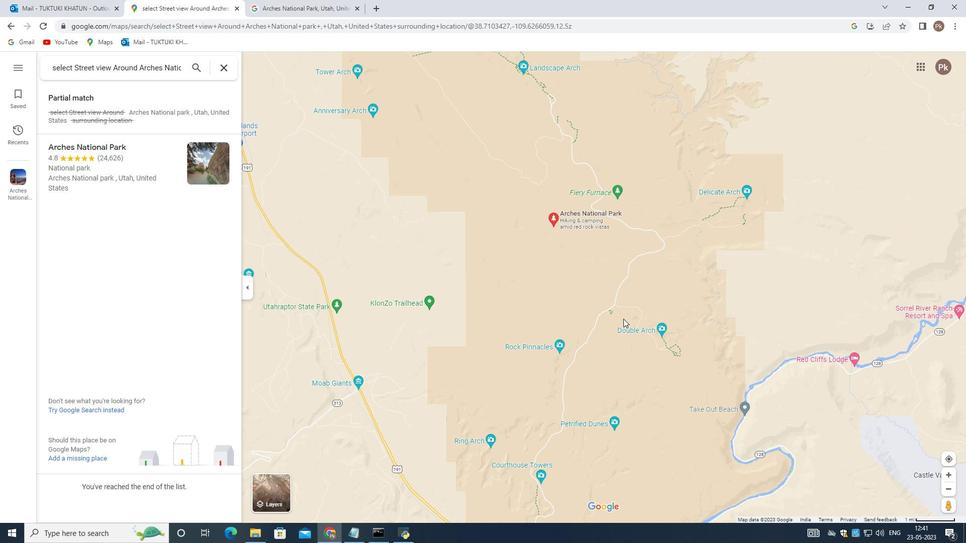 
Action: Mouse scrolled (623, 319) with delta (0, 0)
Screenshot: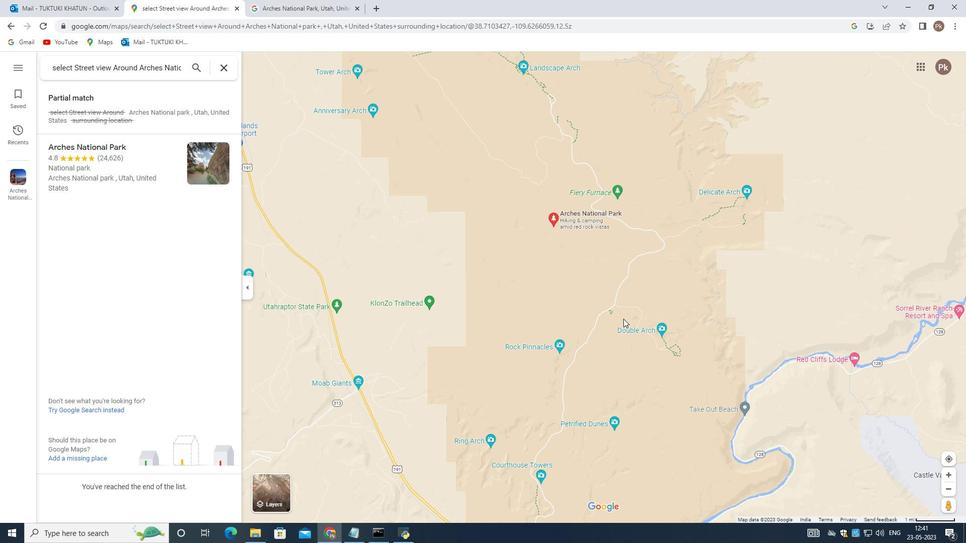 
Action: Mouse scrolled (623, 319) with delta (0, 0)
Screenshot: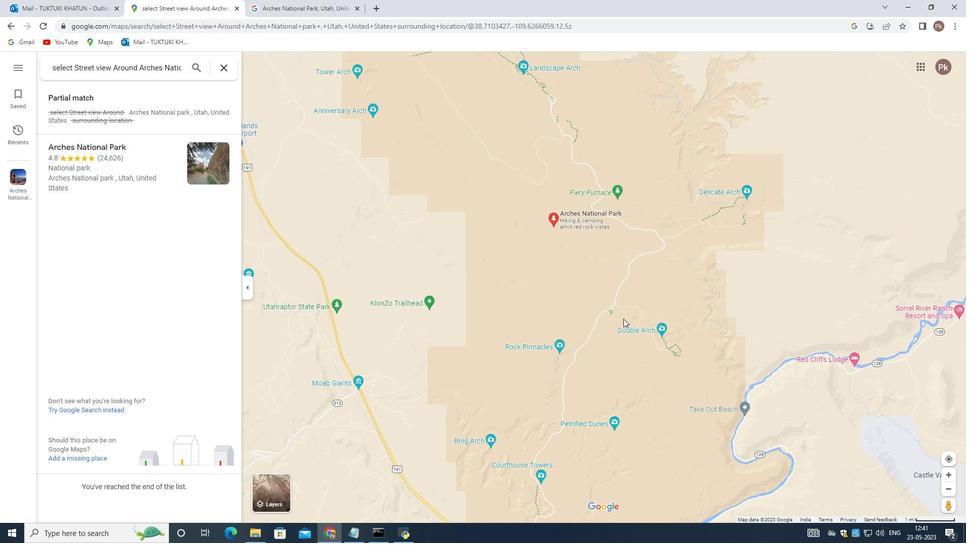 
Action: Mouse scrolled (623, 319) with delta (0, 0)
Screenshot: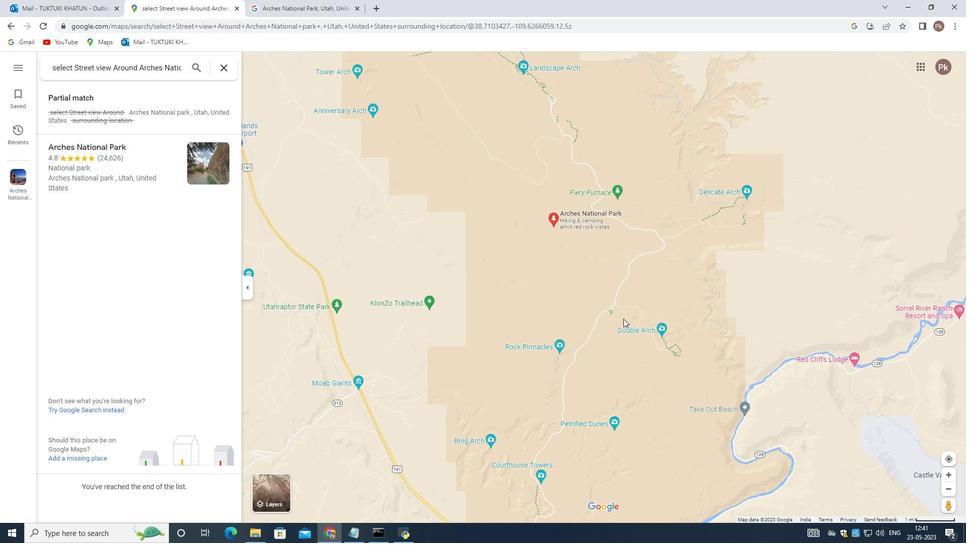 
Action: Mouse scrolled (623, 319) with delta (0, 0)
Screenshot: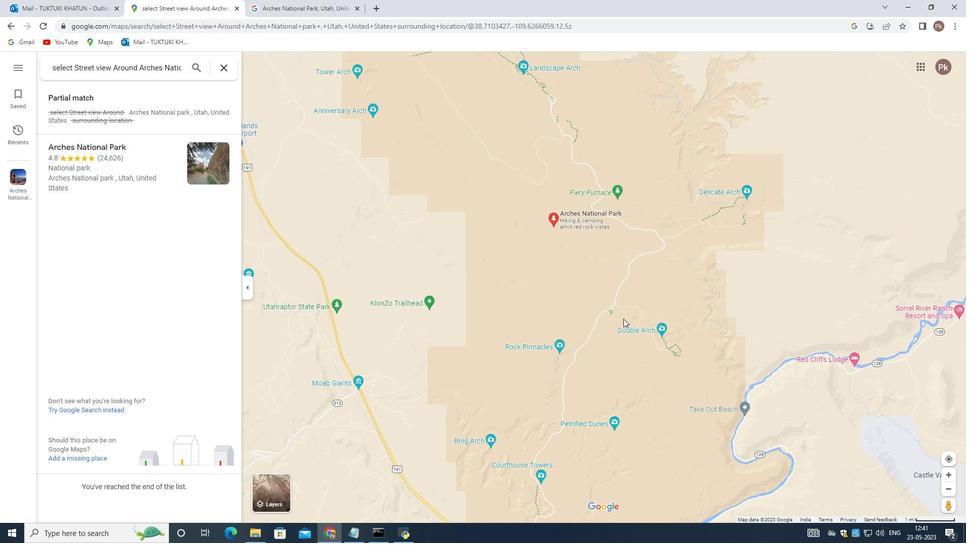 
Action: Mouse scrolled (623, 319) with delta (0, 0)
Screenshot: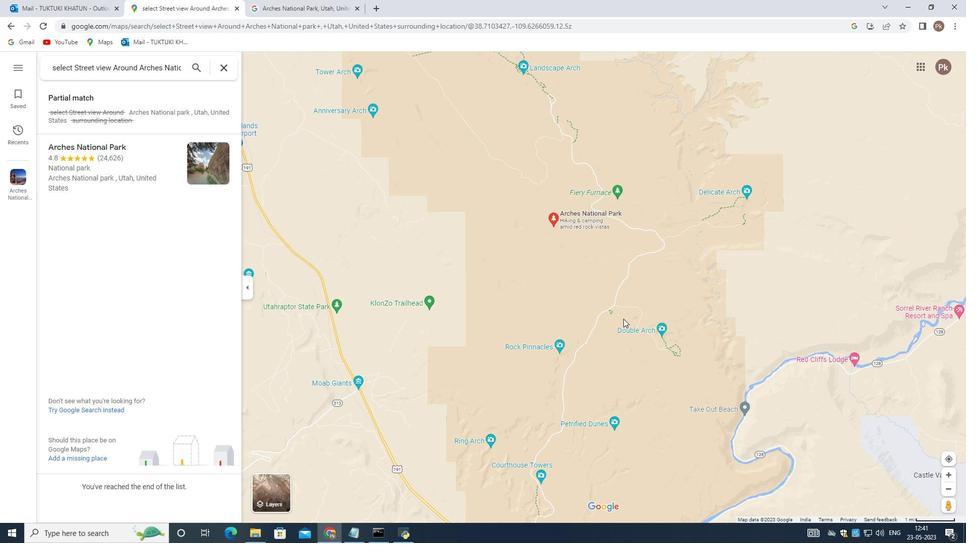 
Action: Mouse moved to (439, 171)
Screenshot: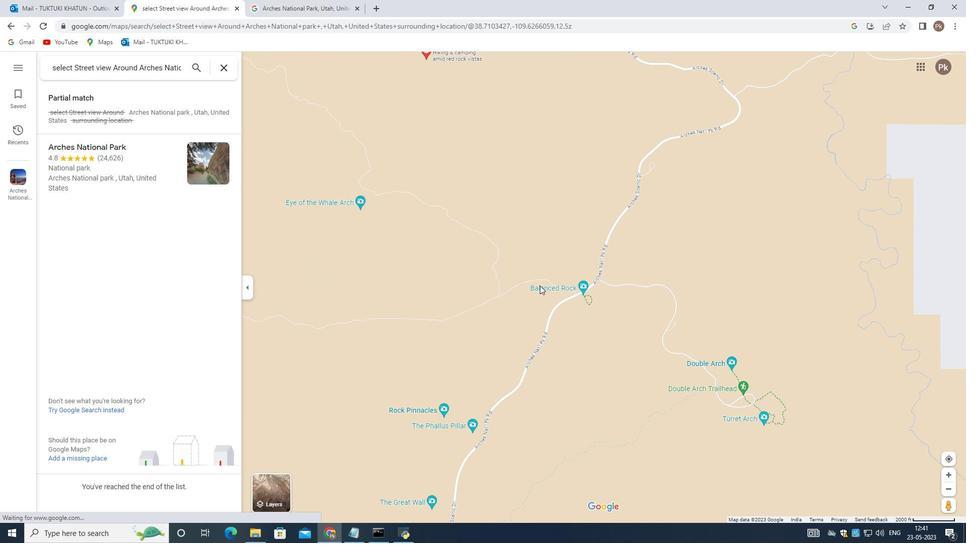 
Action: Mouse scrolled (439, 171) with delta (0, 0)
Screenshot: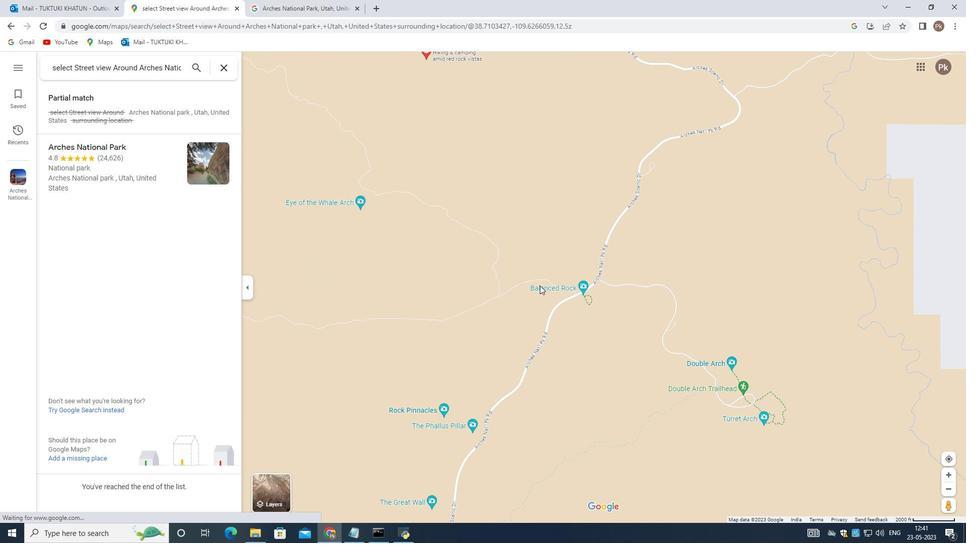 
Action: Mouse moved to (439, 171)
Screenshot: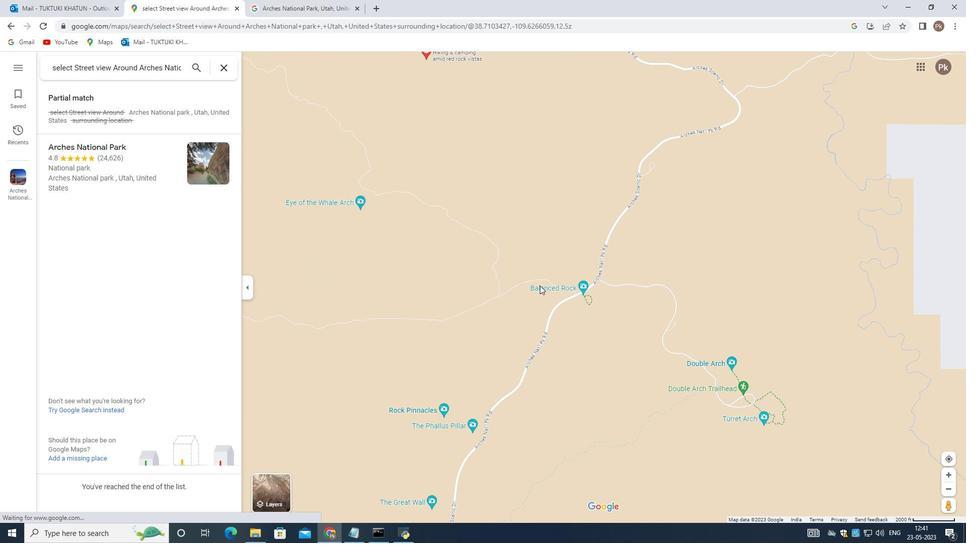 
Action: Mouse scrolled (439, 171) with delta (0, 0)
Screenshot: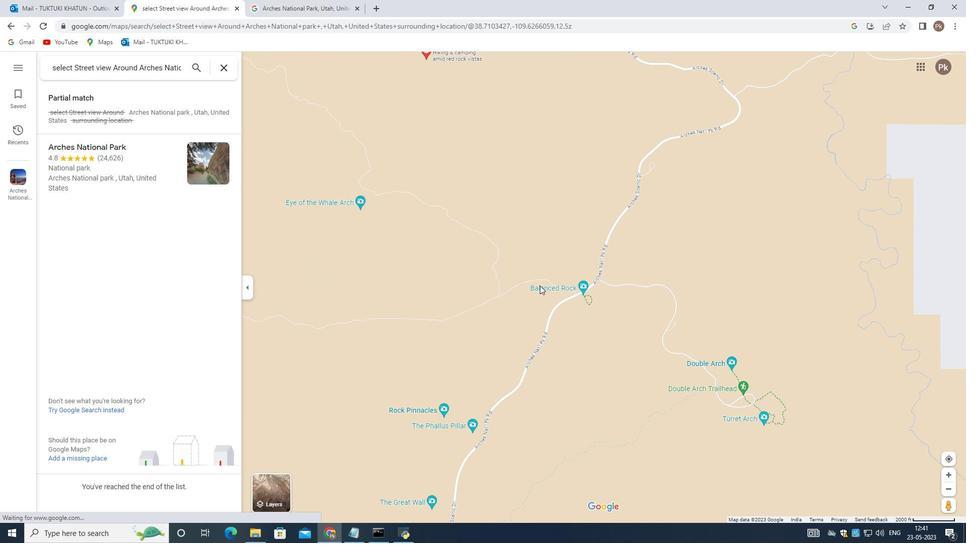 
Action: Mouse moved to (439, 172)
Screenshot: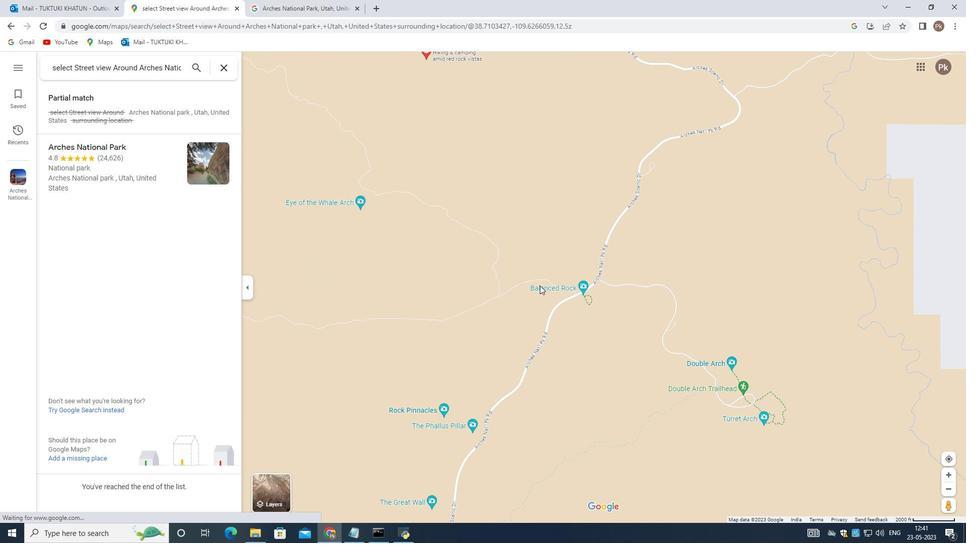 
Action: Mouse scrolled (439, 171) with delta (0, 0)
Screenshot: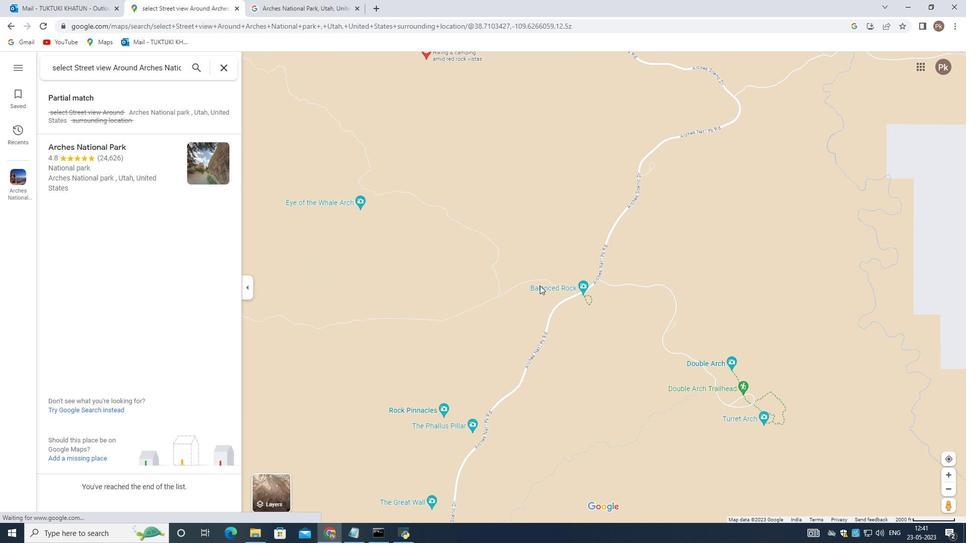 
Action: Mouse moved to (439, 172)
Screenshot: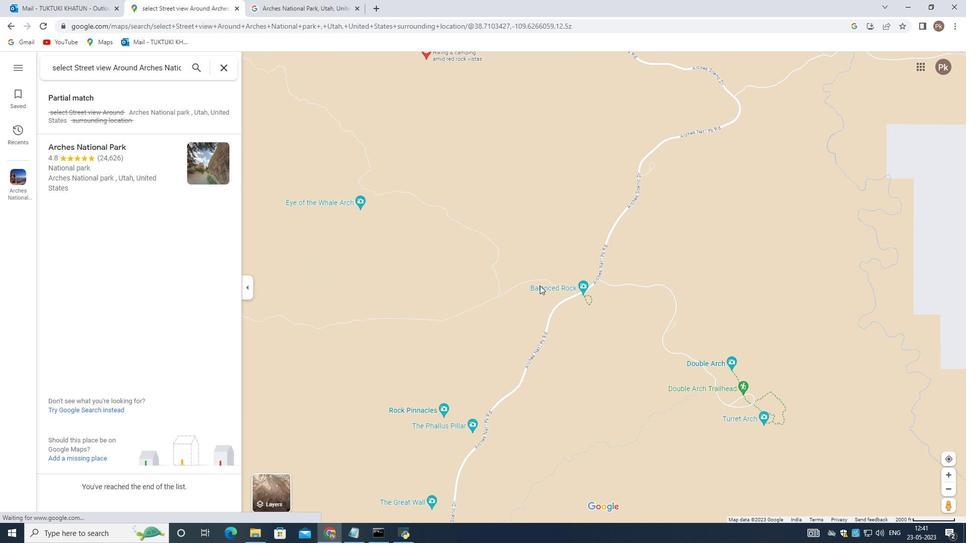 
Action: Mouse scrolled (439, 171) with delta (0, 0)
Screenshot: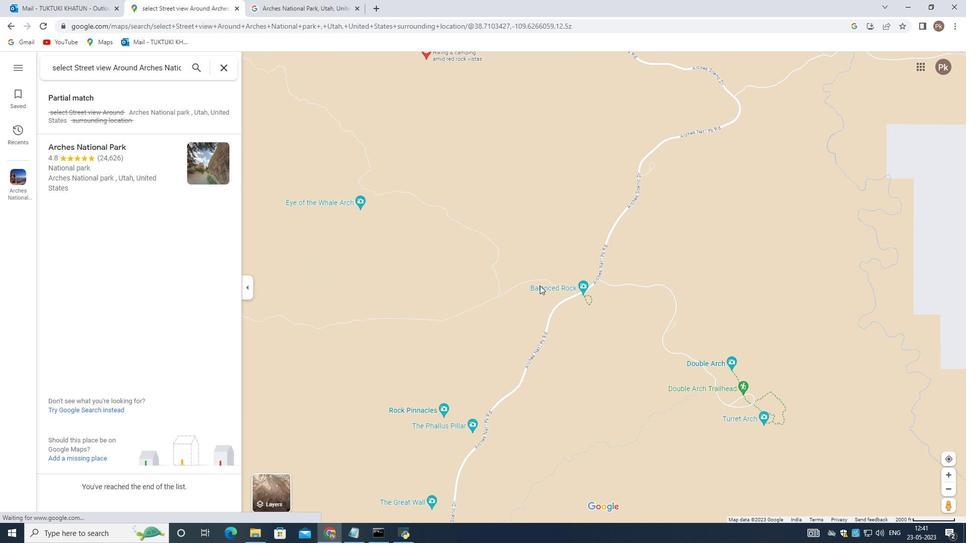 
Action: Mouse moved to (438, 175)
Screenshot: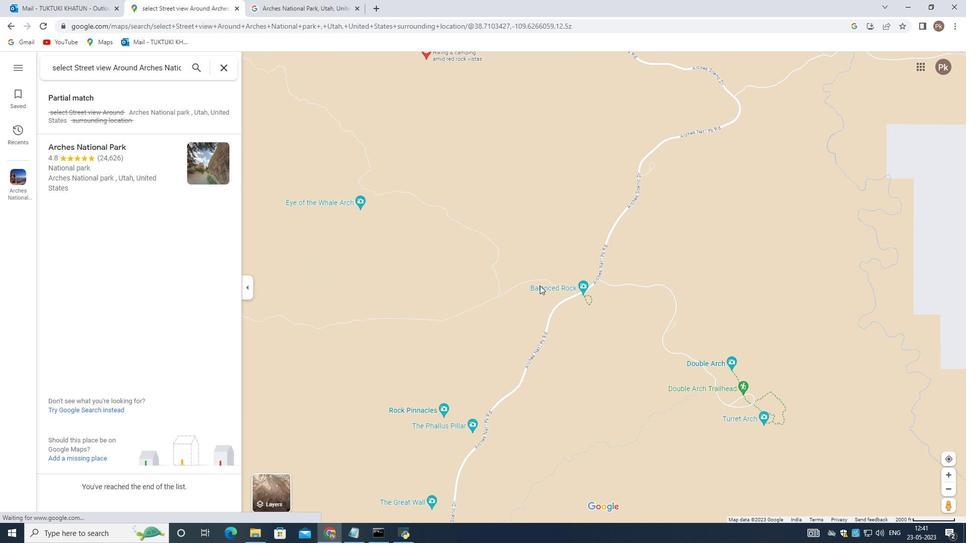 
Action: Mouse scrolled (438, 173) with delta (0, 0)
Screenshot: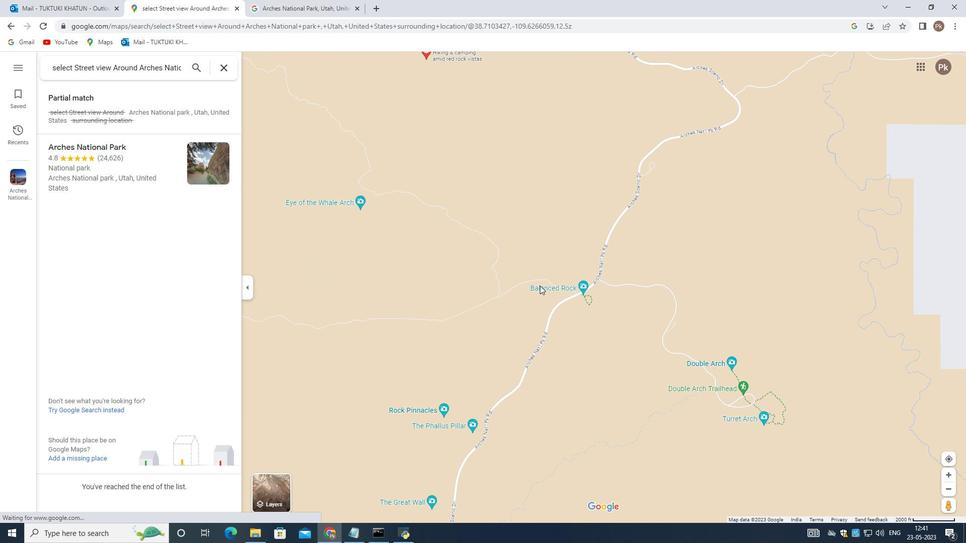 
Action: Mouse moved to (579, 229)
Screenshot: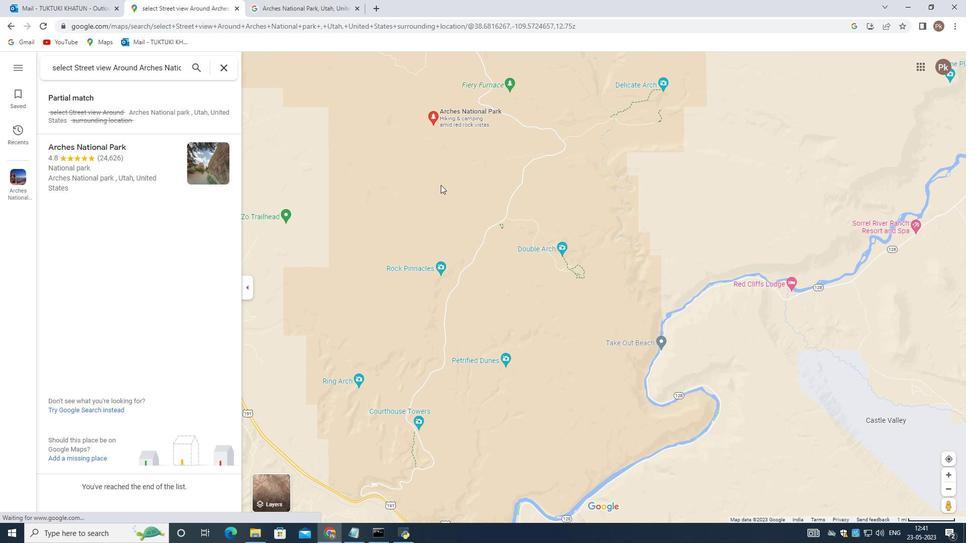 
Action: Mouse scrolled (579, 230) with delta (0, 0)
Screenshot: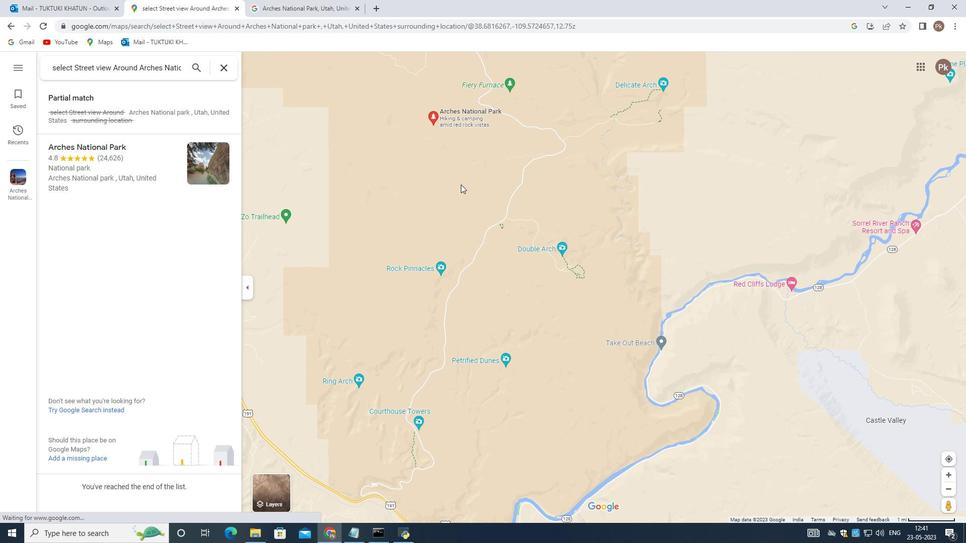 
Action: Mouse scrolled (579, 230) with delta (0, 0)
Screenshot: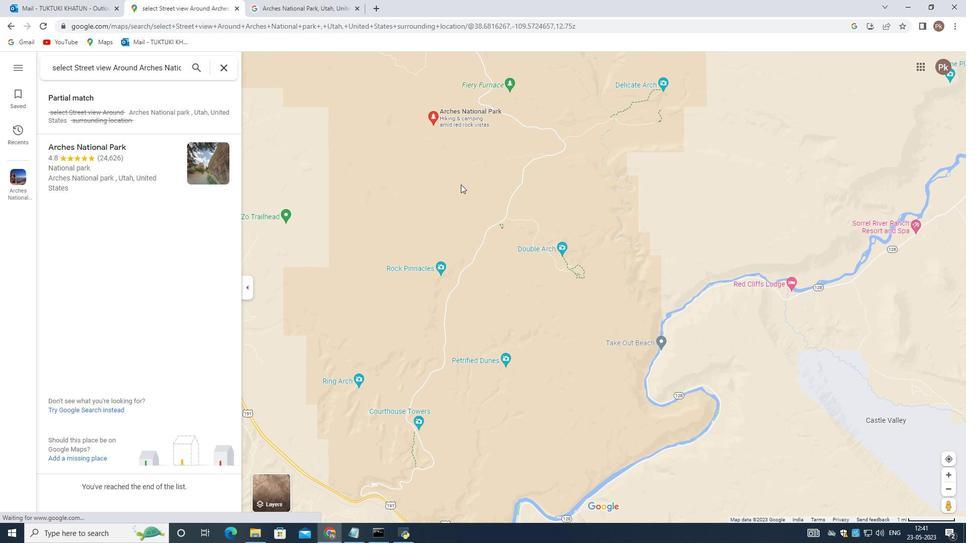 
Action: Mouse moved to (580, 230)
Screenshot: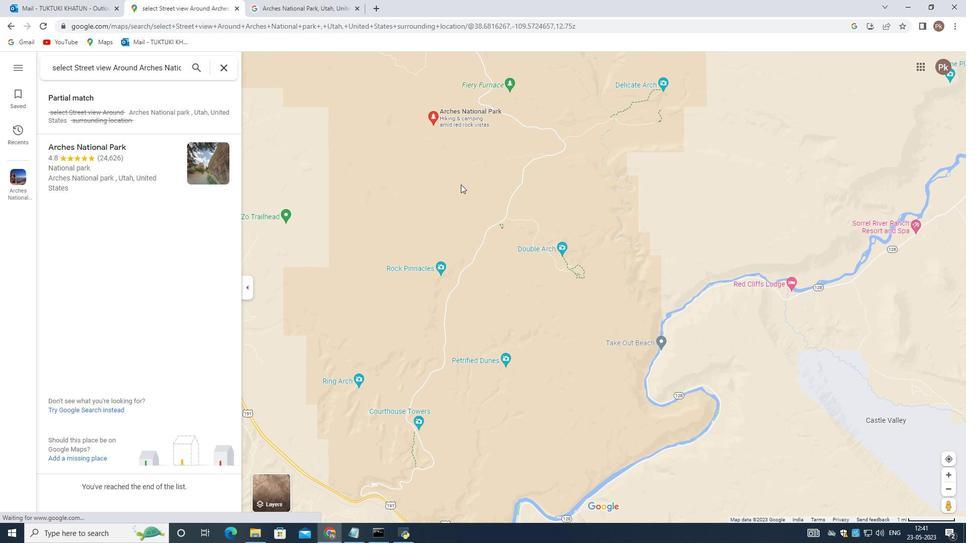 
Action: Mouse scrolled (580, 230) with delta (0, 0)
Screenshot: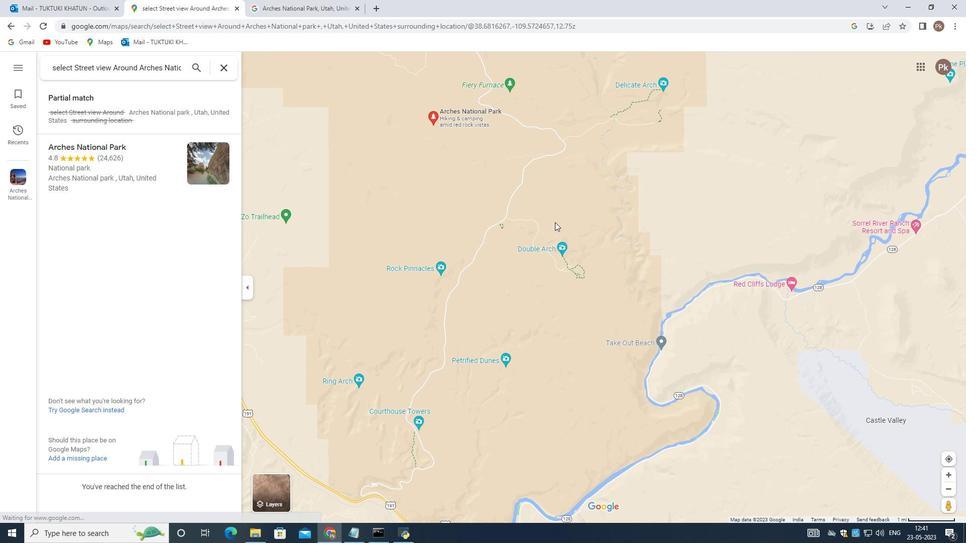 
Action: Mouse moved to (643, 254)
Screenshot: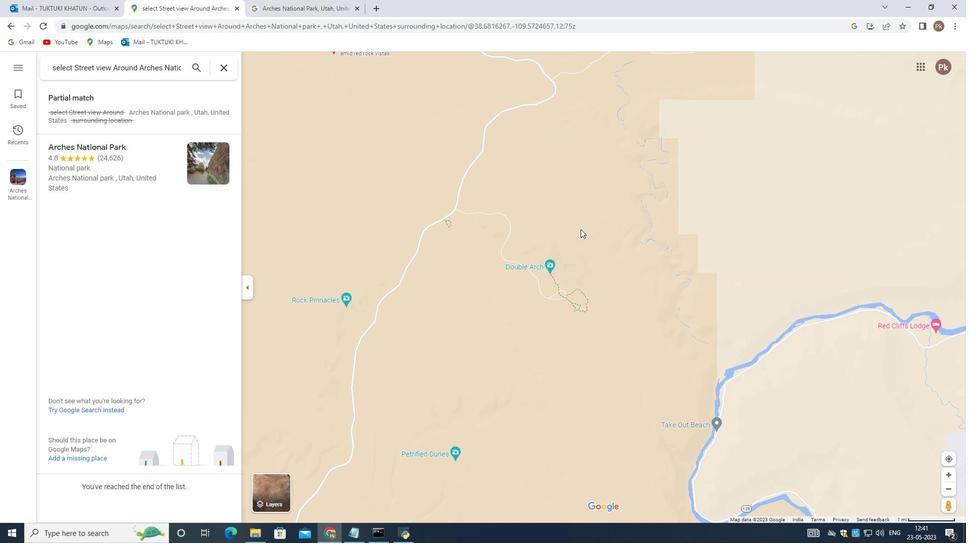 
Action: Mouse scrolled (643, 255) with delta (0, 0)
Screenshot: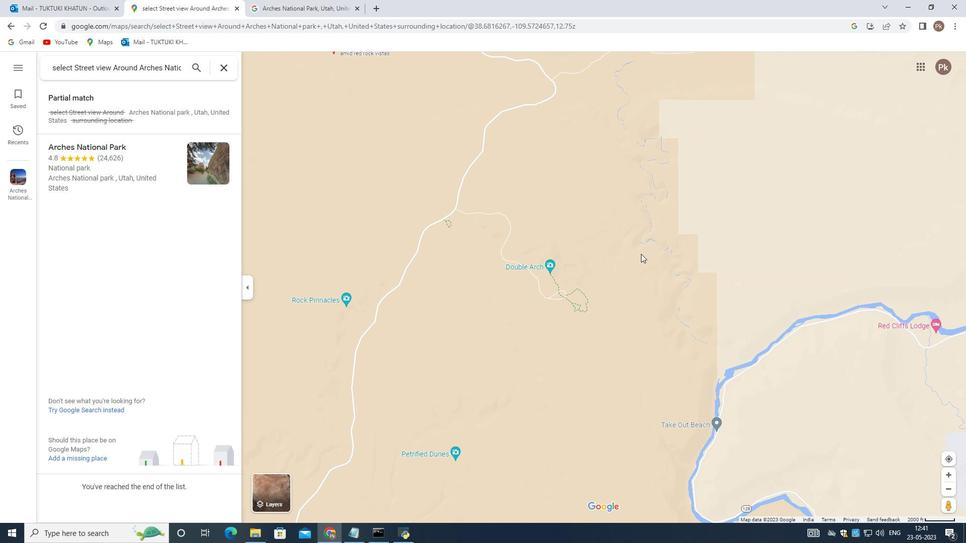 
Action: Mouse scrolled (643, 255) with delta (0, 0)
Screenshot: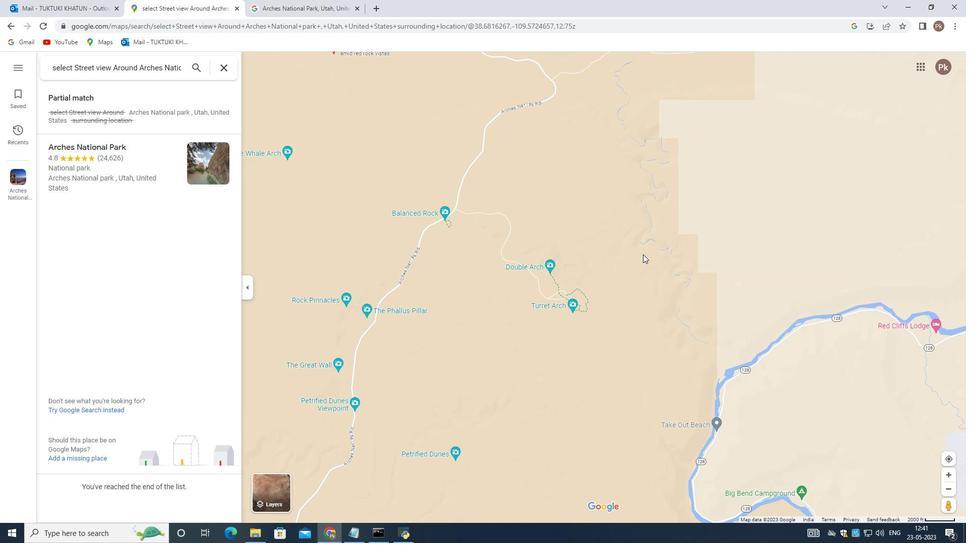 
Action: Mouse moved to (626, 214)
Screenshot: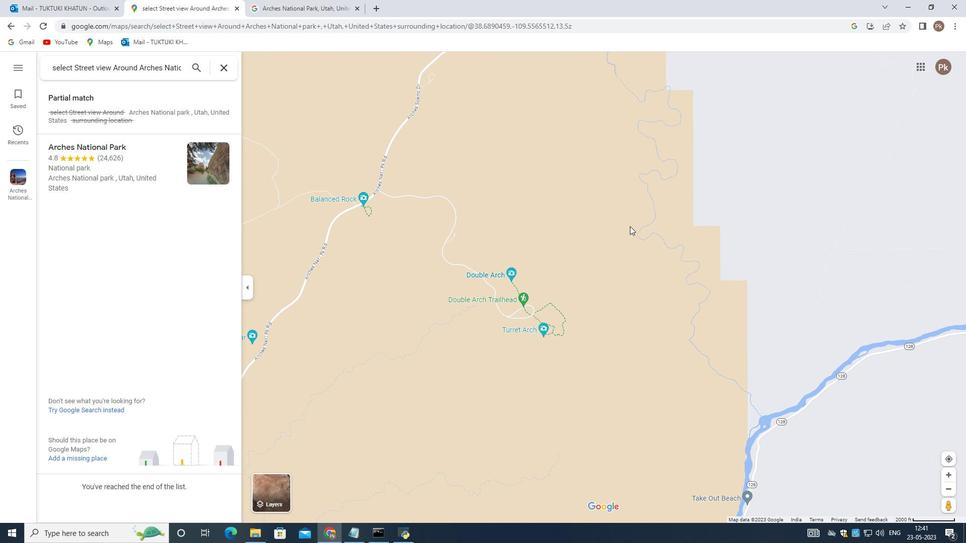 
Action: Mouse scrolled (626, 213) with delta (0, 0)
Screenshot: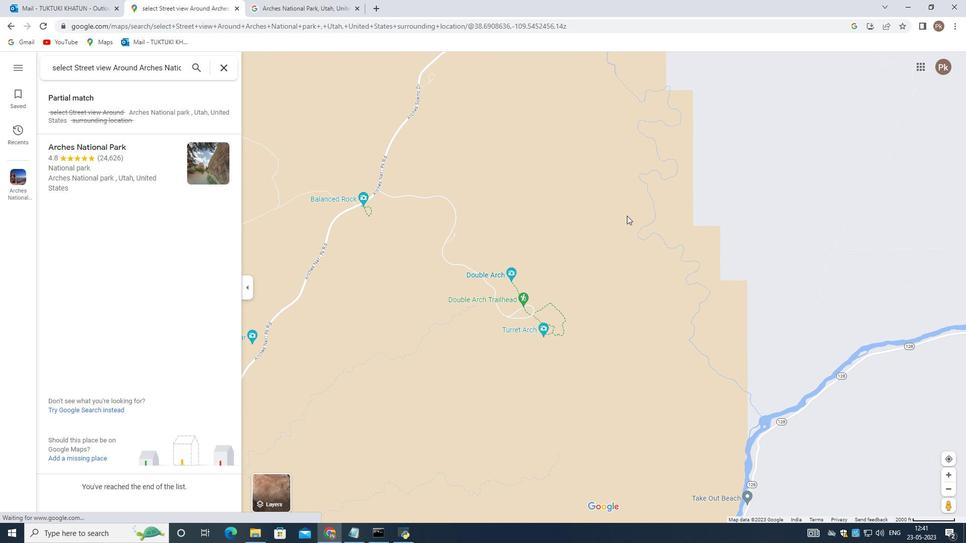
Action: Mouse scrolled (626, 213) with delta (0, 0)
Screenshot: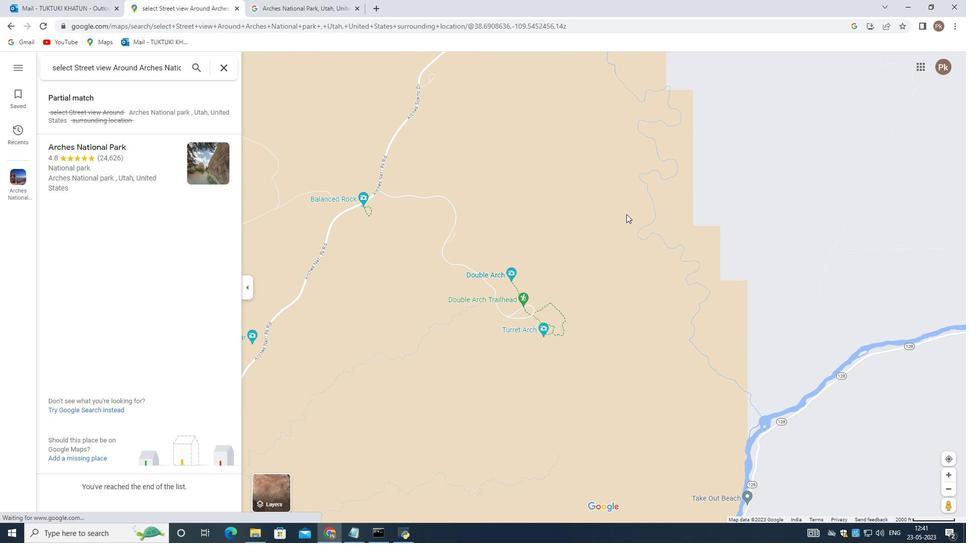 
Action: Mouse scrolled (626, 213) with delta (0, 0)
Screenshot: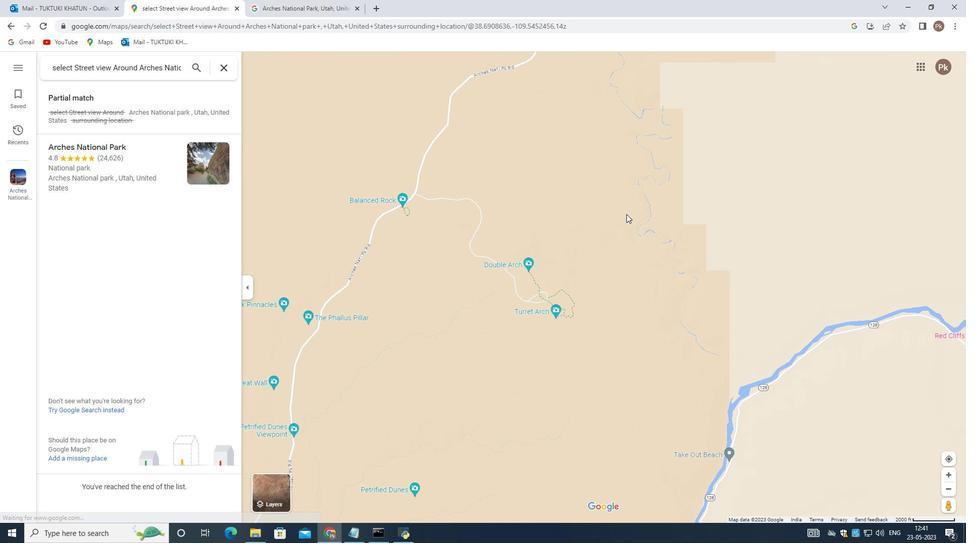 
Action: Mouse scrolled (626, 213) with delta (0, 0)
Screenshot: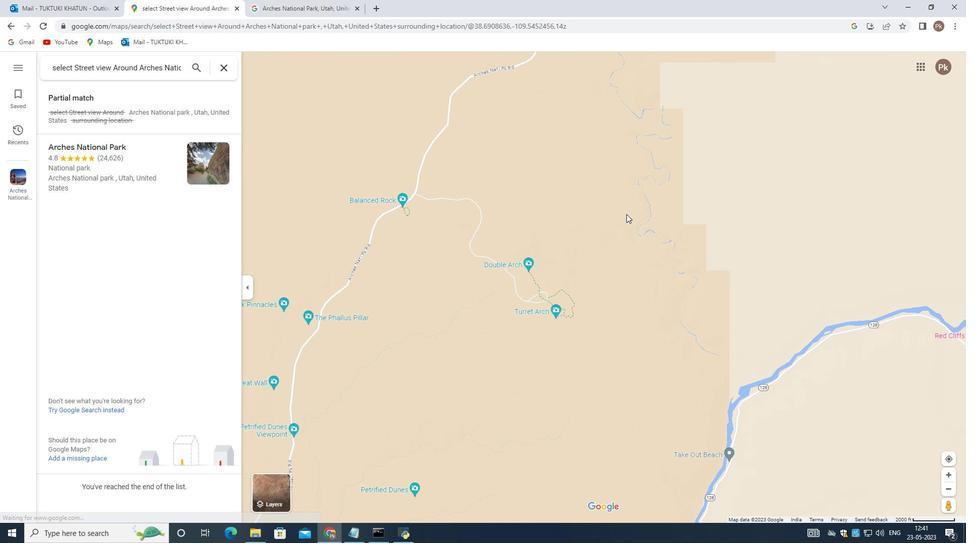 
Action: Mouse scrolled (626, 213) with delta (0, 0)
Screenshot: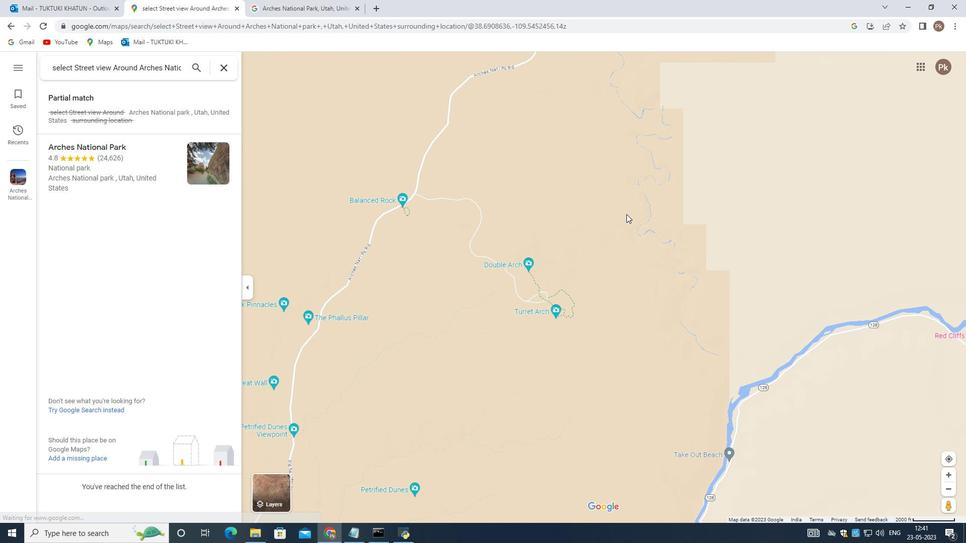 
Action: Mouse scrolled (626, 213) with delta (0, 0)
Screenshot: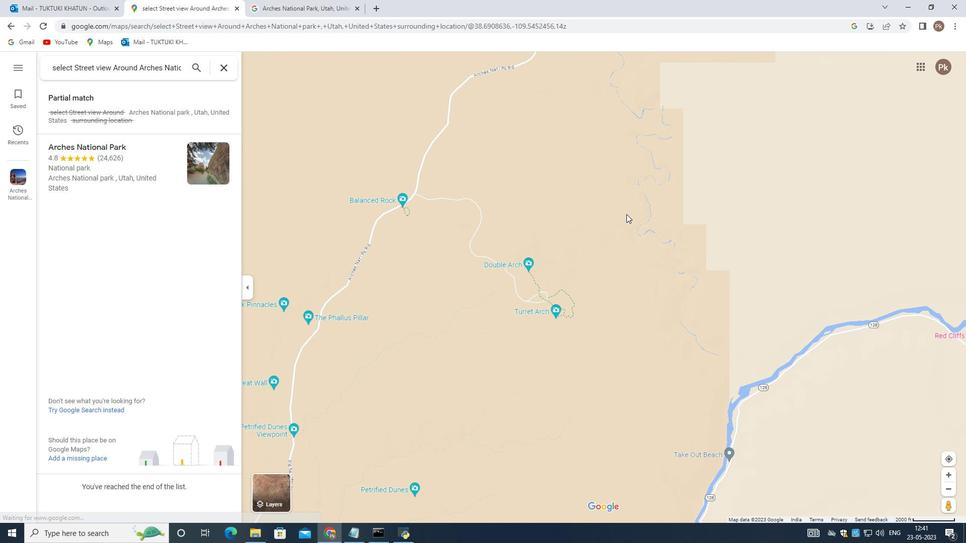 
Action: Mouse scrolled (626, 213) with delta (0, 0)
Screenshot: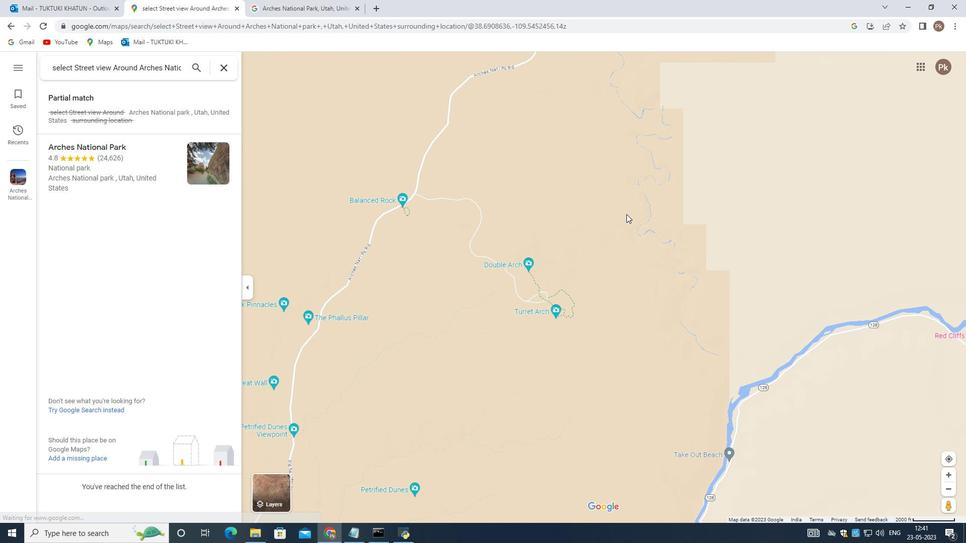 
Action: Mouse moved to (686, 165)
Screenshot: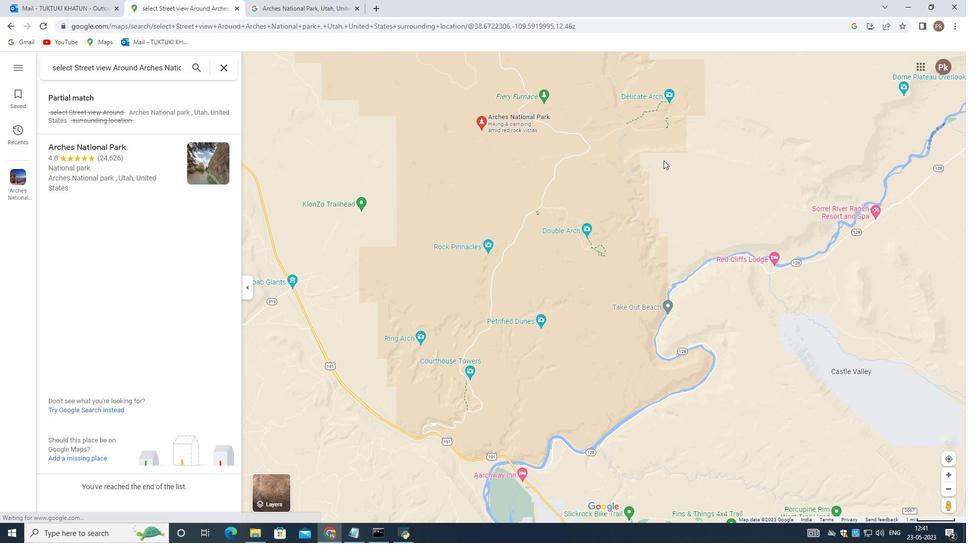 
Action: Mouse pressed left at (686, 165)
Screenshot: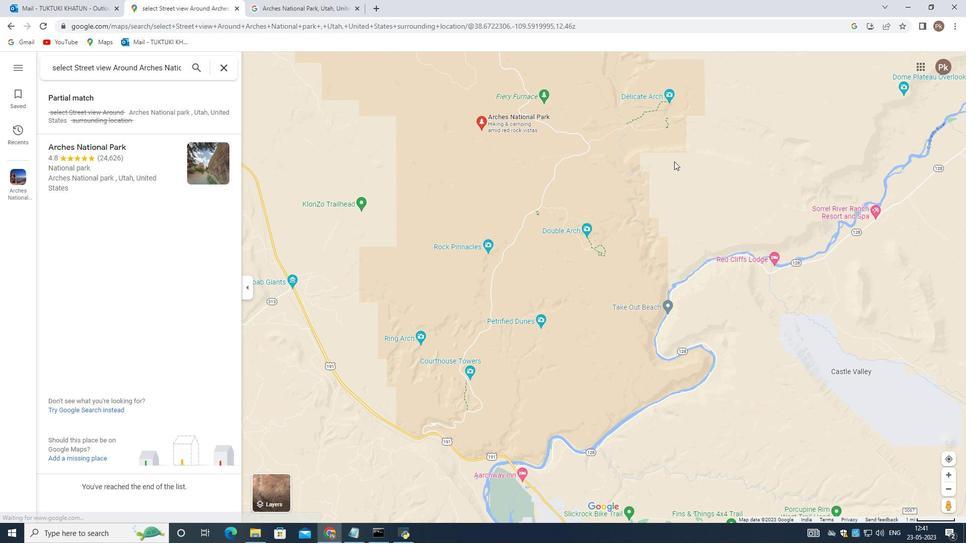 
Action: Mouse moved to (679, 222)
Screenshot: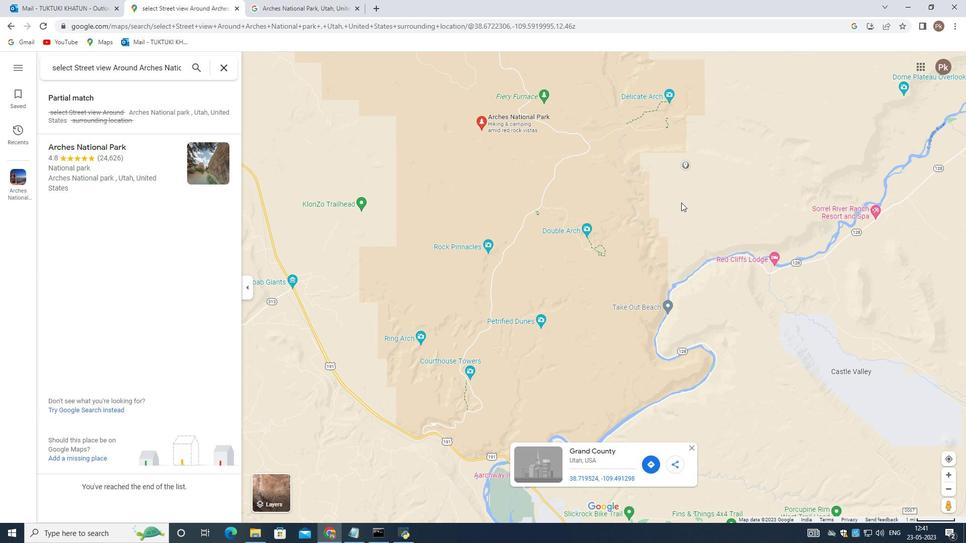 
Action: Key pressed ctrl+F
Screenshot: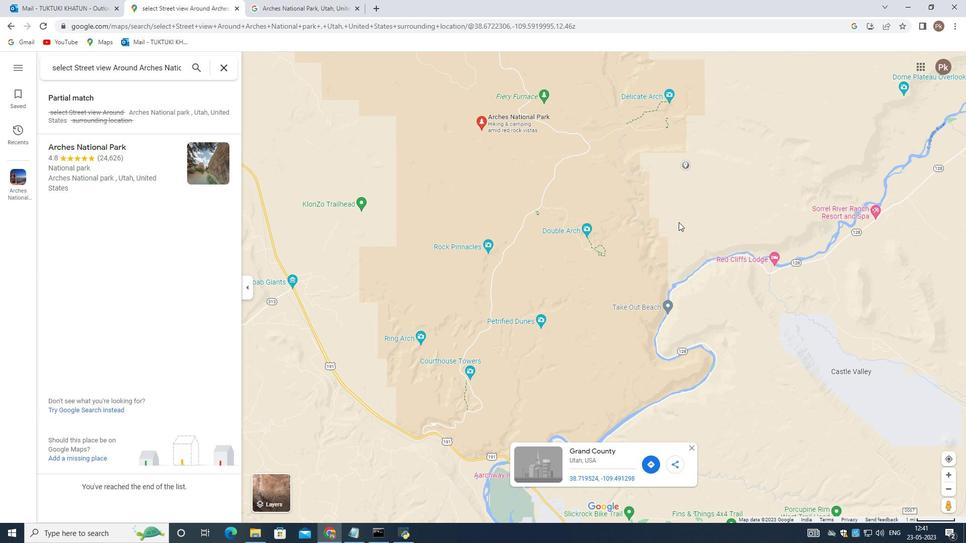 
Action: Mouse moved to (773, 152)
Screenshot: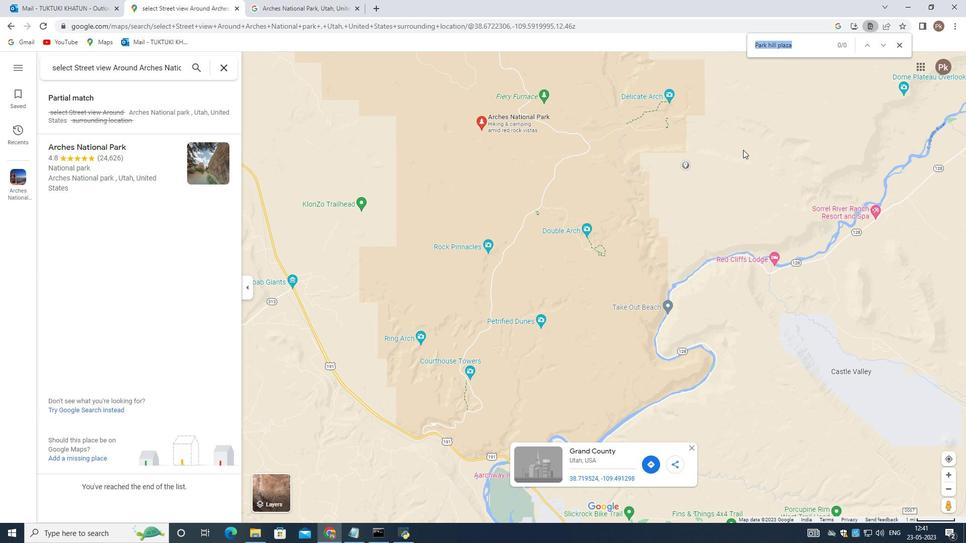 
Action: Key pressed <Key.backspace><Key.shift>Streets<Key.enter>
Screenshot: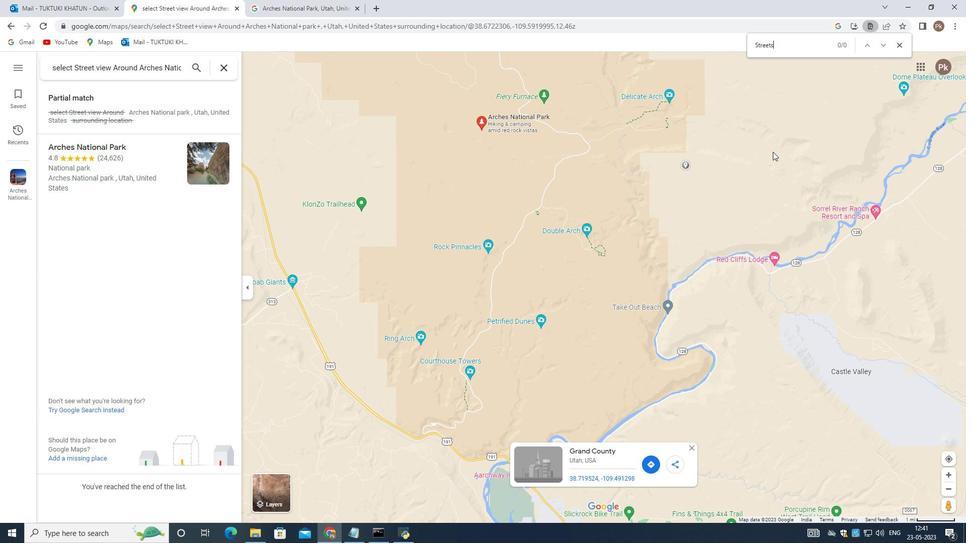 
Action: Mouse moved to (725, 205)
Screenshot: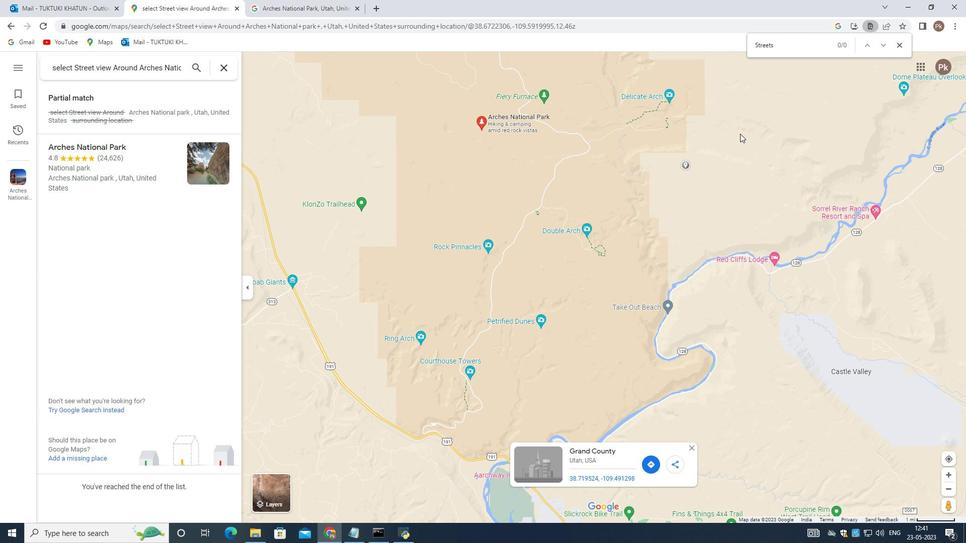 
Action: Mouse scrolled (725, 205) with delta (0, 0)
Screenshot: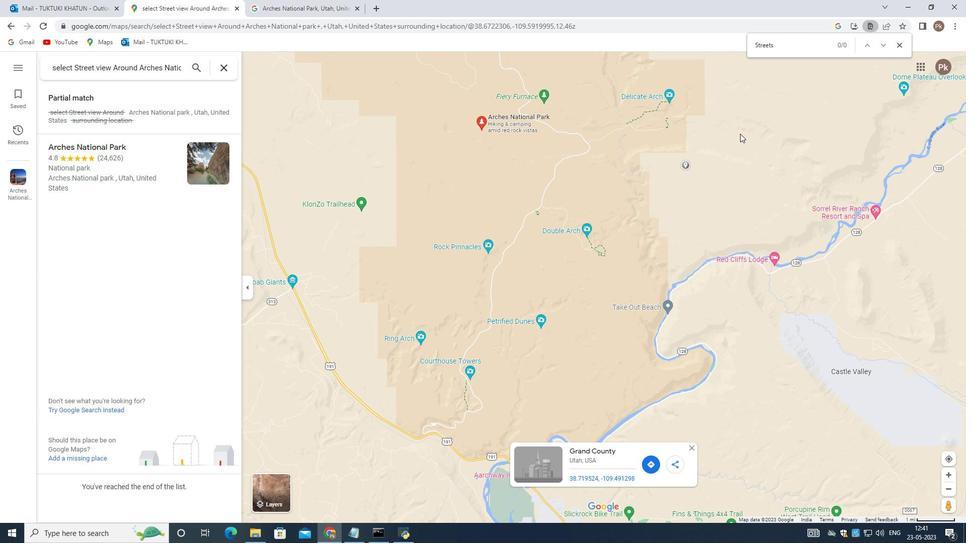 
Action: Mouse moved to (663, 233)
Screenshot: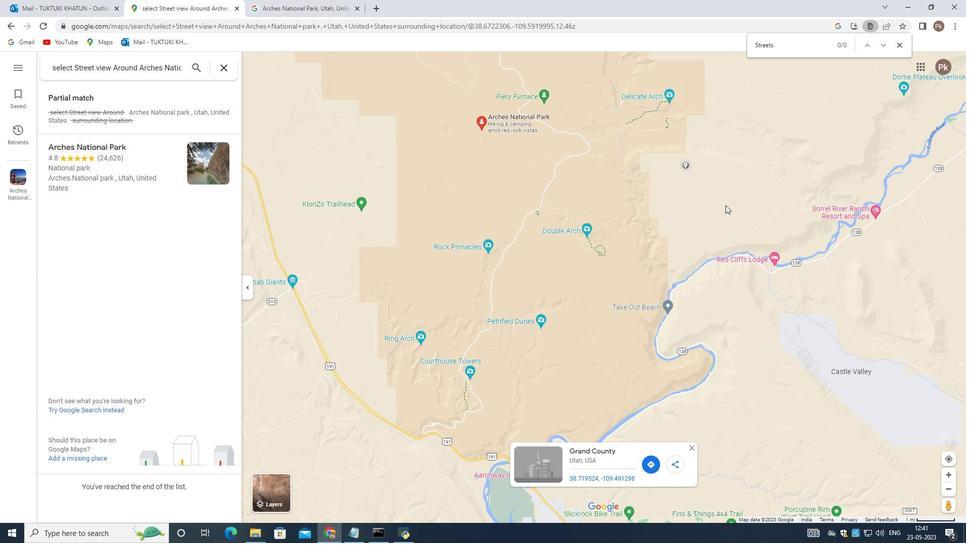 
Action: Mouse scrolled (723, 208) with delta (0, 0)
Screenshot: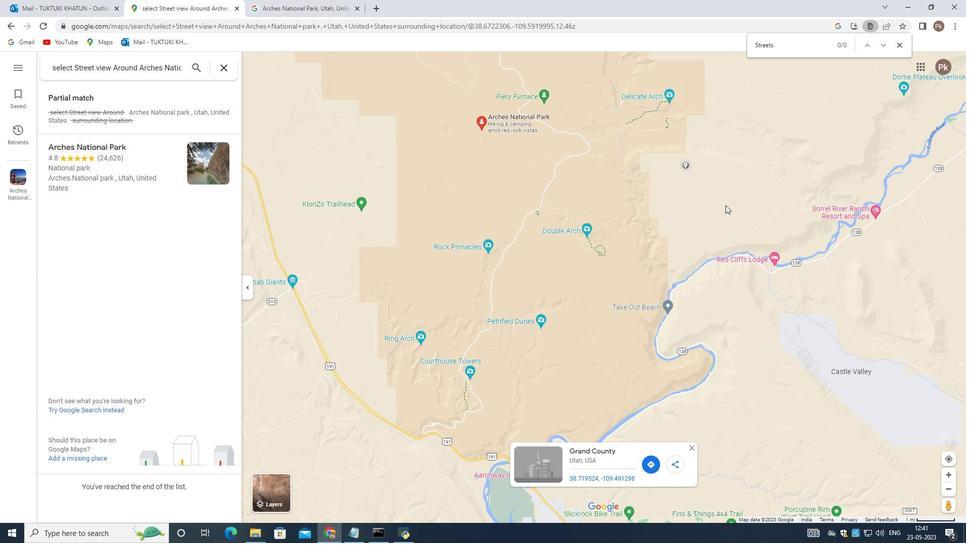 
Action: Mouse moved to (633, 244)
Screenshot: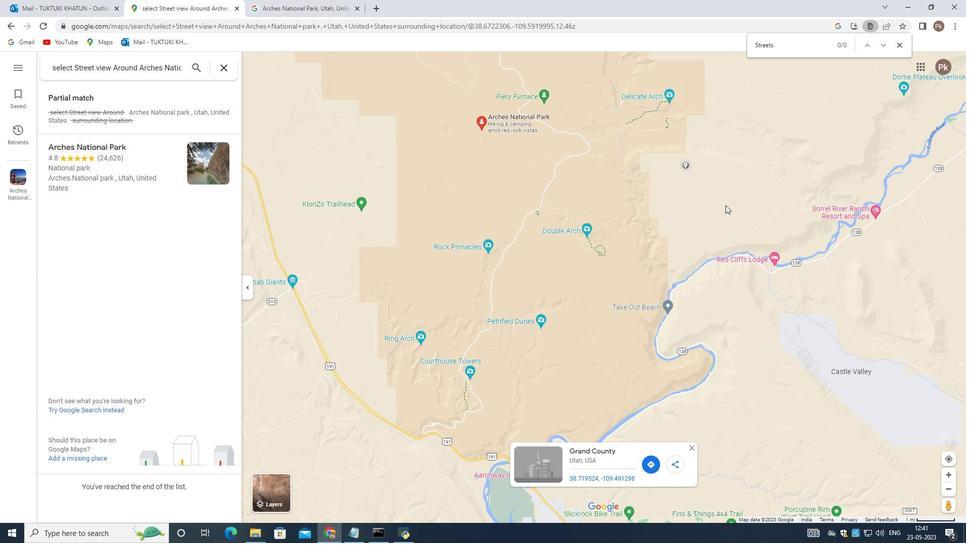 
Action: Mouse scrolled (721, 210) with delta (0, 0)
Screenshot: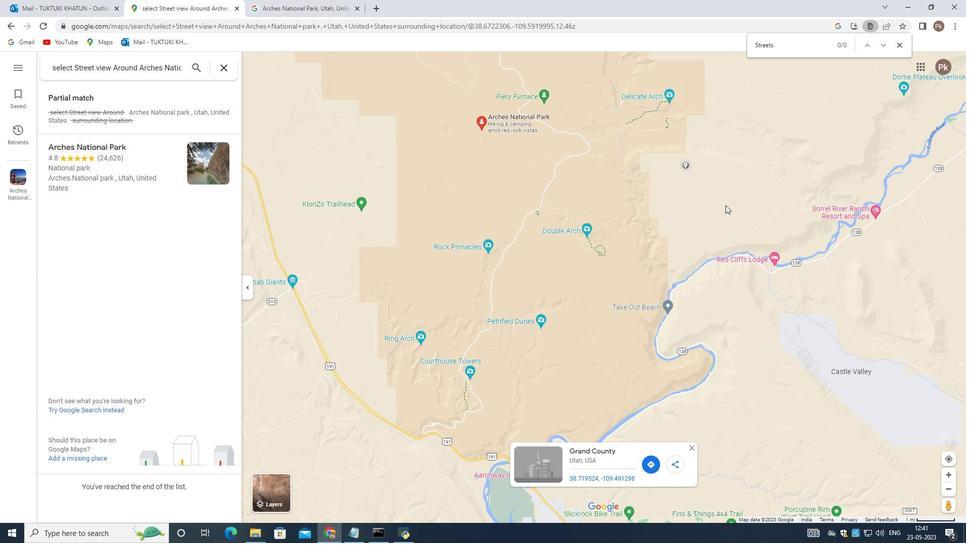 
Action: Mouse moved to (383, 191)
Screenshot: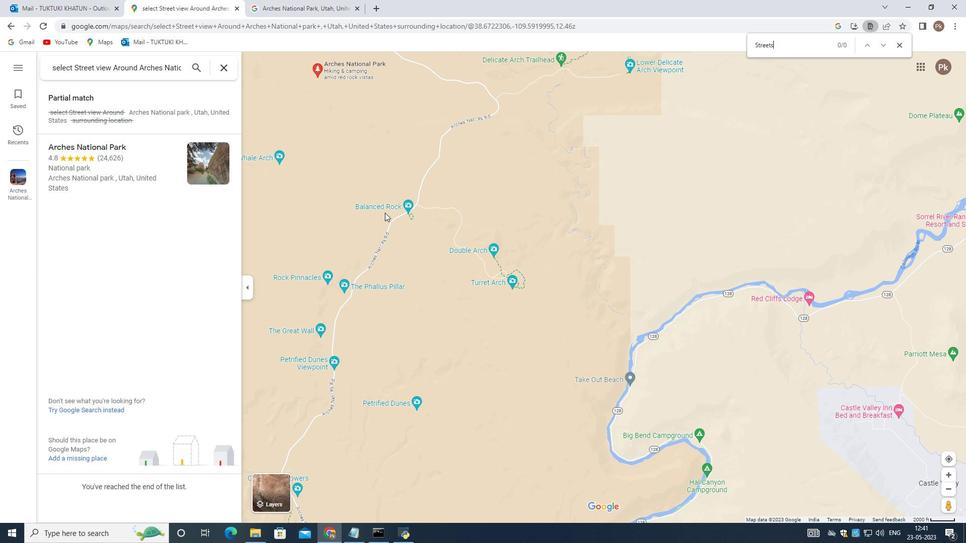 
Action: Mouse pressed left at (383, 191)
Screenshot: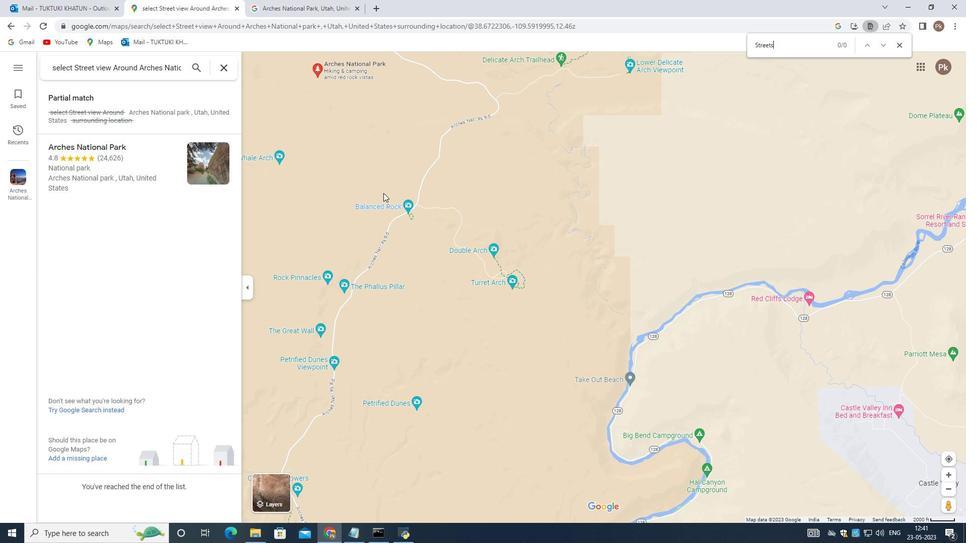 
Action: Mouse moved to (544, 256)
Screenshot: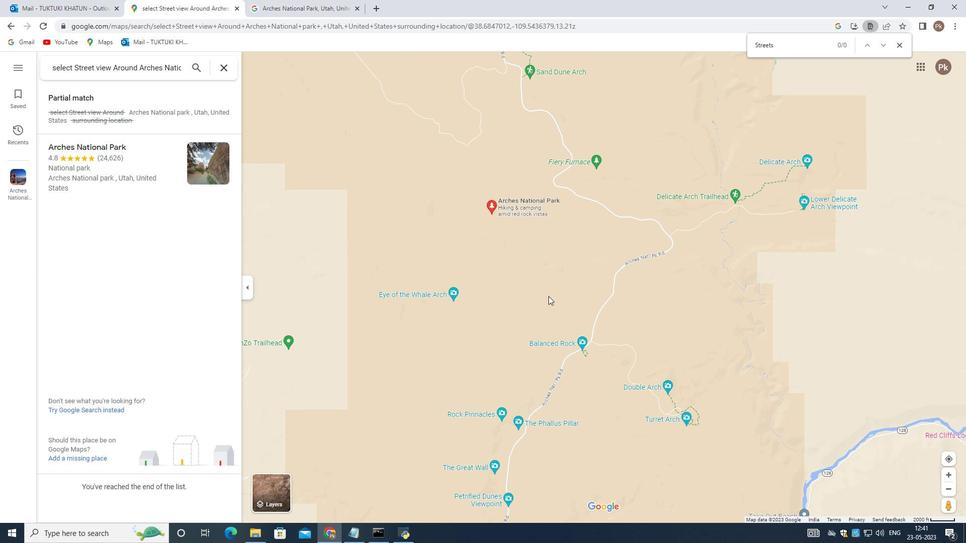 
Action: Mouse scrolled (544, 257) with delta (0, 0)
Screenshot: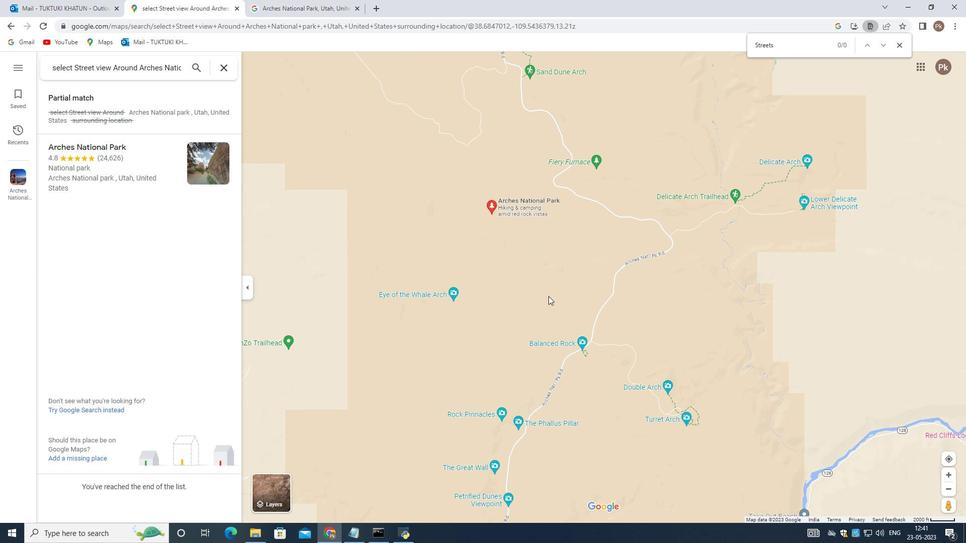 
Action: Mouse scrolled (544, 257) with delta (0, 0)
Screenshot: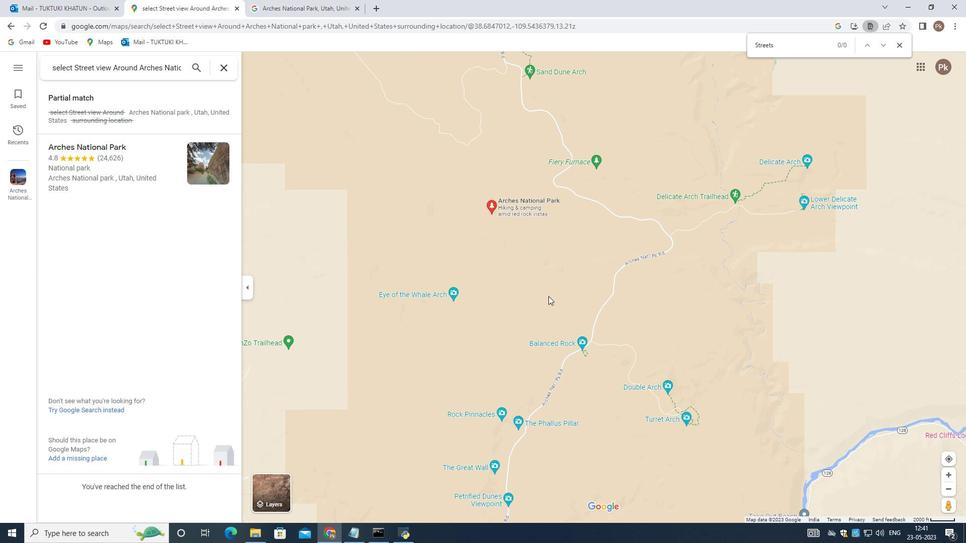 
Action: Mouse scrolled (544, 257) with delta (0, 0)
Screenshot: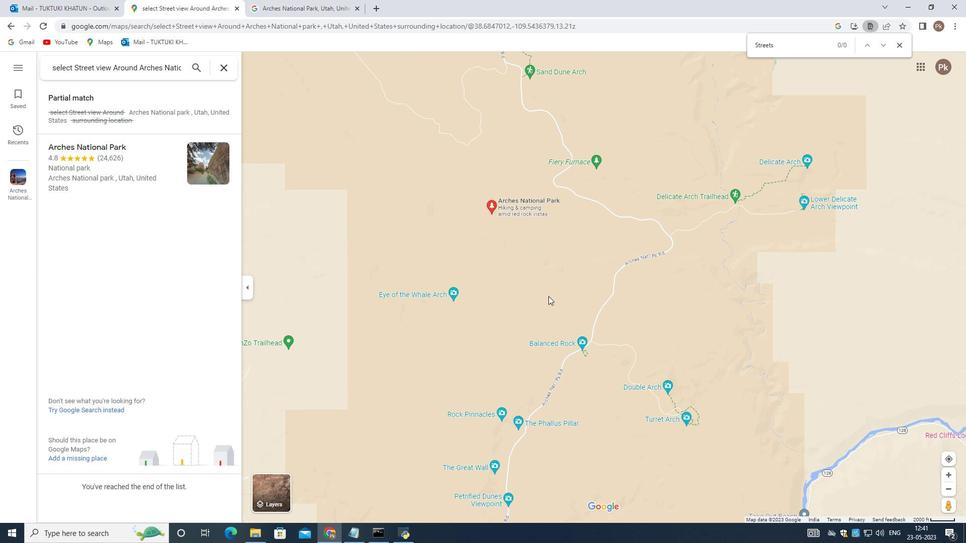 
Action: Mouse scrolled (544, 257) with delta (0, 0)
Screenshot: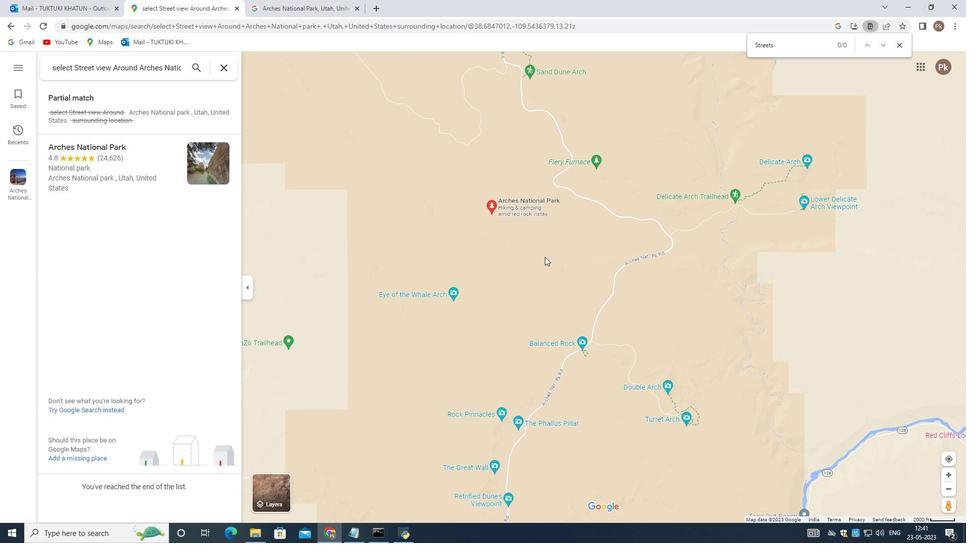 
Action: Mouse scrolled (544, 257) with delta (0, 0)
Screenshot: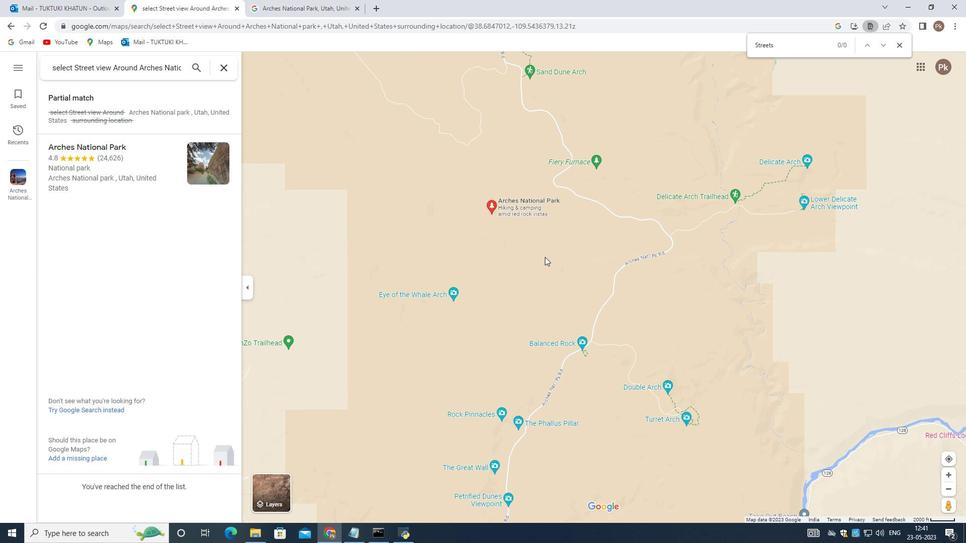 
Action: Mouse moved to (477, 204)
Screenshot: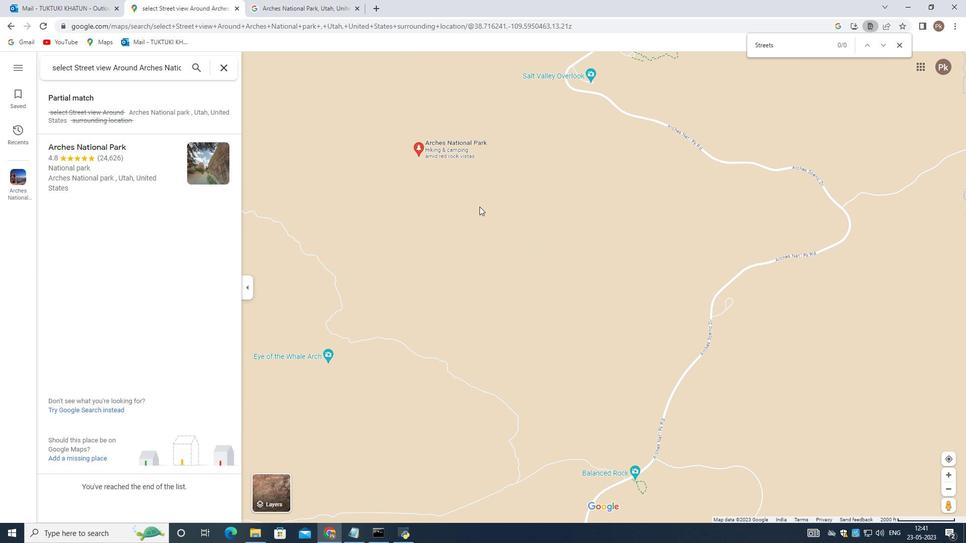 
Action: Mouse scrolled (477, 204) with delta (0, 0)
Screenshot: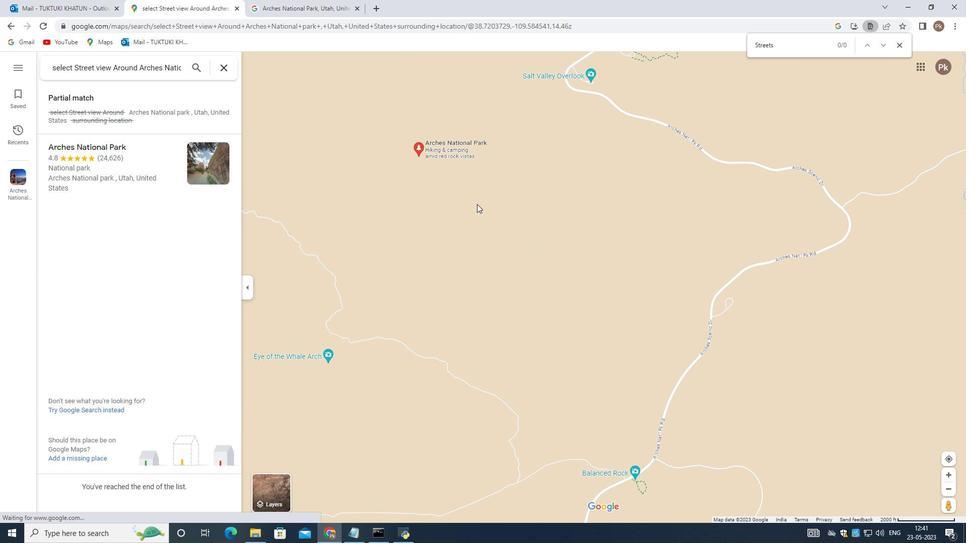 
Action: Mouse scrolled (477, 204) with delta (0, 0)
Screenshot: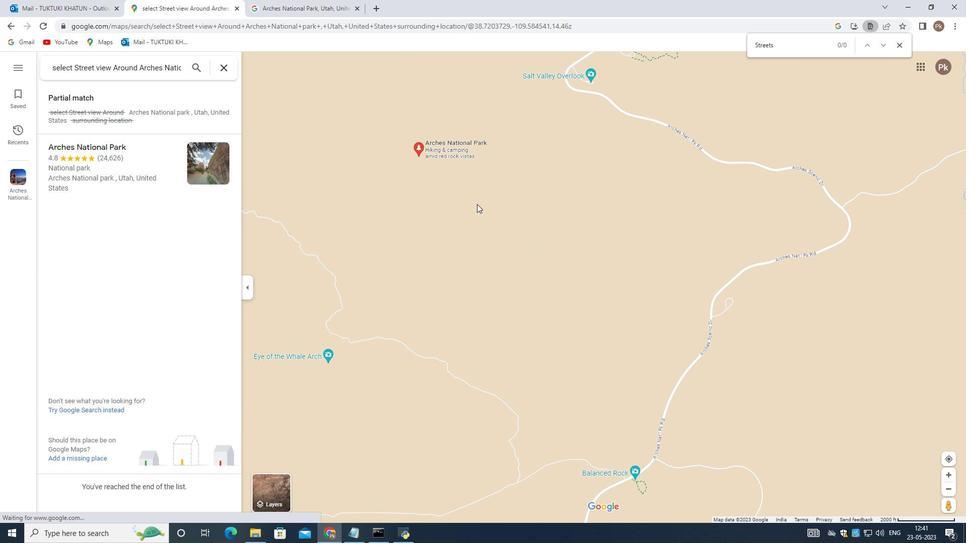
Action: Mouse scrolled (477, 204) with delta (0, 0)
Screenshot: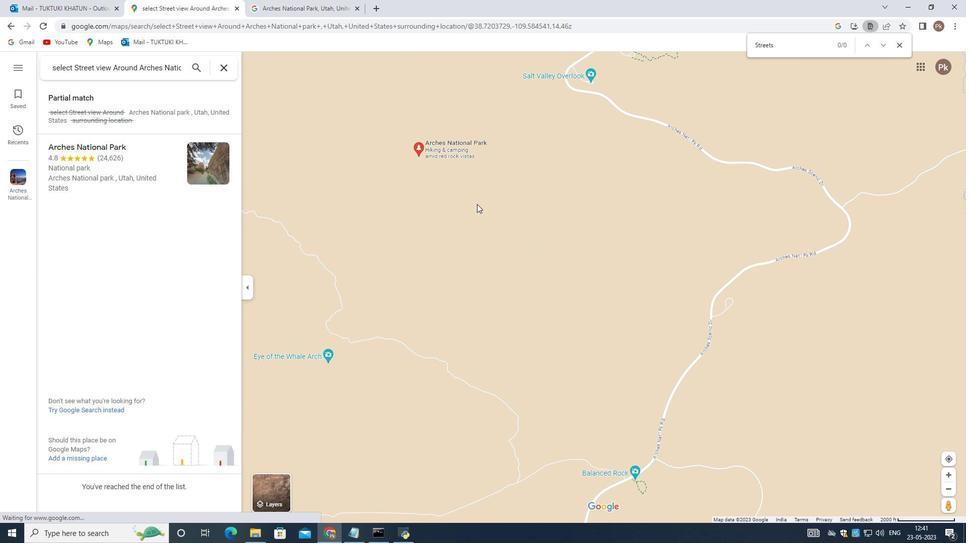 
Action: Mouse scrolled (477, 204) with delta (0, 0)
Screenshot: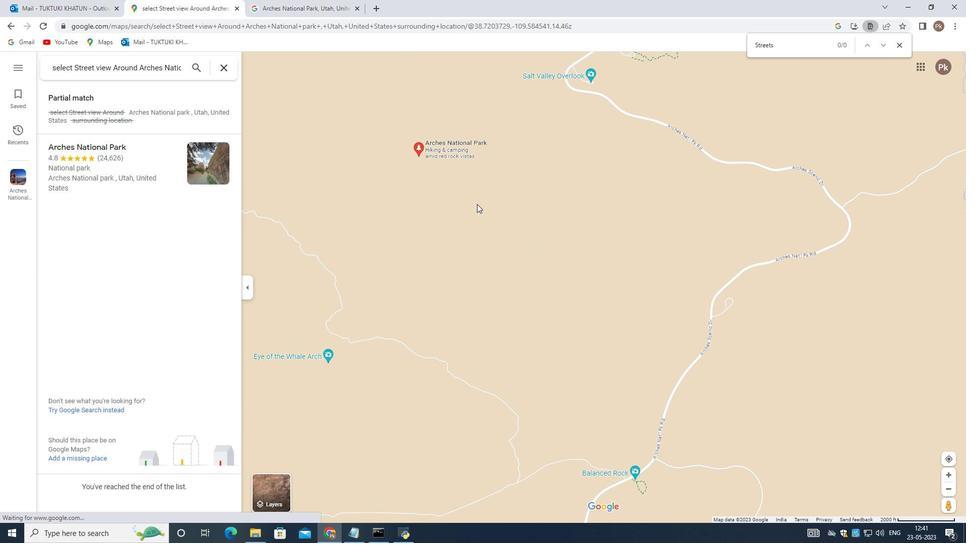 
Action: Mouse scrolled (477, 204) with delta (0, 0)
Screenshot: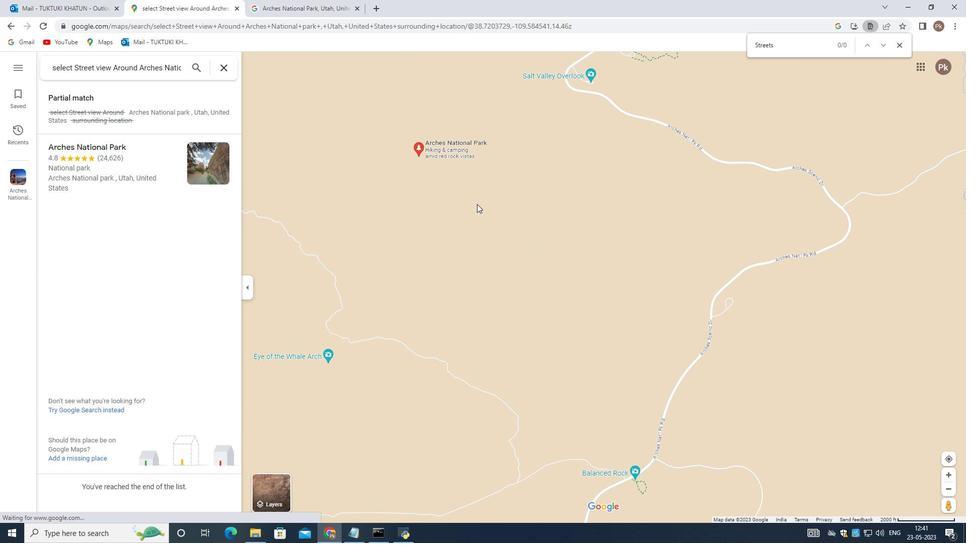 
Action: Mouse moved to (451, 161)
Screenshot: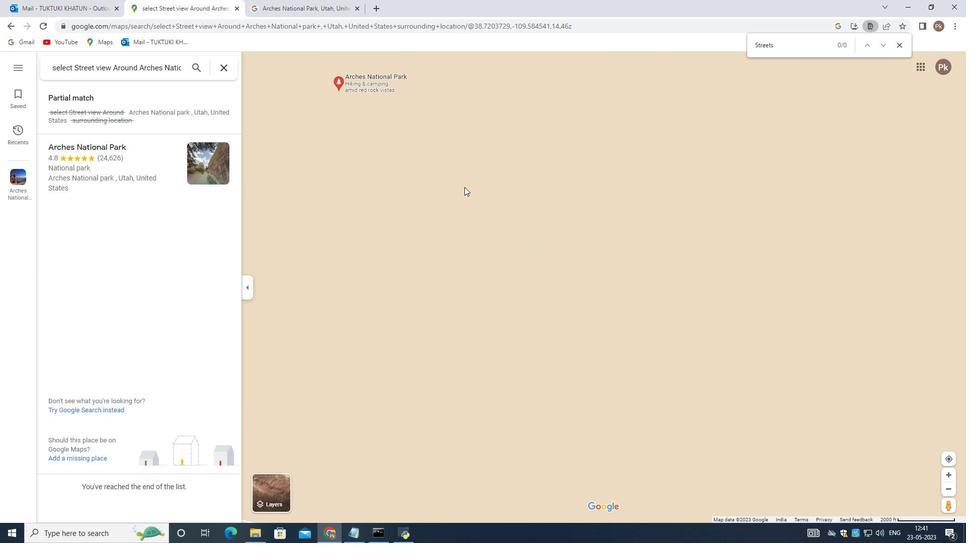 
Action: Mouse pressed left at (451, 161)
Screenshot: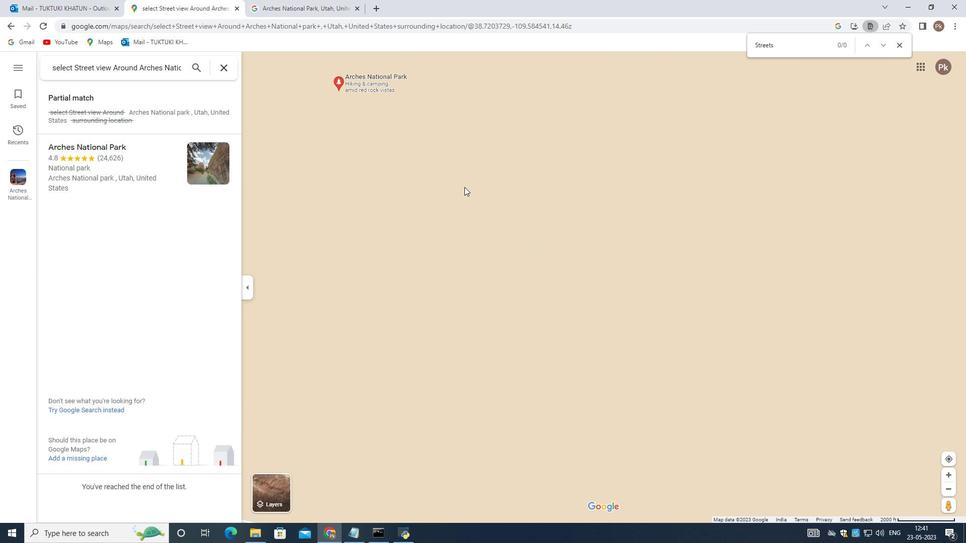 
Action: Mouse moved to (545, 361)
Screenshot: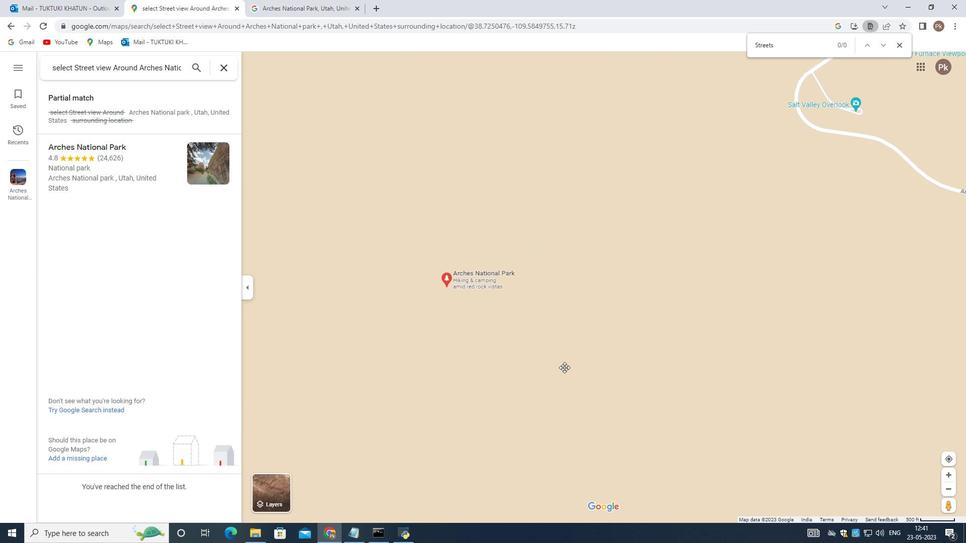 
Action: Mouse scrolled (545, 361) with delta (0, 0)
Screenshot: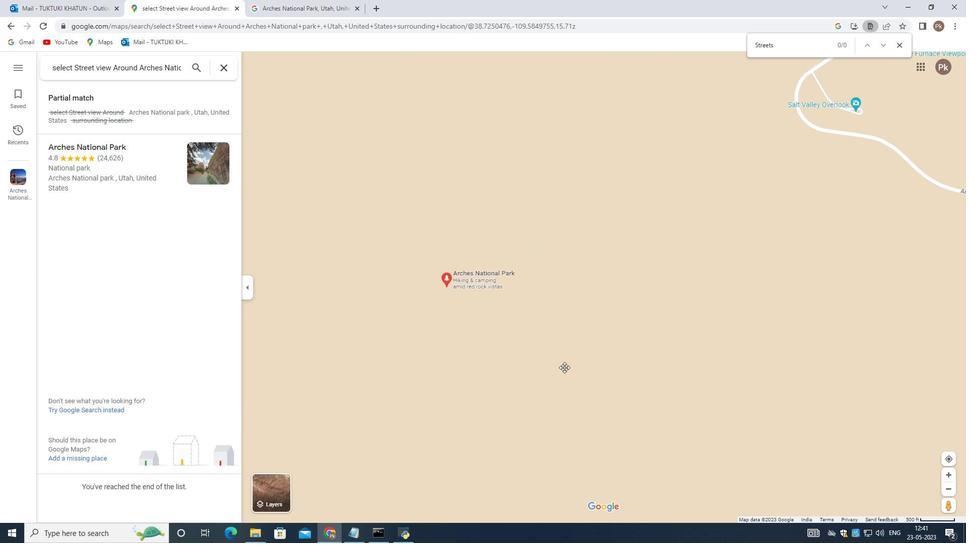
Action: Mouse scrolled (545, 361) with delta (0, 0)
Screenshot: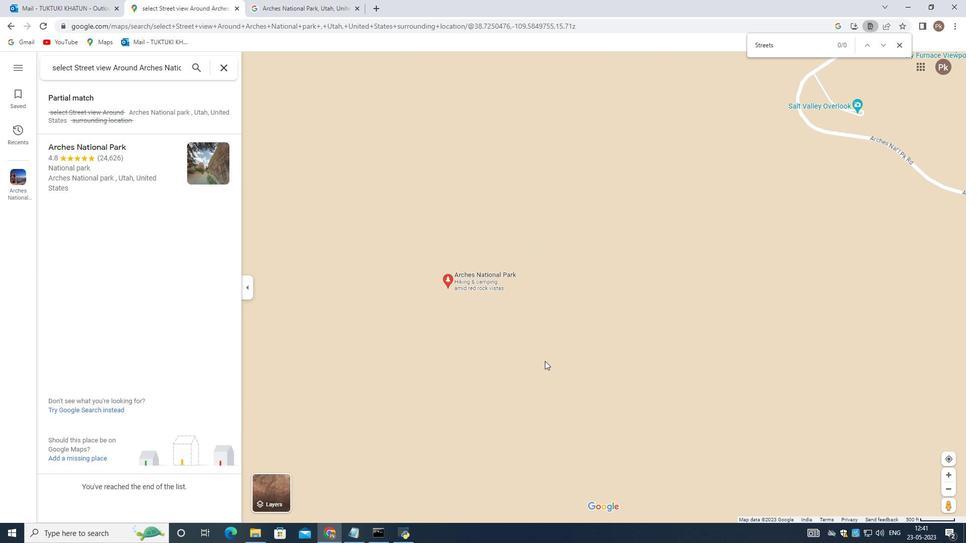 
Action: Mouse scrolled (545, 361) with delta (0, 0)
Screenshot: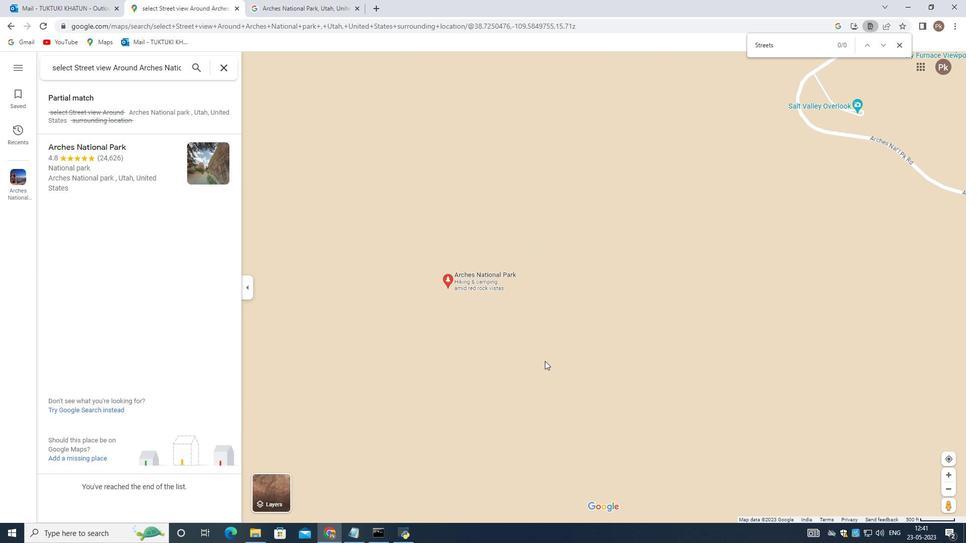 
Action: Mouse scrolled (545, 361) with delta (0, 0)
Screenshot: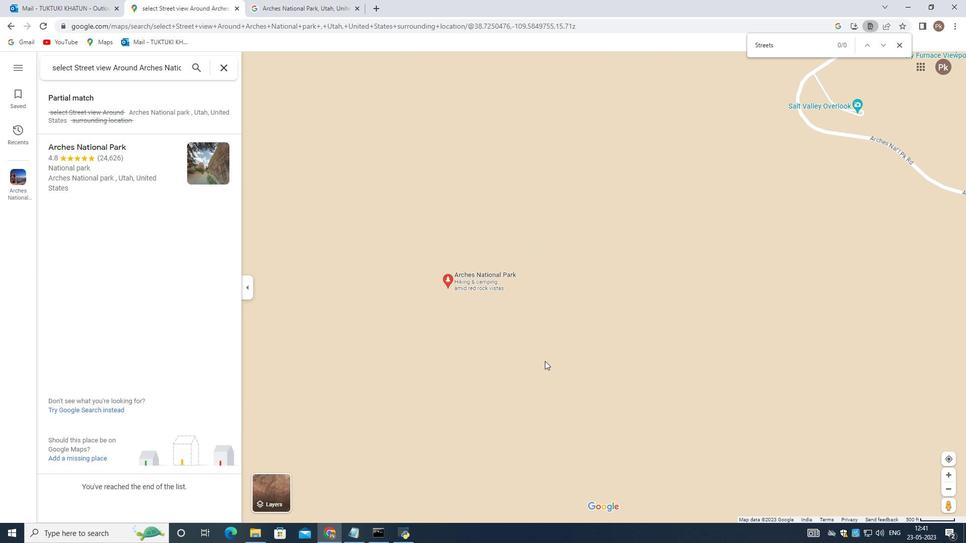 
Action: Mouse scrolled (545, 361) with delta (0, 0)
Screenshot: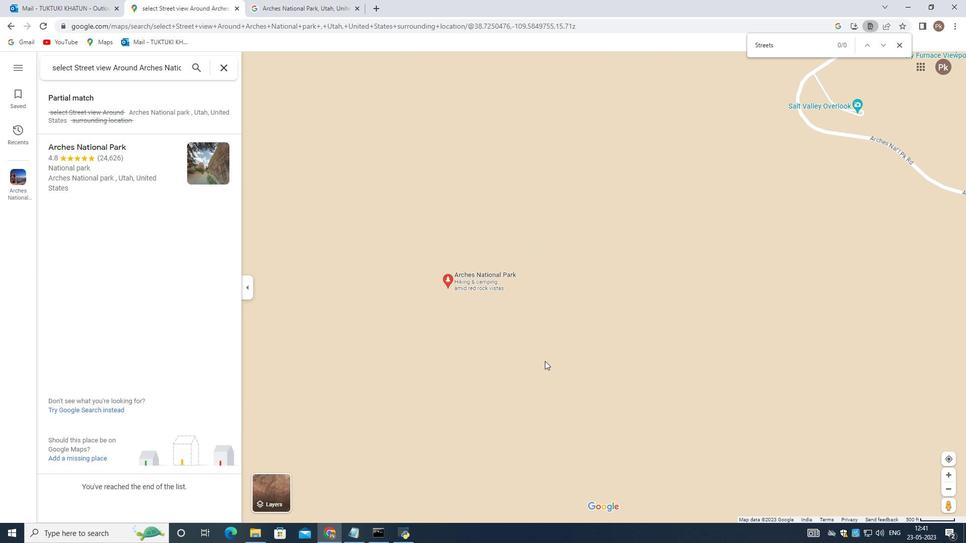 
Action: Mouse moved to (518, 323)
Screenshot: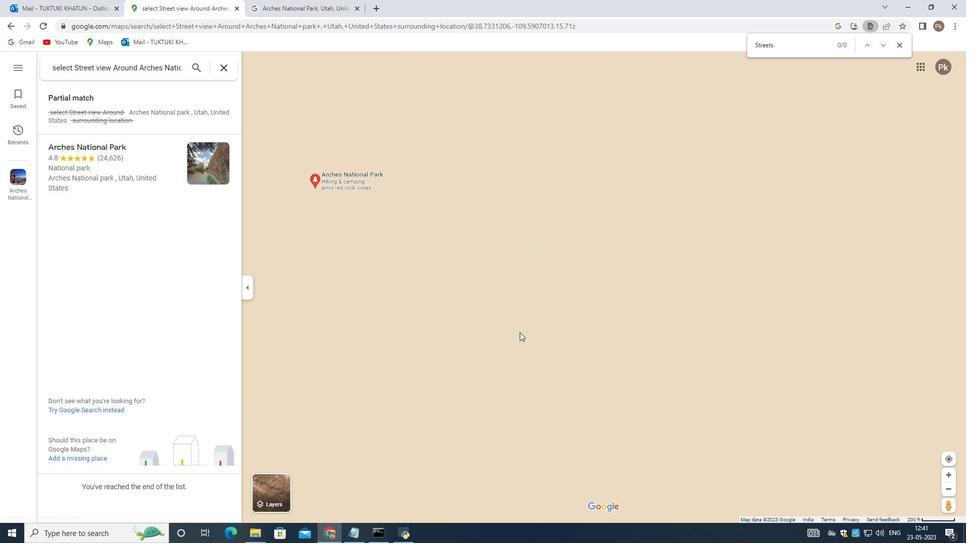
Action: Mouse scrolled (518, 323) with delta (0, 0)
Screenshot: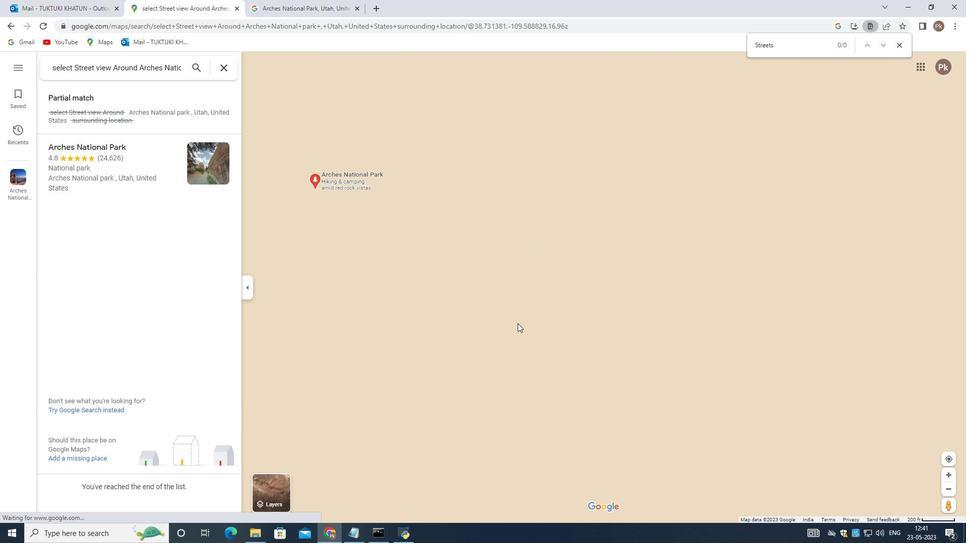 
Action: Mouse scrolled (518, 323) with delta (0, 0)
Screenshot: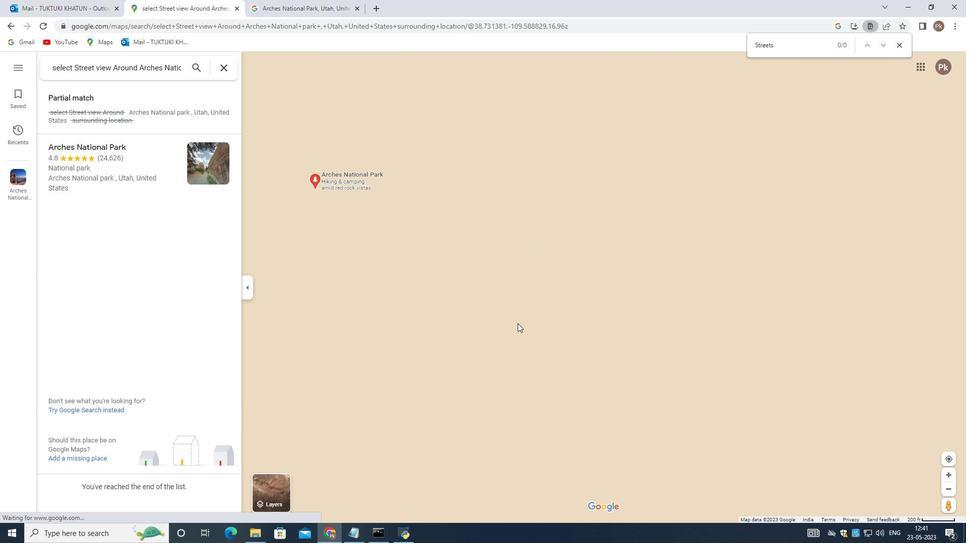 
Action: Mouse scrolled (518, 323) with delta (0, 0)
Screenshot: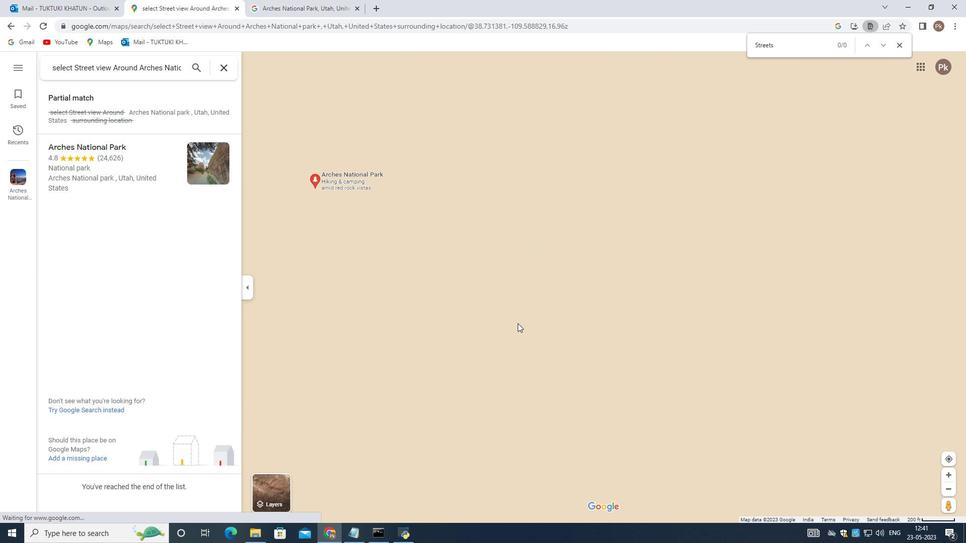 
Action: Mouse scrolled (518, 323) with delta (0, 0)
Screenshot: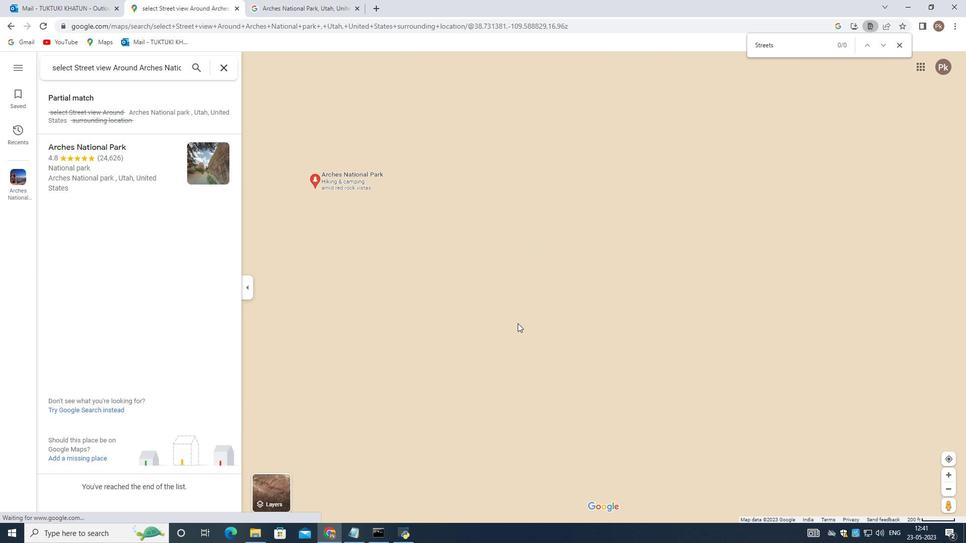 
Action: Mouse moved to (158, 142)
Screenshot: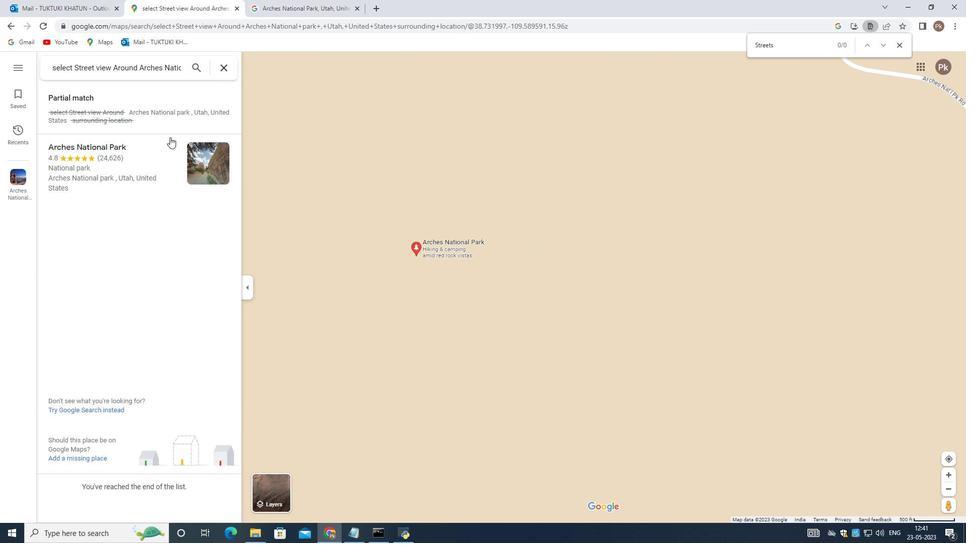 
Action: Mouse scrolled (158, 142) with delta (0, 0)
Screenshot: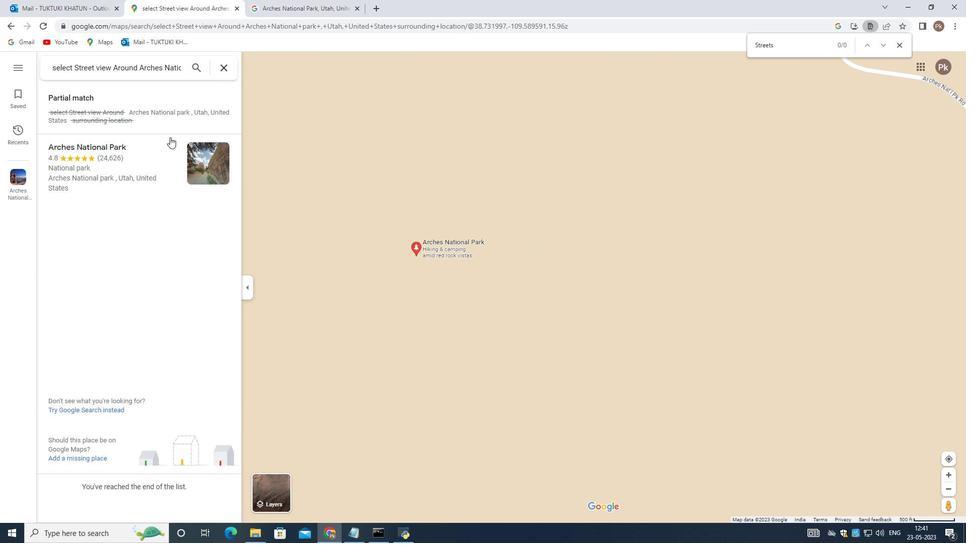 
Action: Mouse scrolled (158, 142) with delta (0, 0)
Screenshot: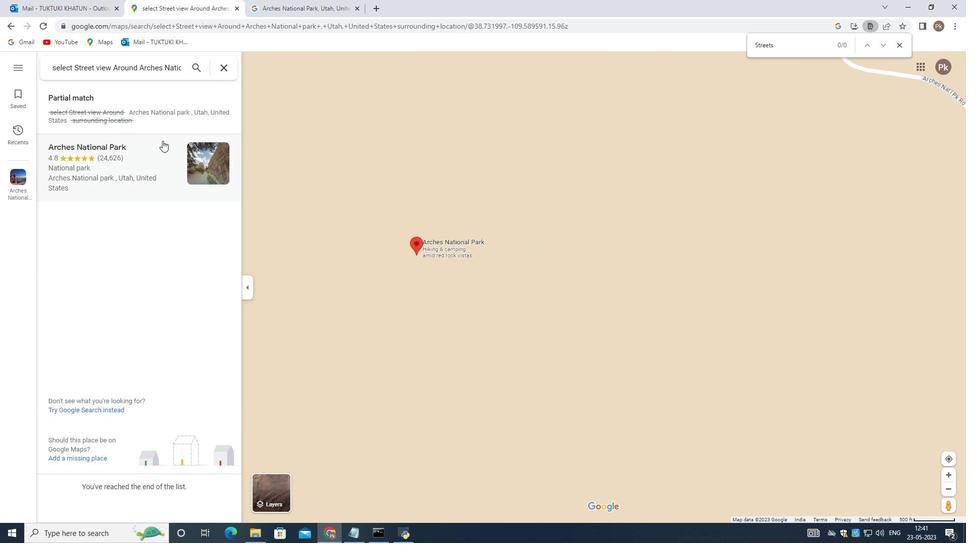 
Action: Mouse moved to (157, 142)
Screenshot: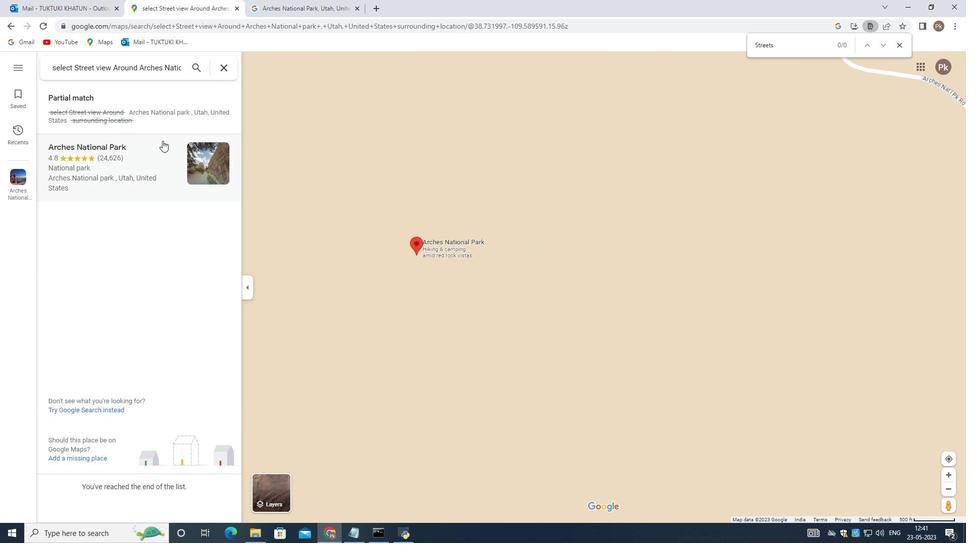 
Action: Mouse scrolled (157, 142) with delta (0, 0)
Screenshot: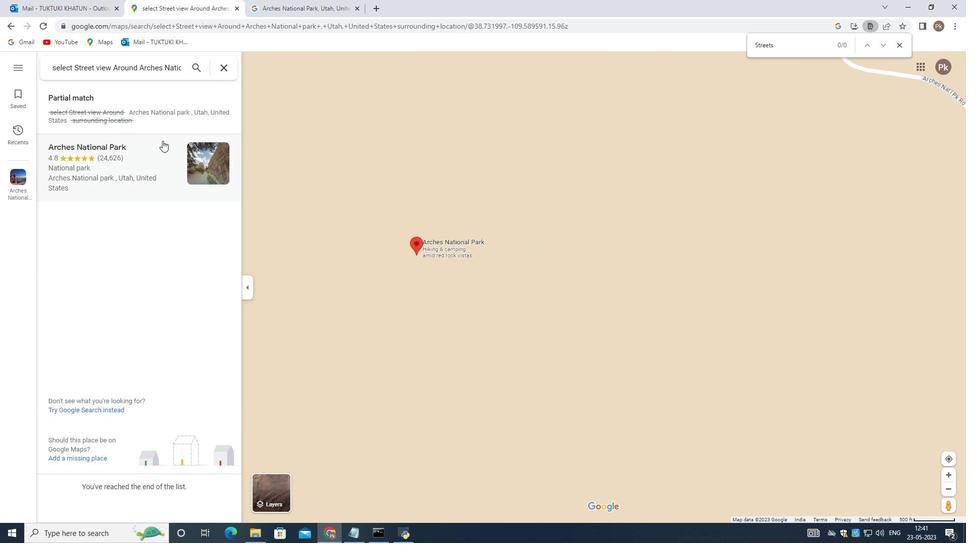 
Action: Mouse moved to (156, 140)
Screenshot: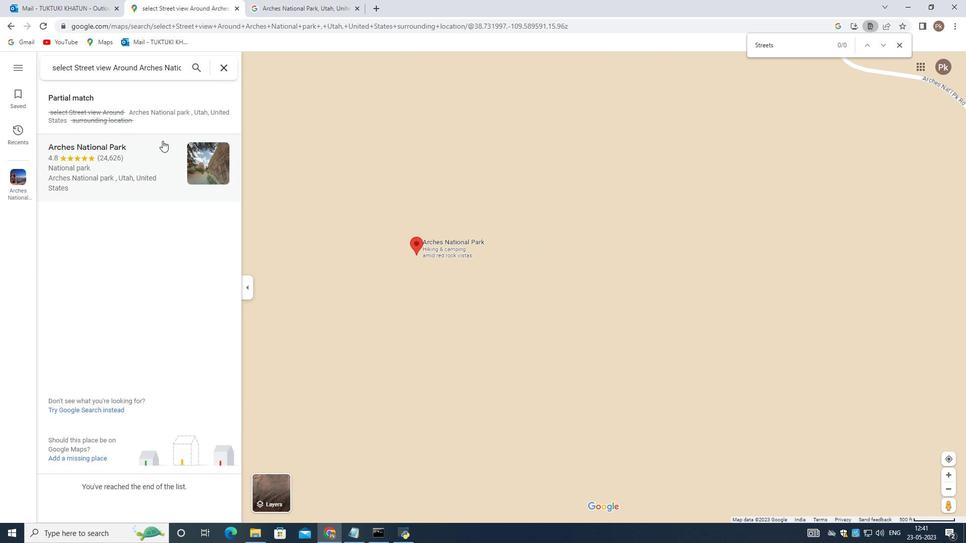 
Action: Mouse scrolled (156, 141) with delta (0, 0)
Screenshot: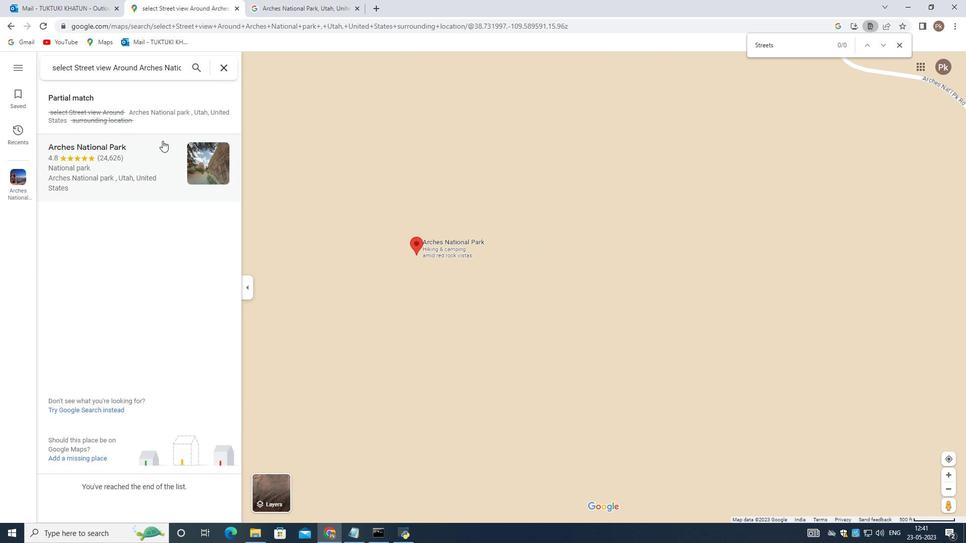 
Action: Mouse moved to (167, 68)
Screenshot: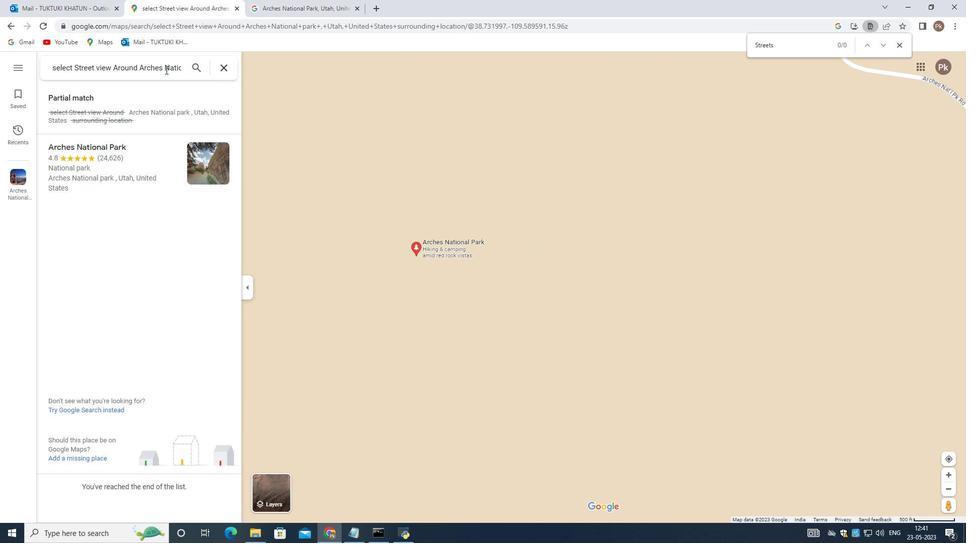 
Action: Mouse pressed left at (167, 68)
Screenshot: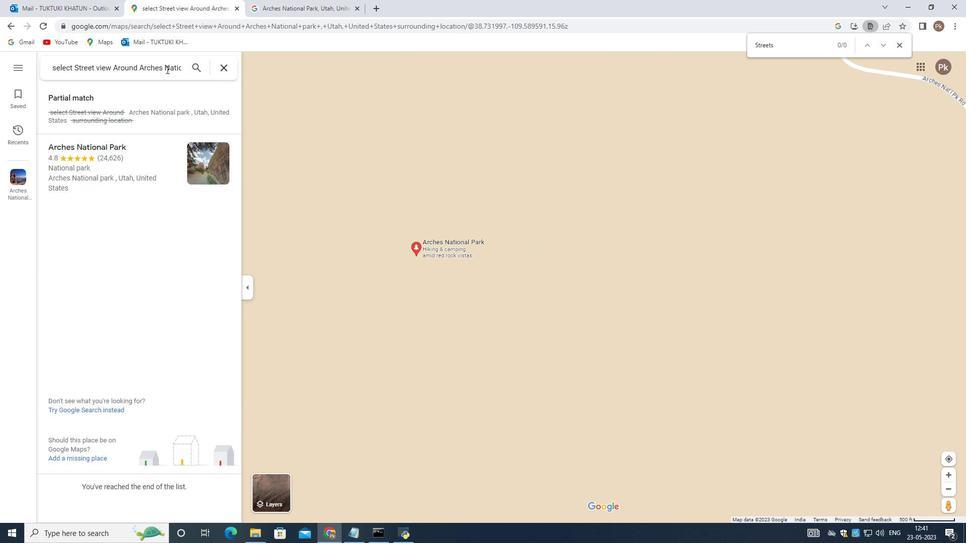
Action: Mouse moved to (71, 142)
Screenshot: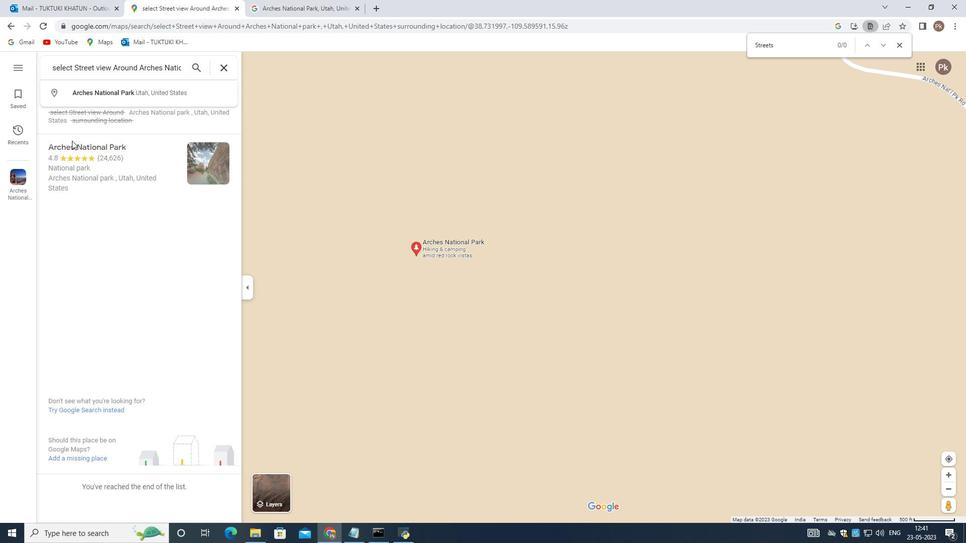 
Action: Mouse pressed left at (71, 142)
Screenshot: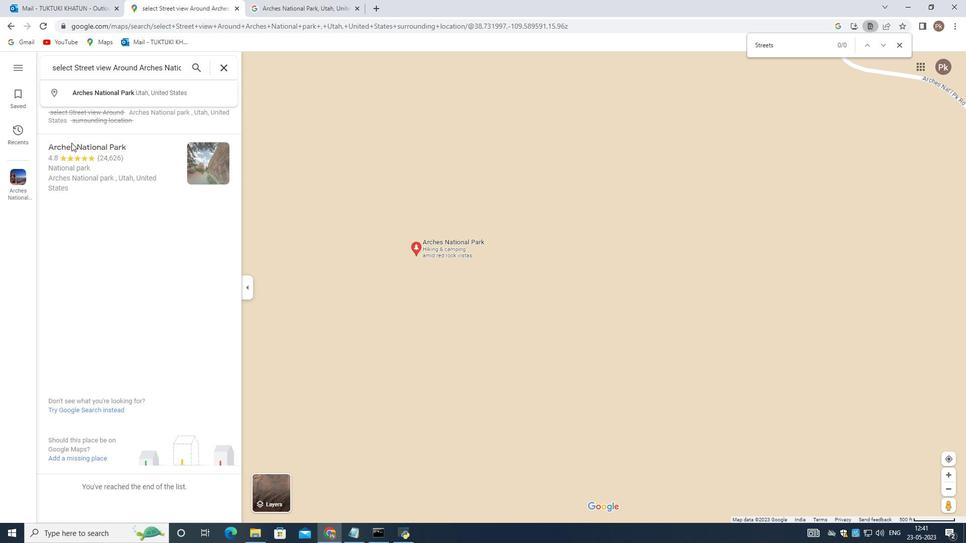 
Action: Mouse moved to (212, 162)
Screenshot: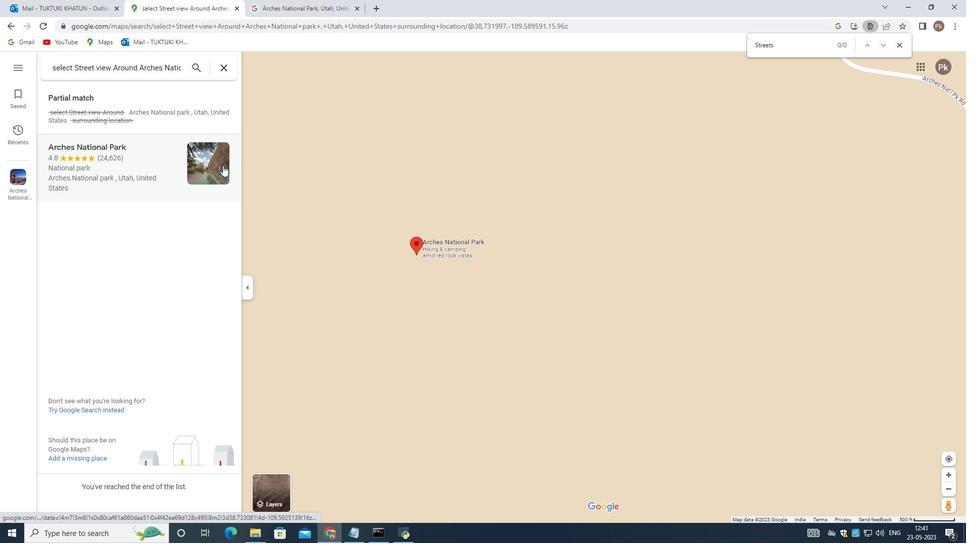 
Action: Mouse pressed left at (212, 162)
Screenshot: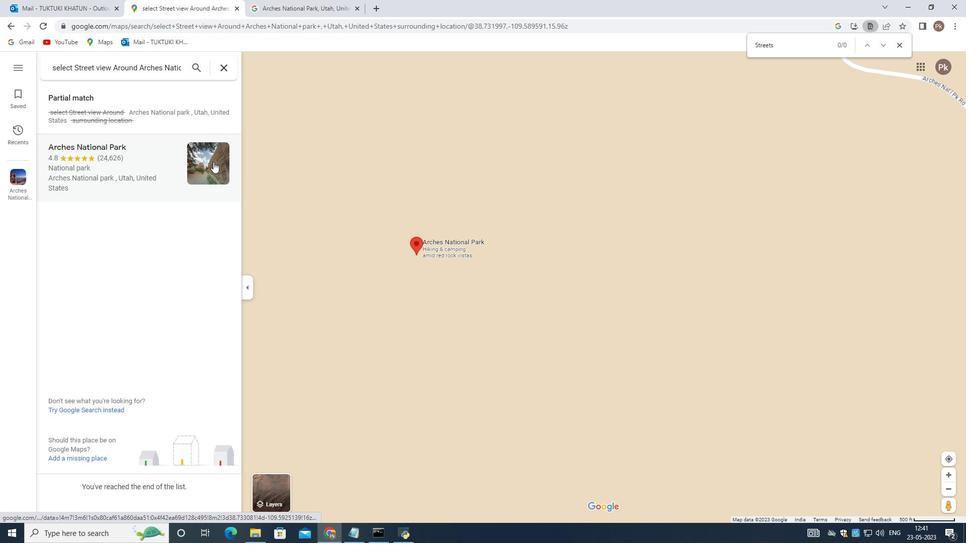 
Action: Mouse moved to (62, 264)
Screenshot: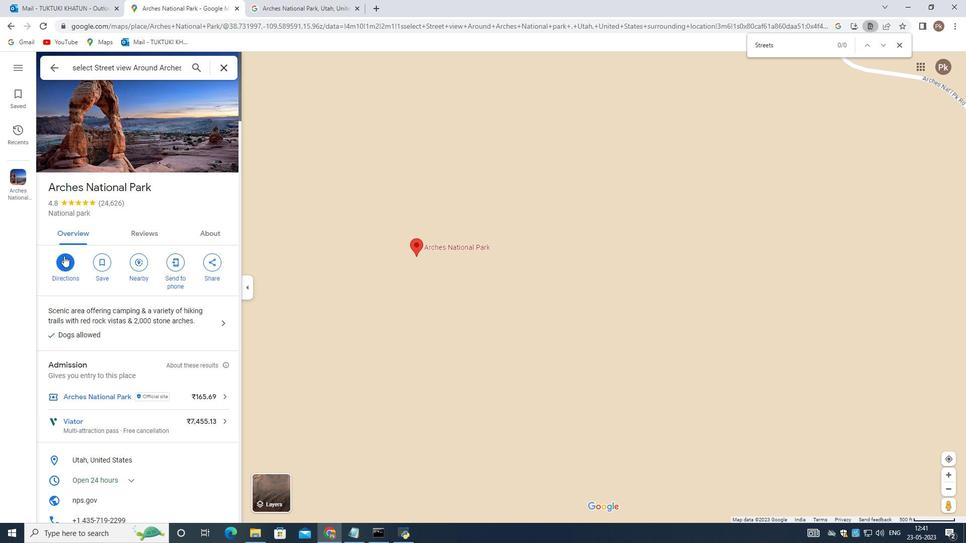 
Action: Mouse pressed left at (62, 264)
Screenshot: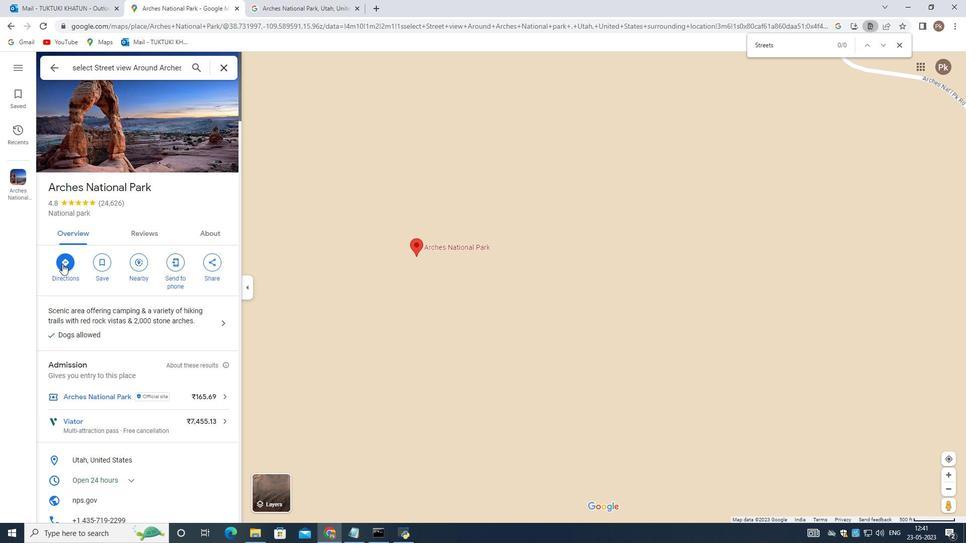 
Action: Mouse moved to (74, 123)
Screenshot: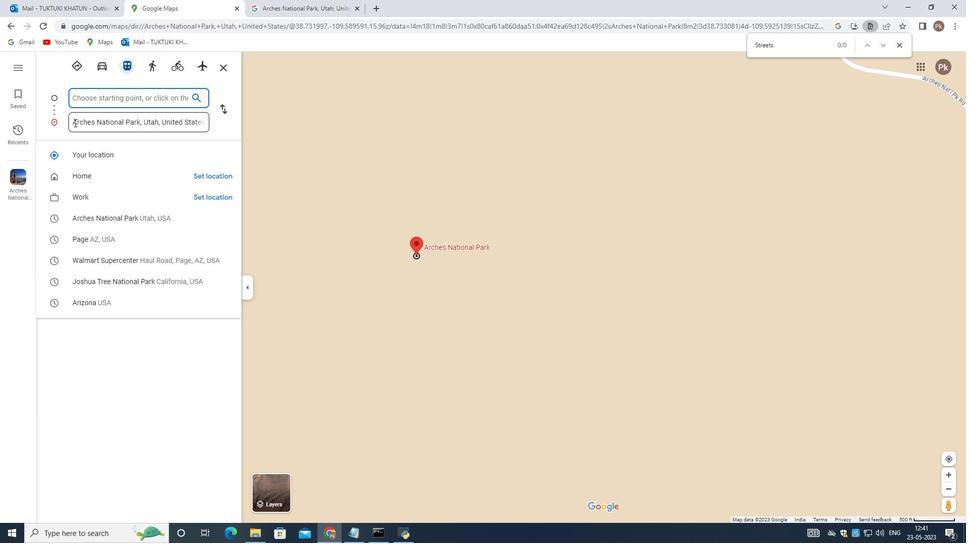 
Action: Mouse pressed left at (74, 123)
Screenshot: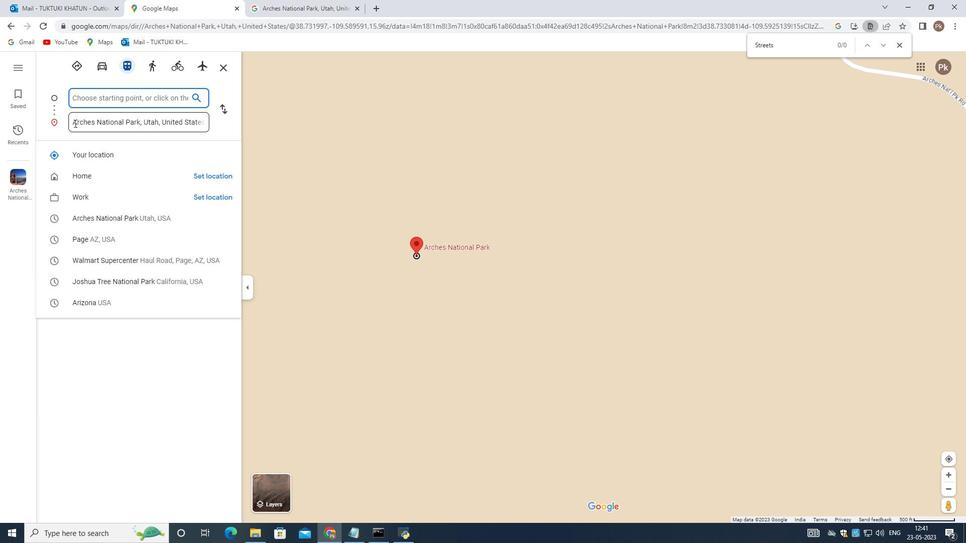
Action: Mouse moved to (91, 95)
Screenshot: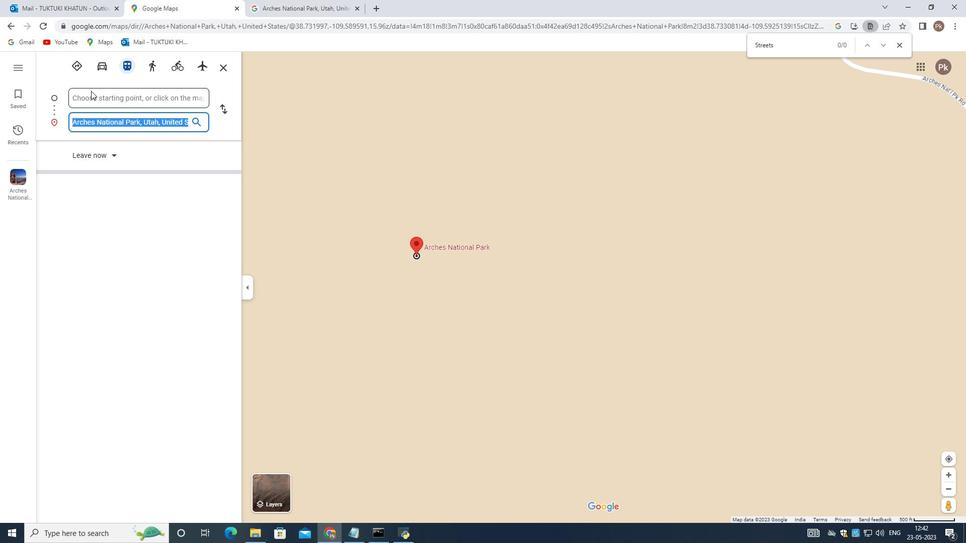 
Action: Mouse pressed left at (91, 95)
Screenshot: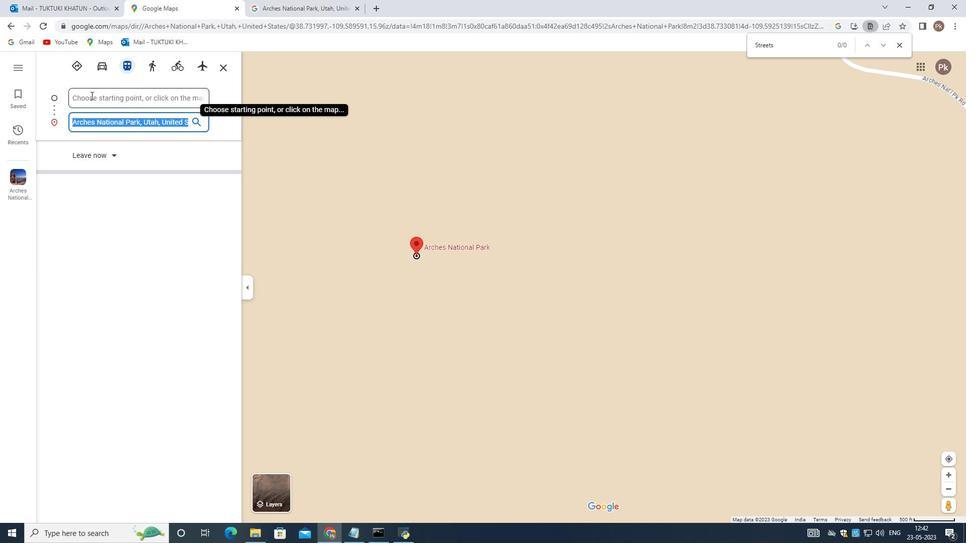 
Action: Mouse moved to (90, 96)
Screenshot: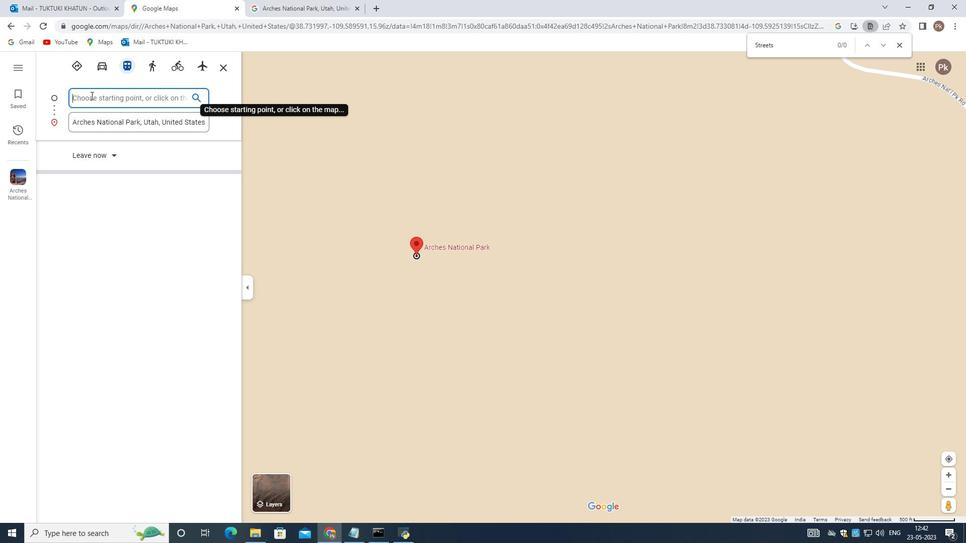 
Action: Key pressed mo
Screenshot: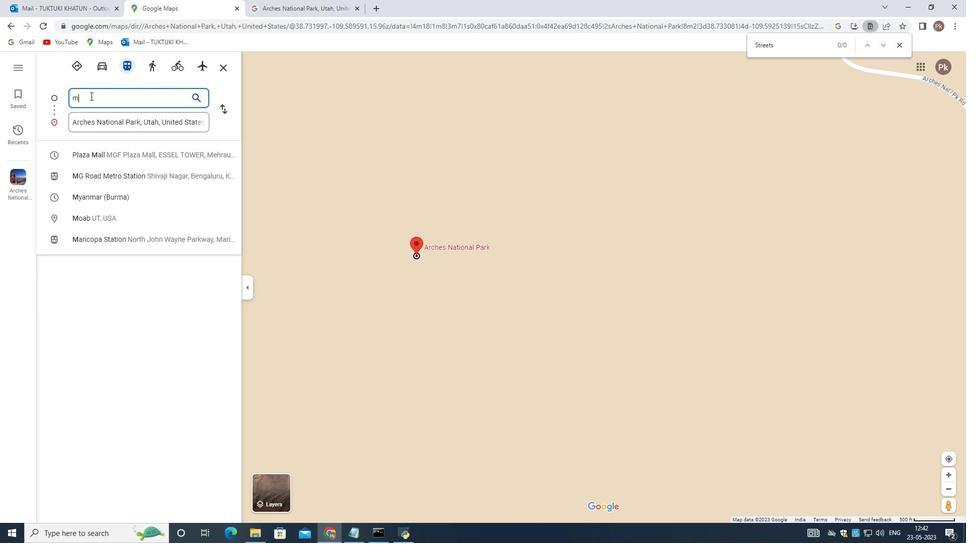 
Action: Mouse moved to (100, 182)
Screenshot: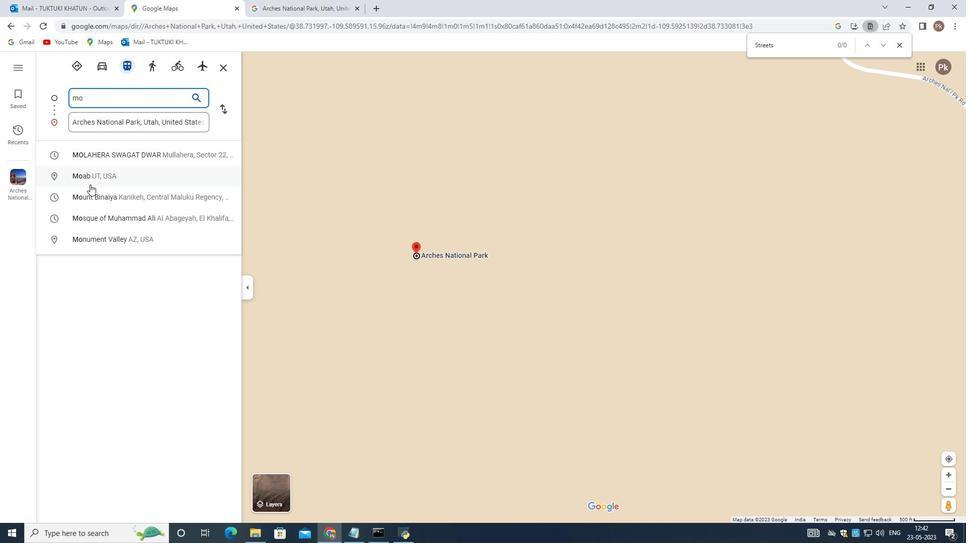 
Action: Mouse pressed left at (100, 182)
Screenshot: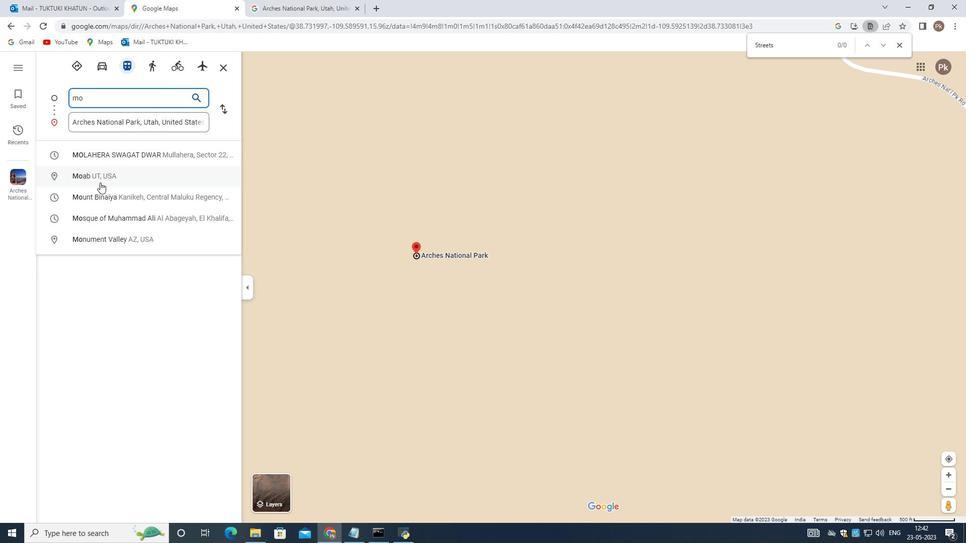 
Action: Mouse moved to (130, 64)
Screenshot: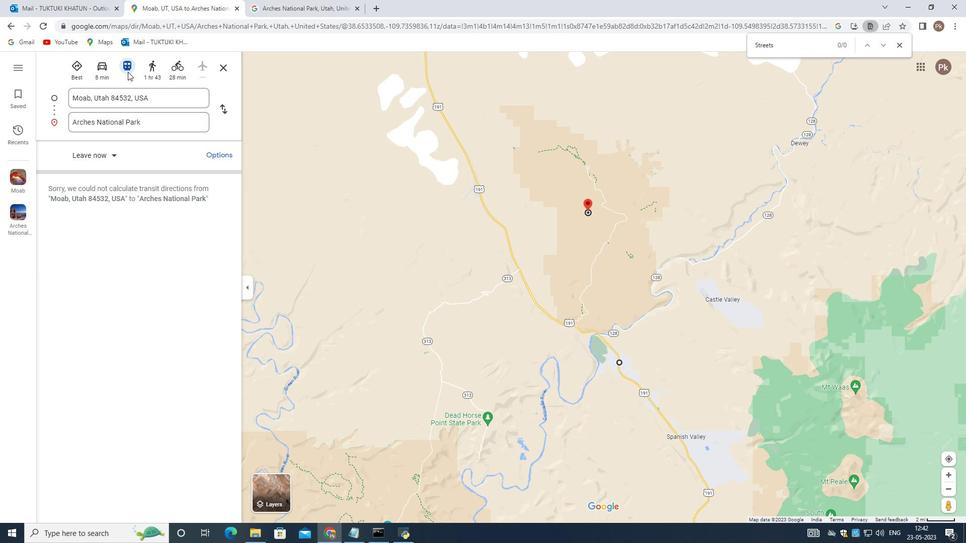 
Action: Mouse pressed left at (130, 64)
Screenshot: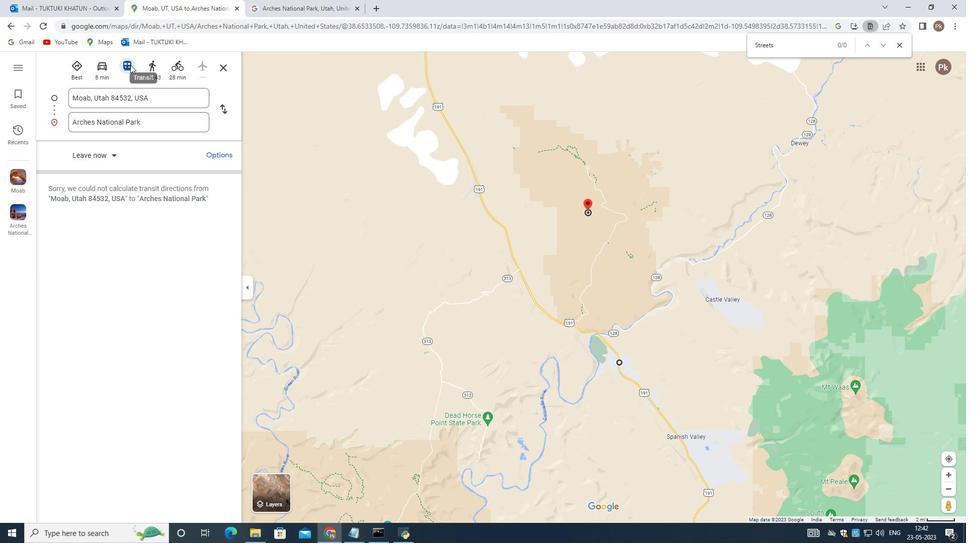 
Action: Mouse moved to (605, 221)
Screenshot: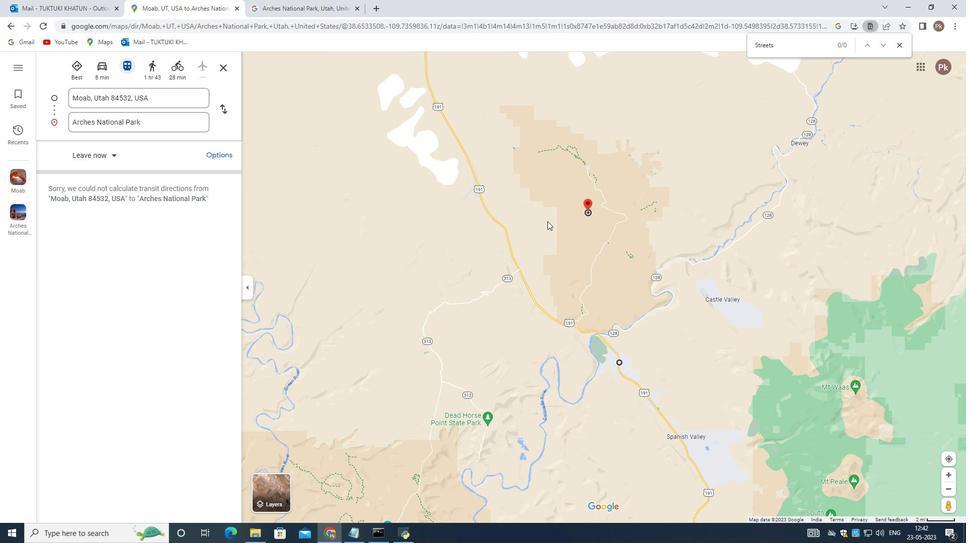 
Action: Mouse scrolled (605, 222) with delta (0, 0)
Screenshot: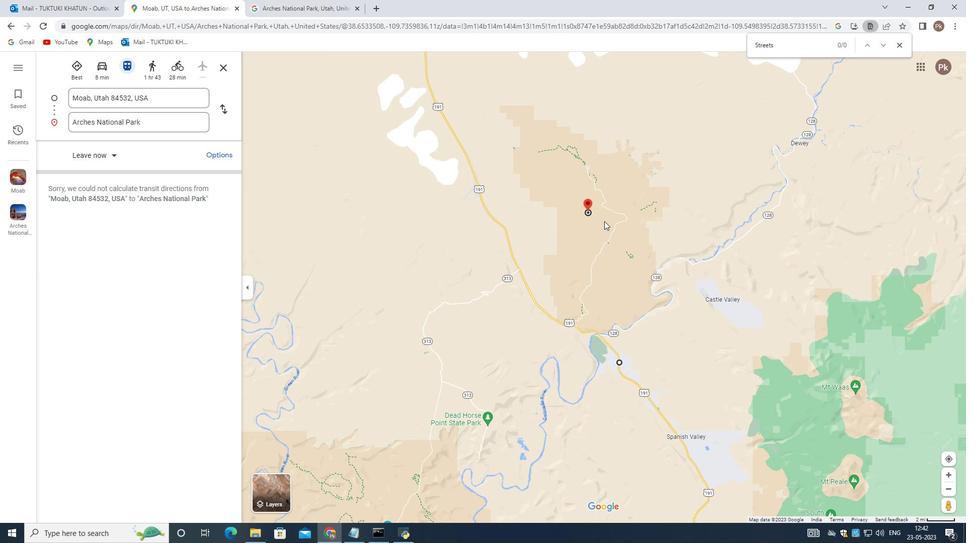
Action: Mouse scrolled (605, 222) with delta (0, 0)
Screenshot: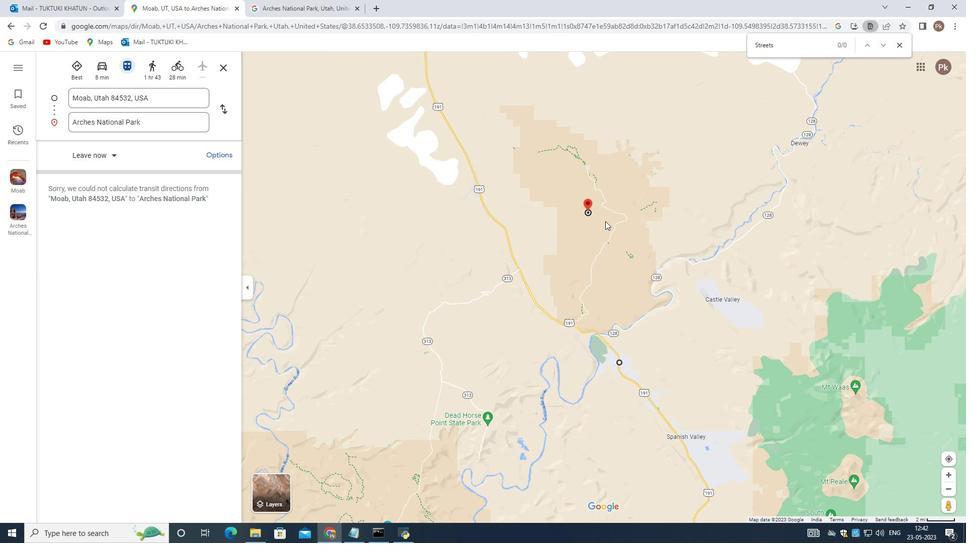 
Action: Mouse scrolled (605, 222) with delta (0, 0)
Screenshot: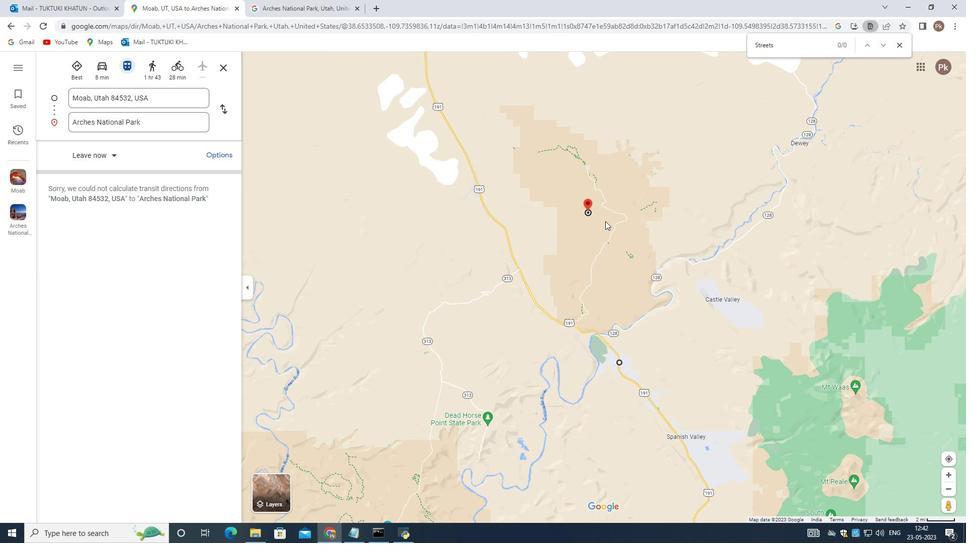 
Action: Mouse scrolled (605, 222) with delta (0, 0)
Screenshot: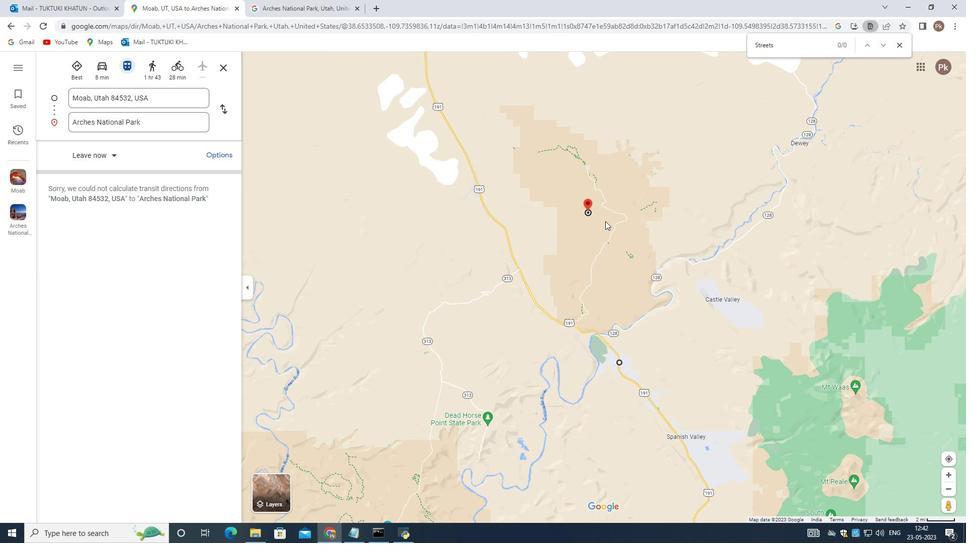 
Action: Mouse scrolled (605, 222) with delta (0, 0)
Screenshot: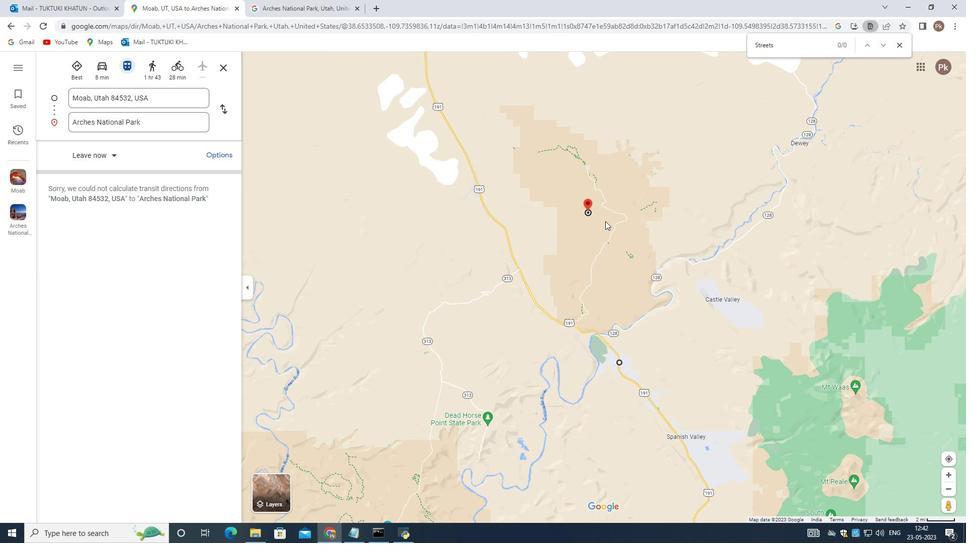 
Action: Mouse moved to (562, 215)
Screenshot: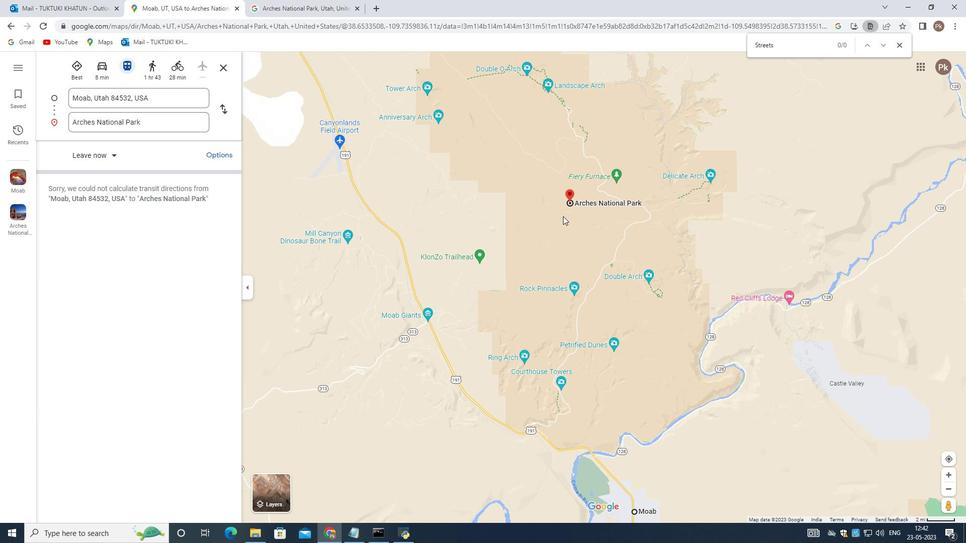 
Action: Mouse scrolled (562, 215) with delta (0, 0)
Screenshot: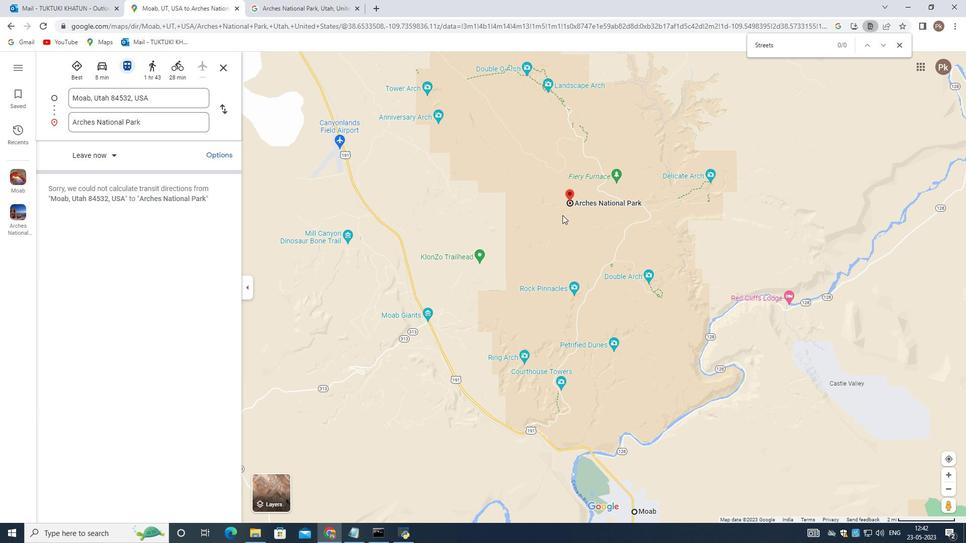 
Action: Mouse scrolled (562, 215) with delta (0, 0)
Screenshot: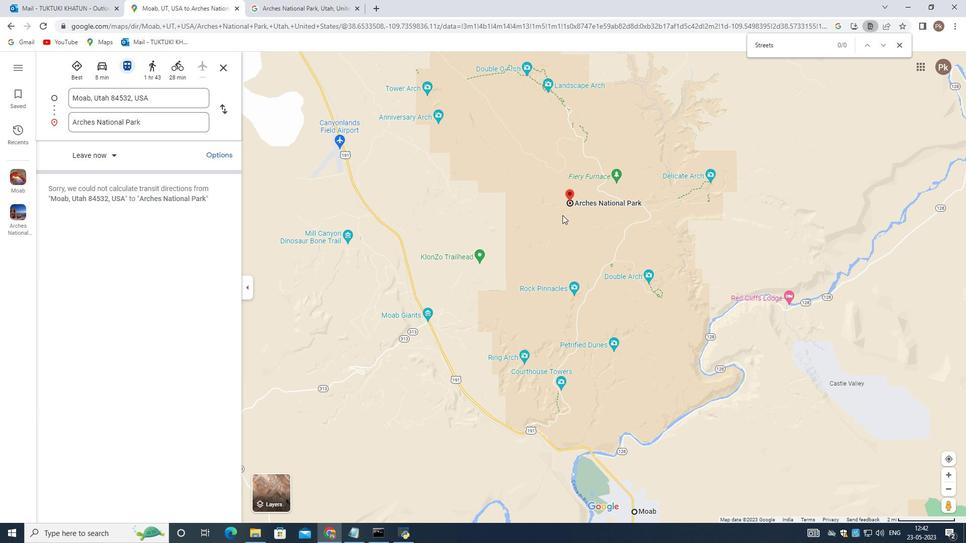 
Action: Mouse scrolled (562, 215) with delta (0, 0)
Screenshot: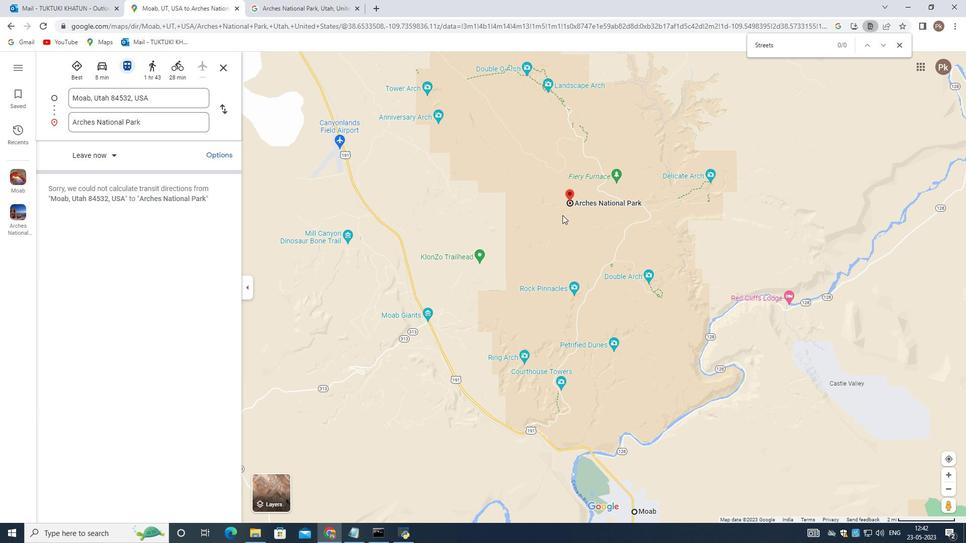 
Action: Mouse scrolled (562, 215) with delta (0, 0)
Screenshot: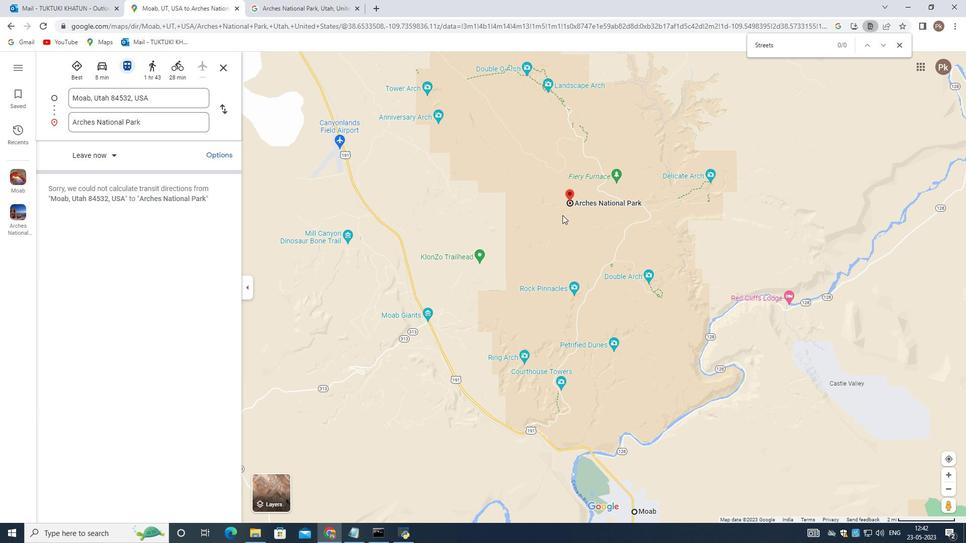 
Action: Mouse scrolled (562, 215) with delta (0, 0)
Screenshot: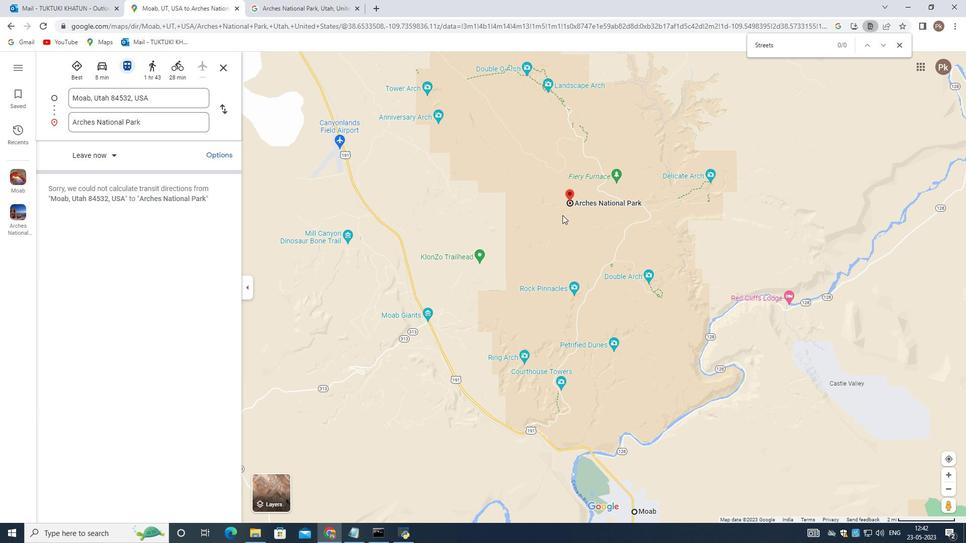 
Action: Mouse moved to (565, 198)
Screenshot: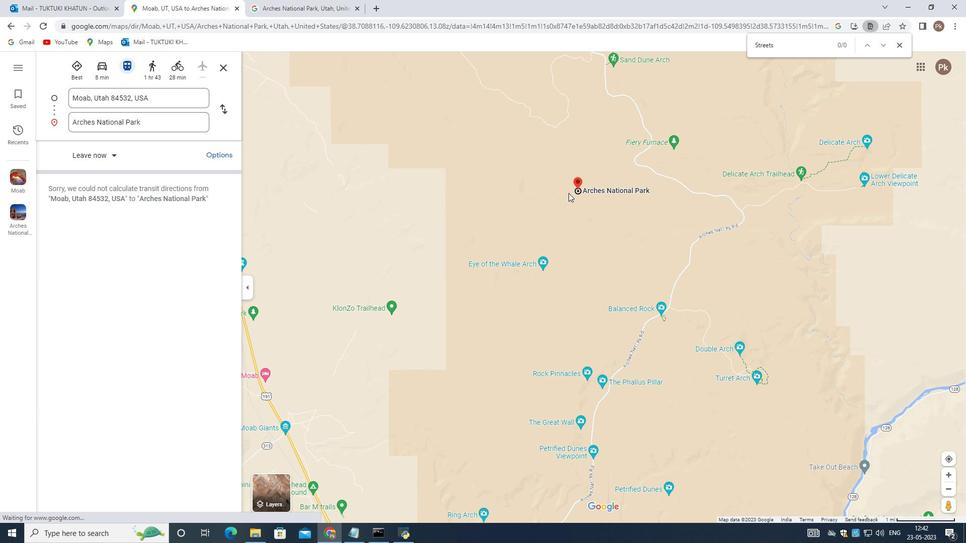 
Action: Mouse pressed left at (565, 198)
Screenshot: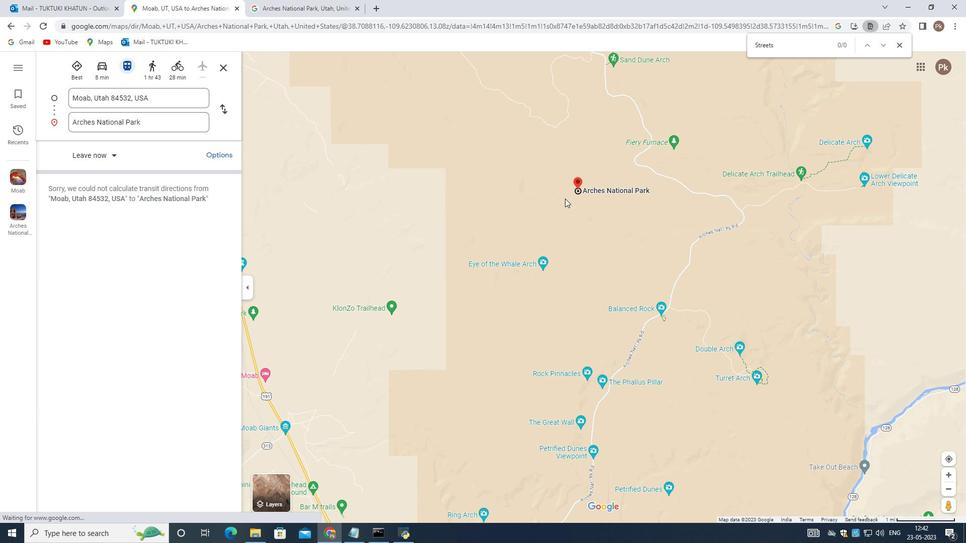 
Action: Mouse moved to (568, 260)
Screenshot: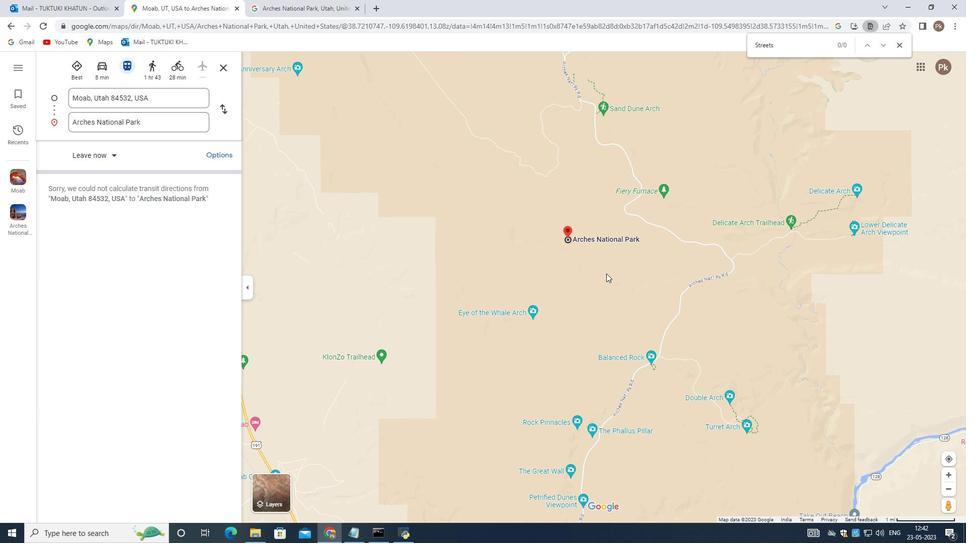 
Action: Mouse scrolled (568, 261) with delta (0, 0)
Screenshot: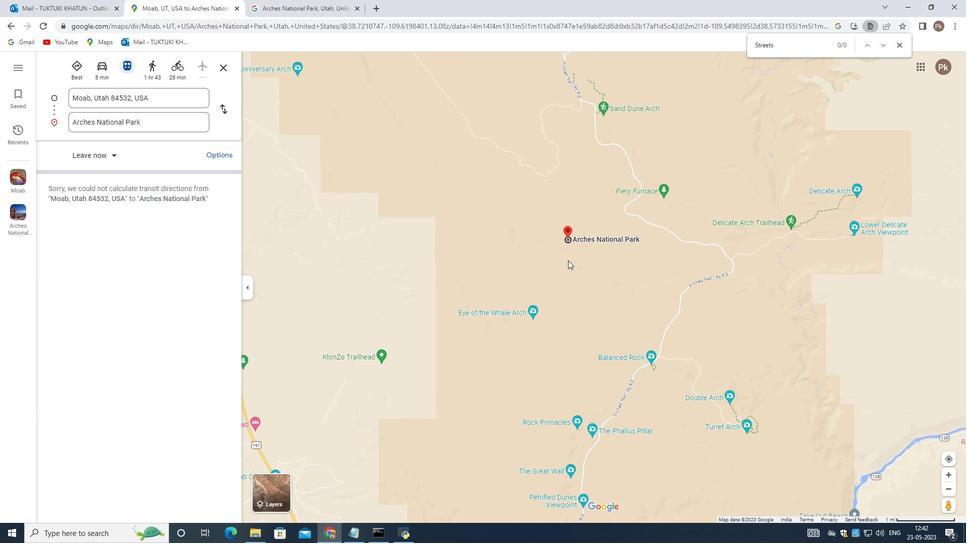 
Action: Mouse scrolled (568, 261) with delta (0, 0)
Screenshot: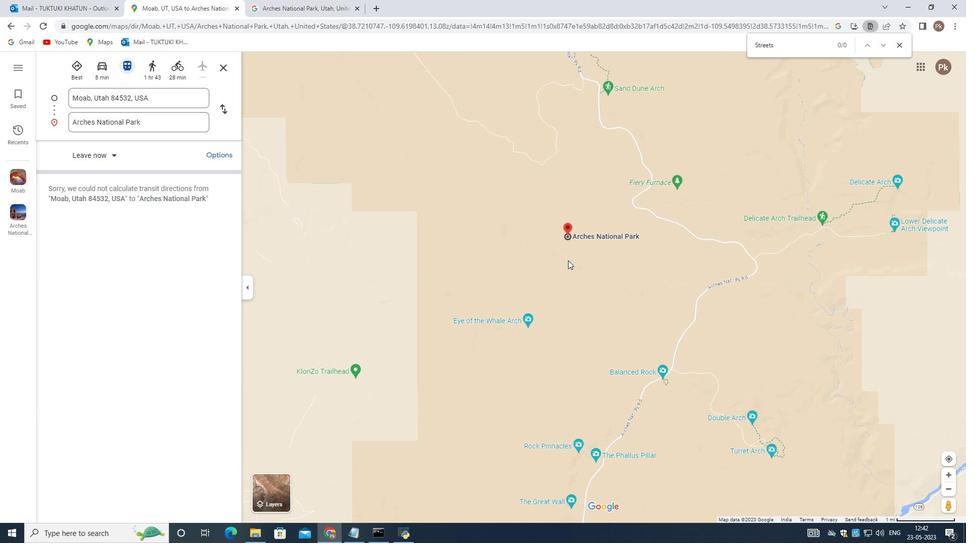 
Action: Mouse scrolled (568, 261) with delta (0, 0)
Screenshot: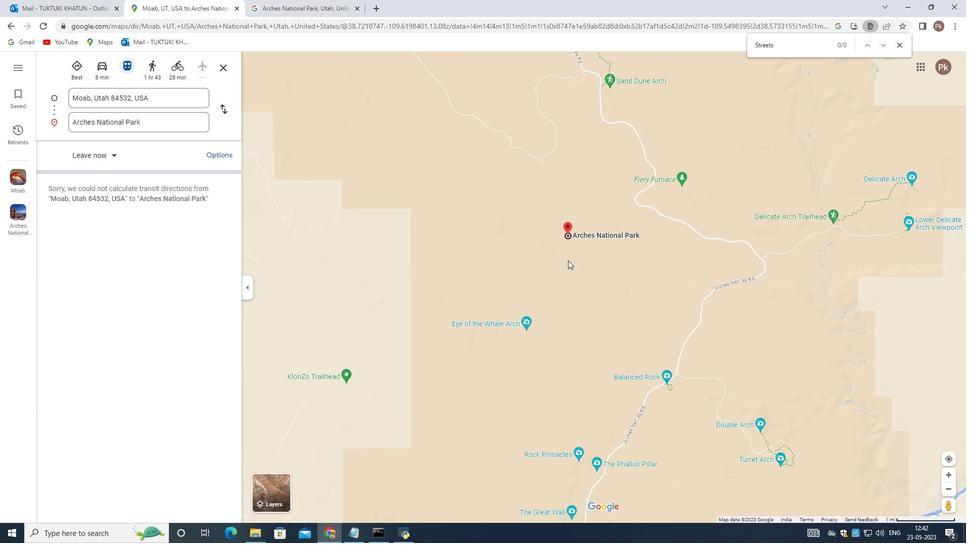 
Action: Mouse scrolled (568, 261) with delta (0, 0)
Screenshot: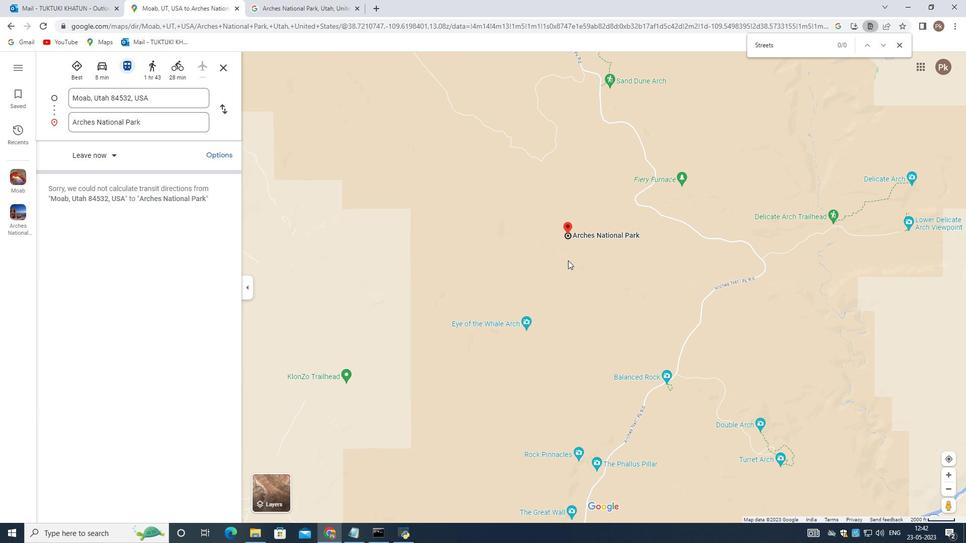 
Action: Mouse moved to (582, 250)
Screenshot: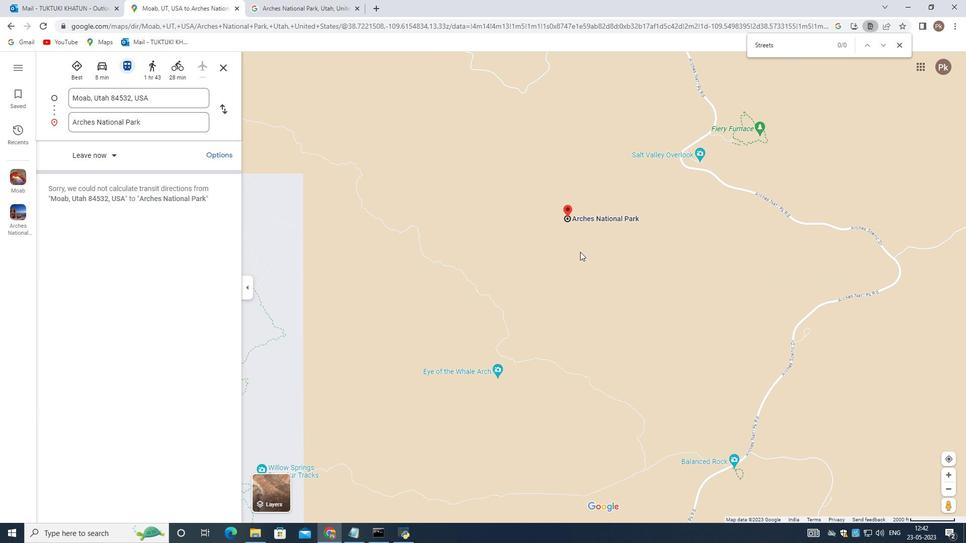 
Action: Mouse scrolled (582, 251) with delta (0, 0)
Screenshot: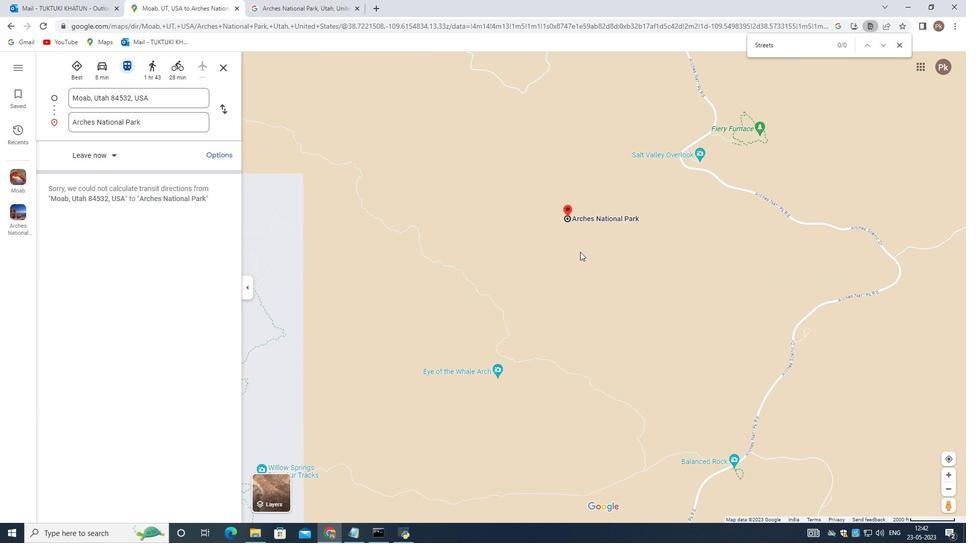 
Action: Mouse scrolled (582, 251) with delta (0, 0)
Screenshot: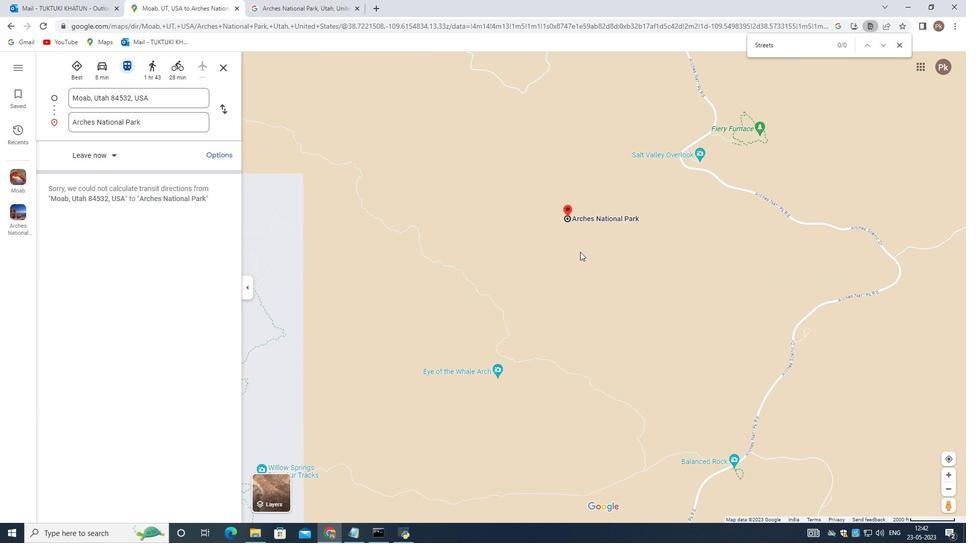 
Action: Mouse scrolled (582, 251) with delta (0, 0)
Screenshot: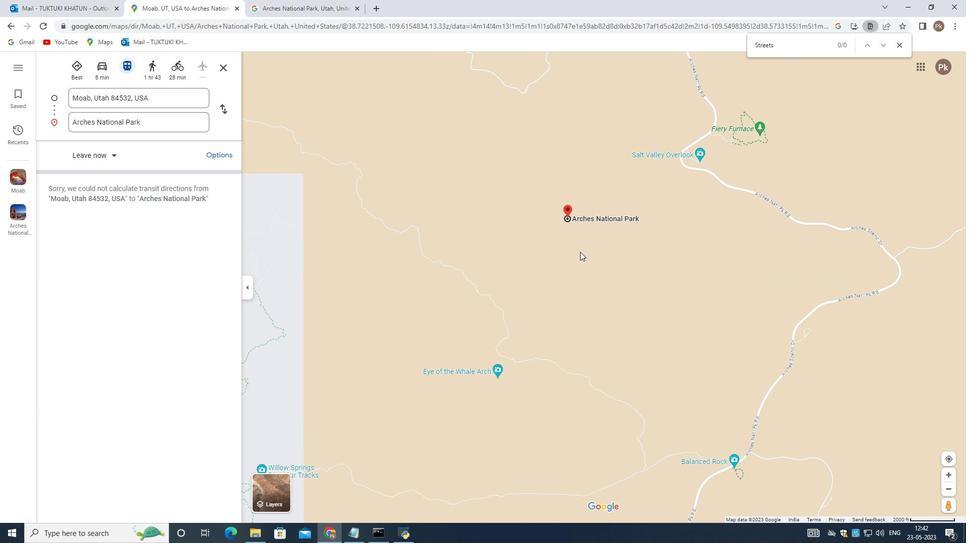 
Action: Mouse scrolled (582, 251) with delta (0, 0)
Screenshot: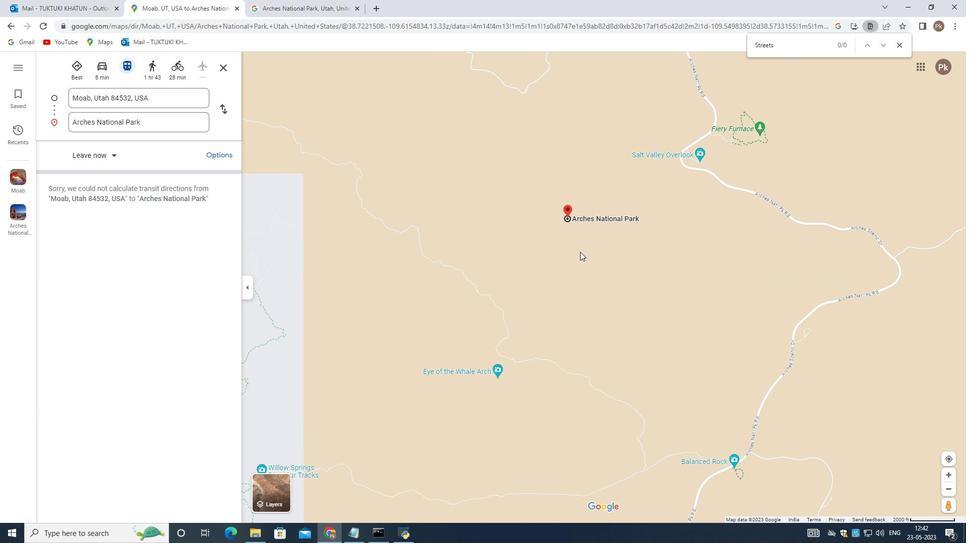 
Action: Mouse scrolled (582, 251) with delta (0, 0)
Screenshot: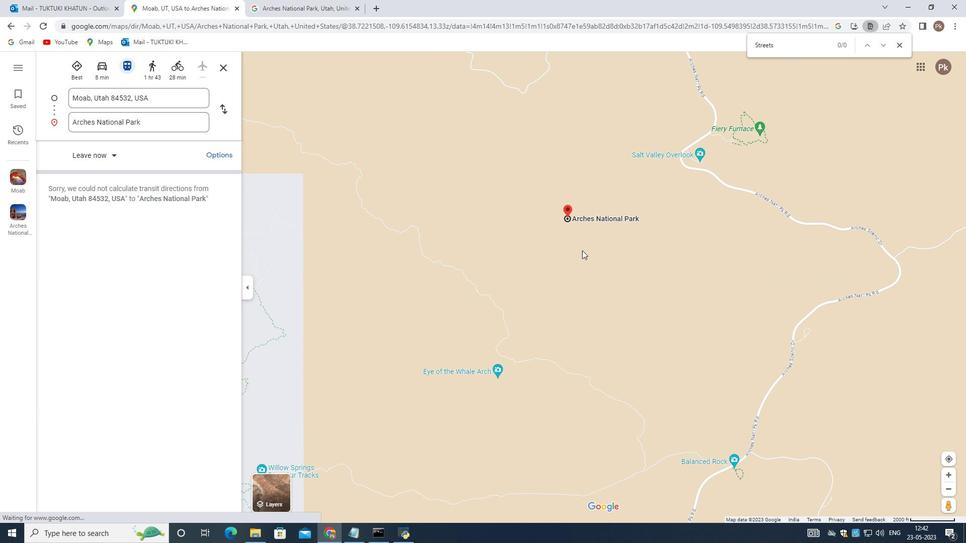 
Action: Mouse scrolled (582, 251) with delta (0, 0)
